 Task: Add a signature Brian Hall containing Have a great weekend, Brian Hall to email address softage.10@softage.net and add a label User agreements
Action: Mouse moved to (94, 135)
Screenshot: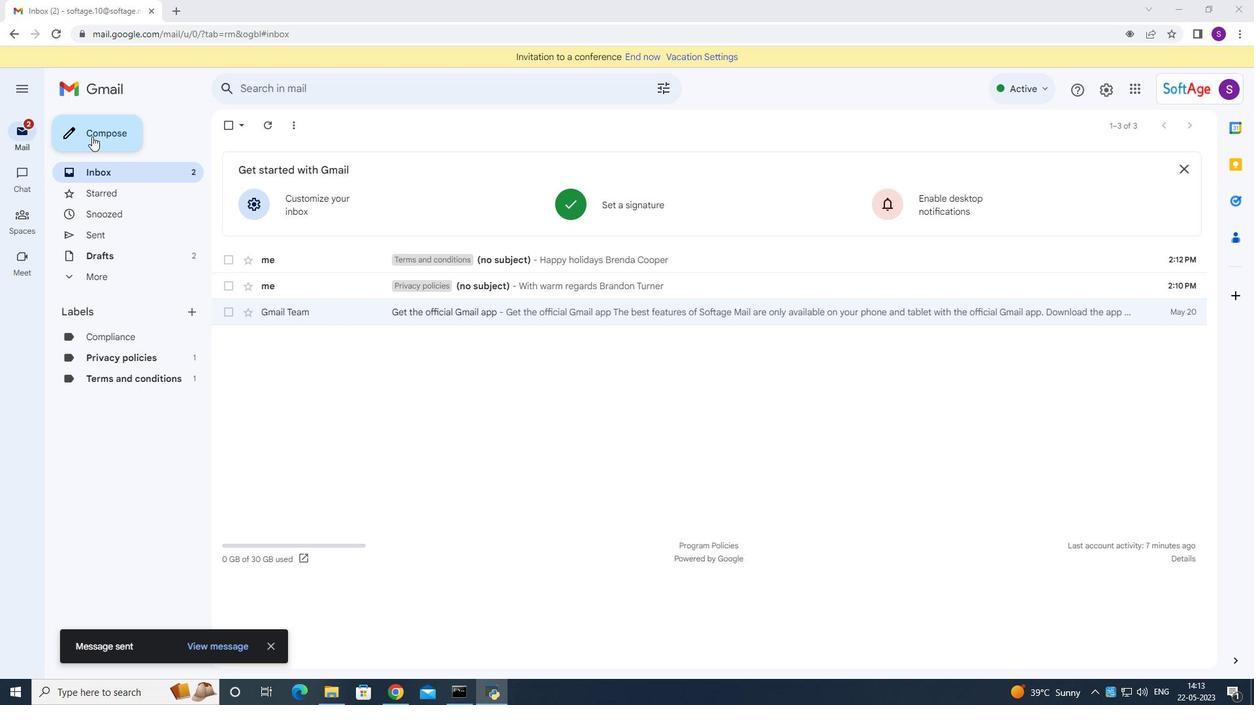 
Action: Mouse pressed left at (94, 135)
Screenshot: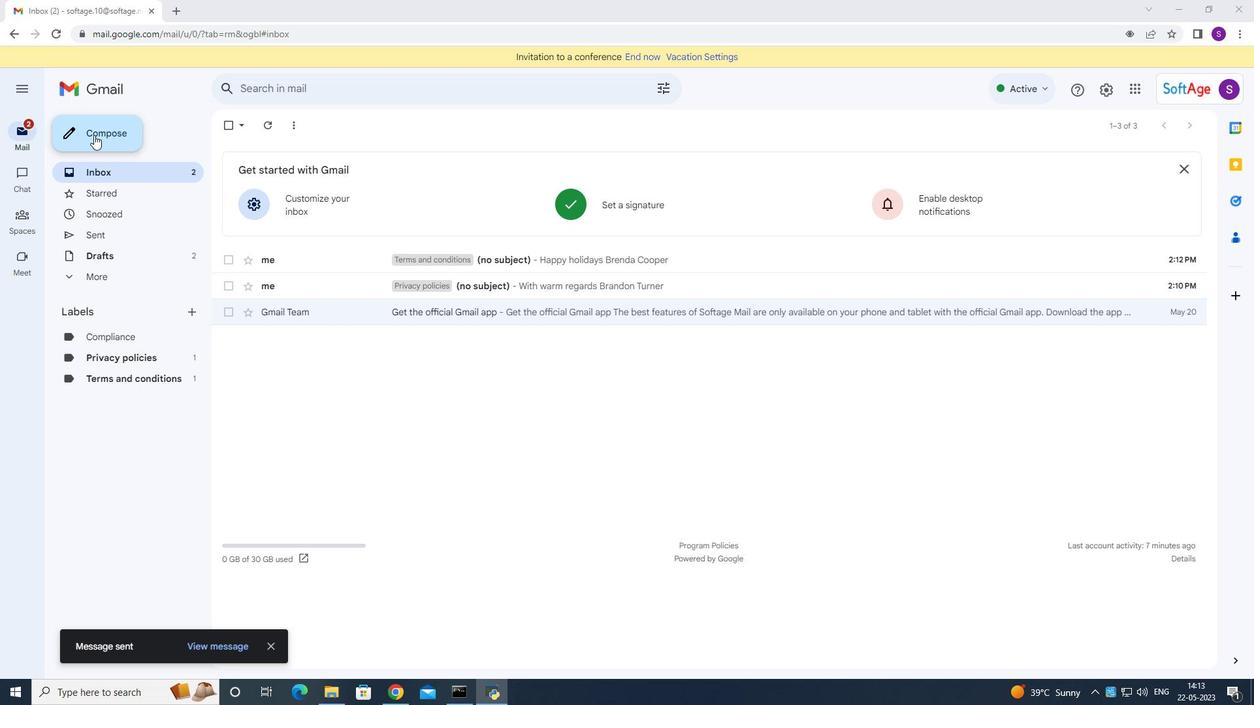 
Action: Mouse moved to (1051, 657)
Screenshot: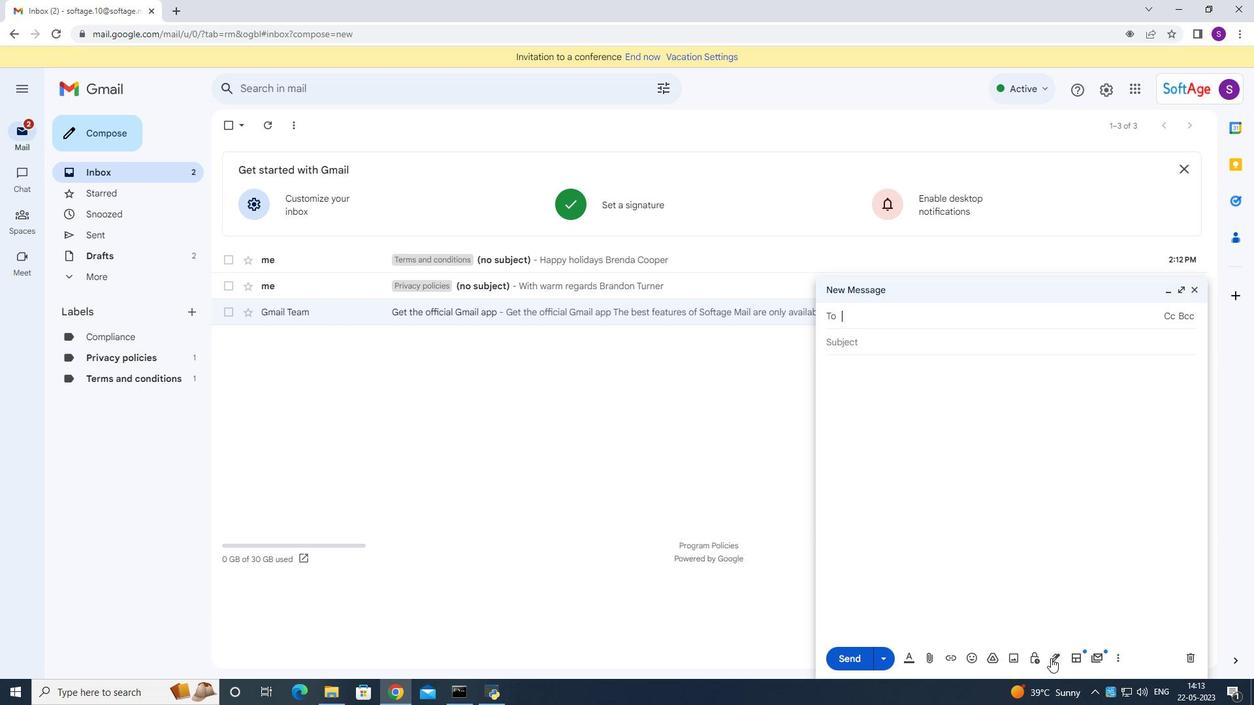 
Action: Mouse pressed left at (1051, 657)
Screenshot: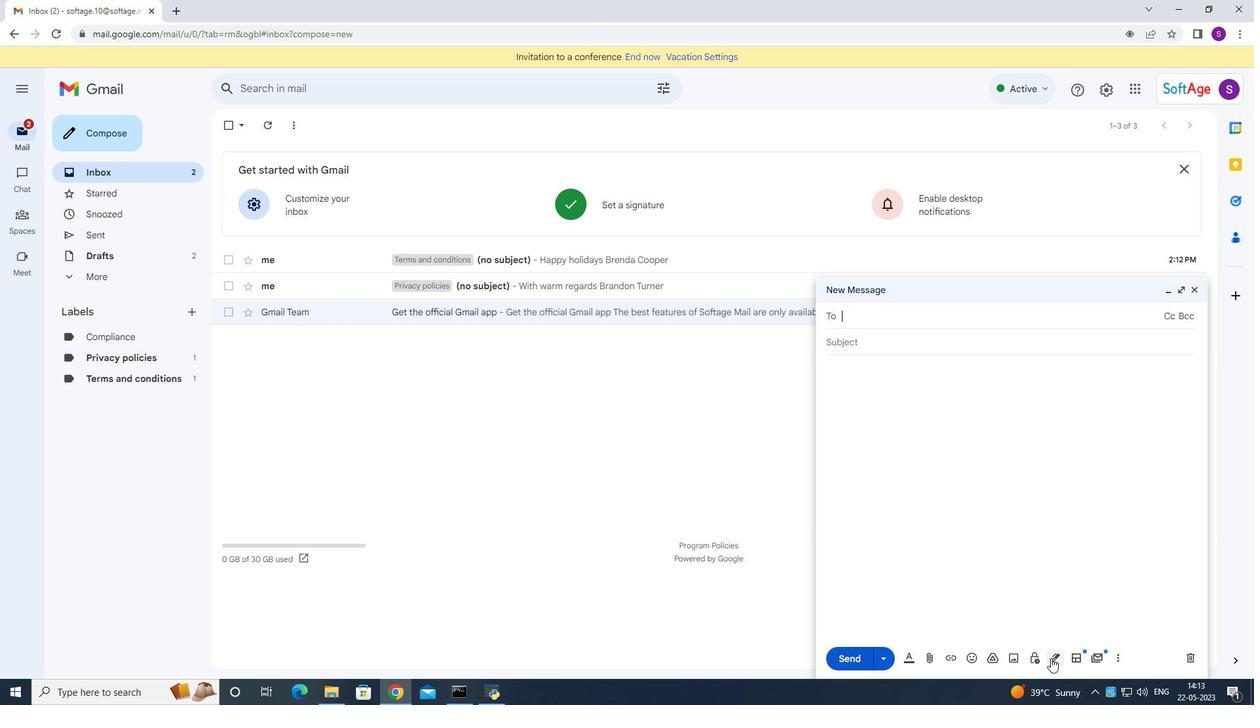 
Action: Mouse moved to (1082, 593)
Screenshot: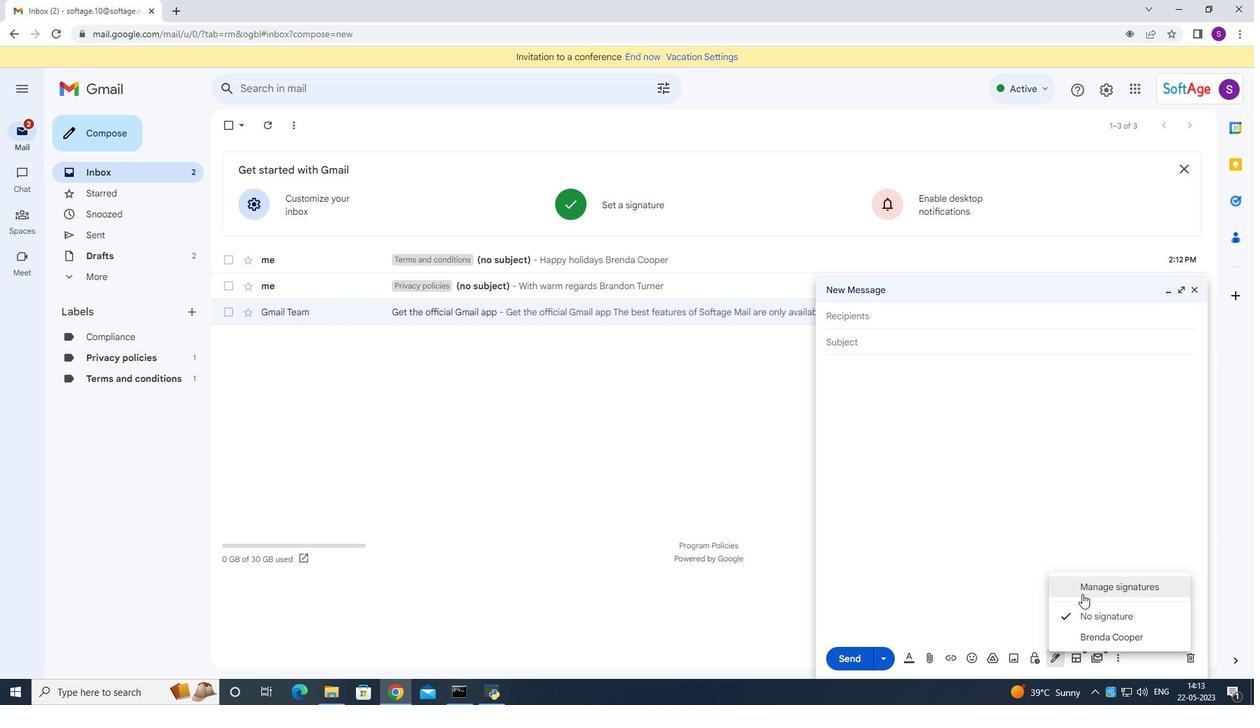 
Action: Mouse pressed left at (1082, 593)
Screenshot: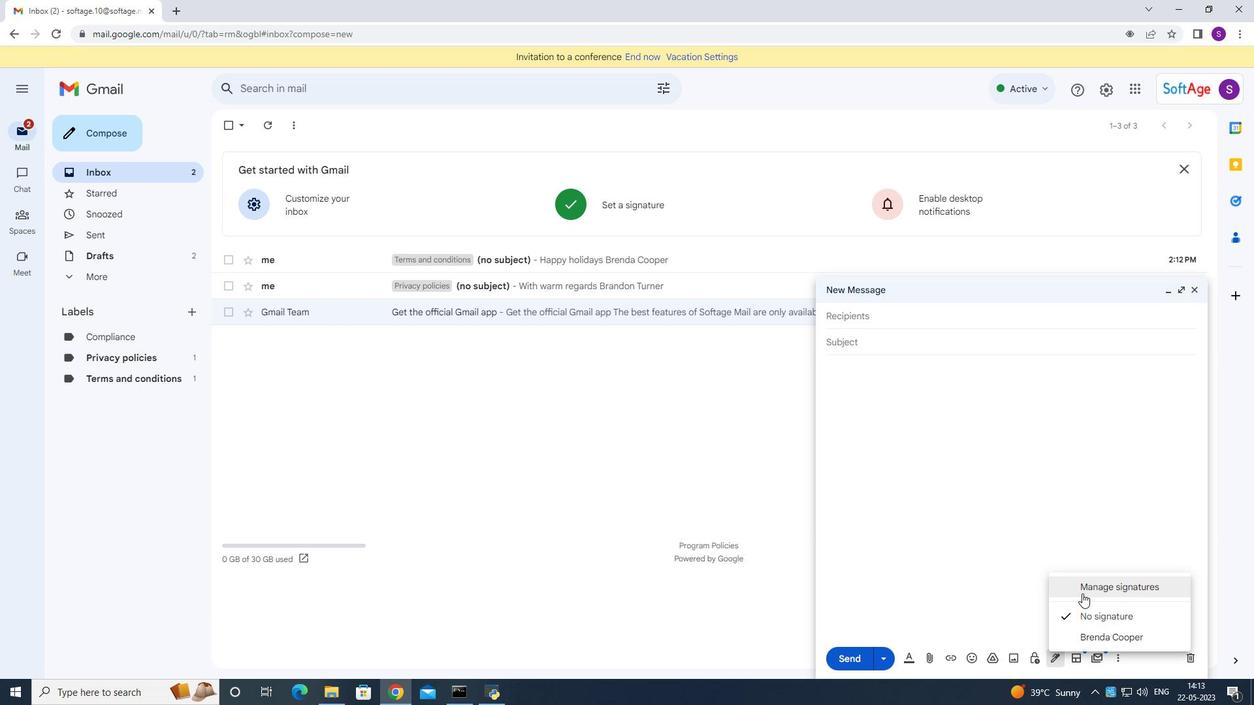 
Action: Mouse moved to (498, 296)
Screenshot: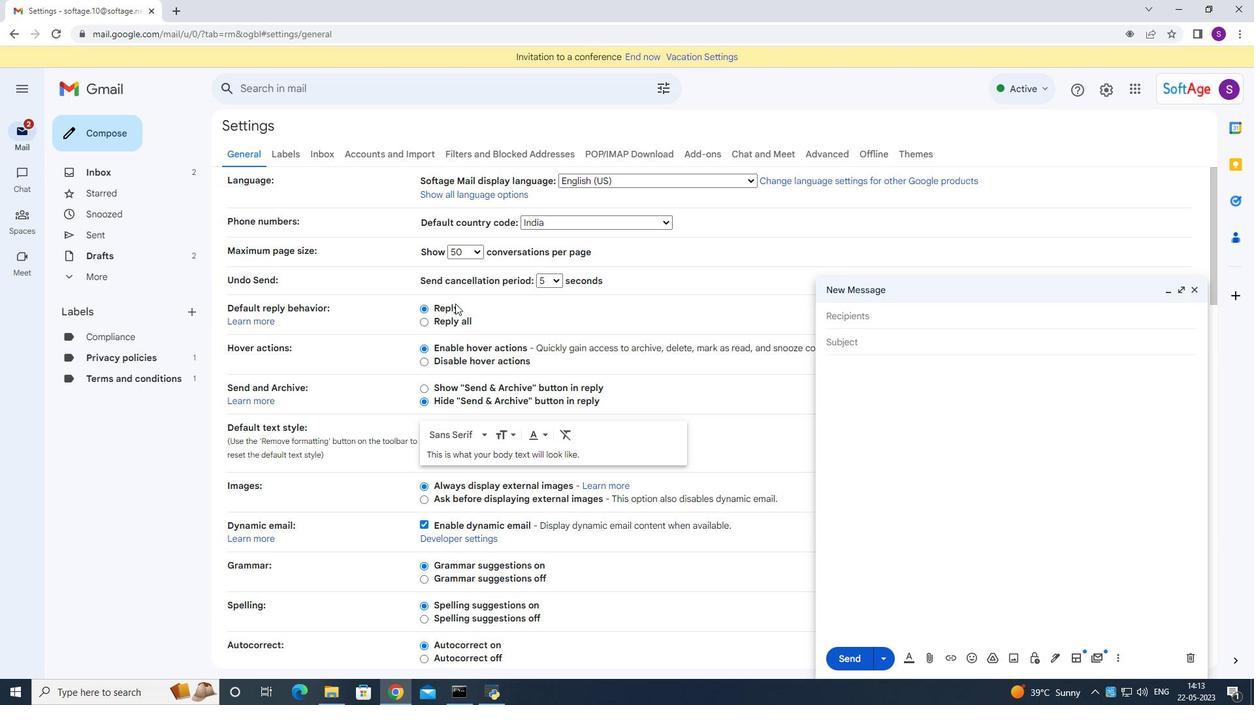
Action: Mouse scrolled (498, 295) with delta (0, 0)
Screenshot: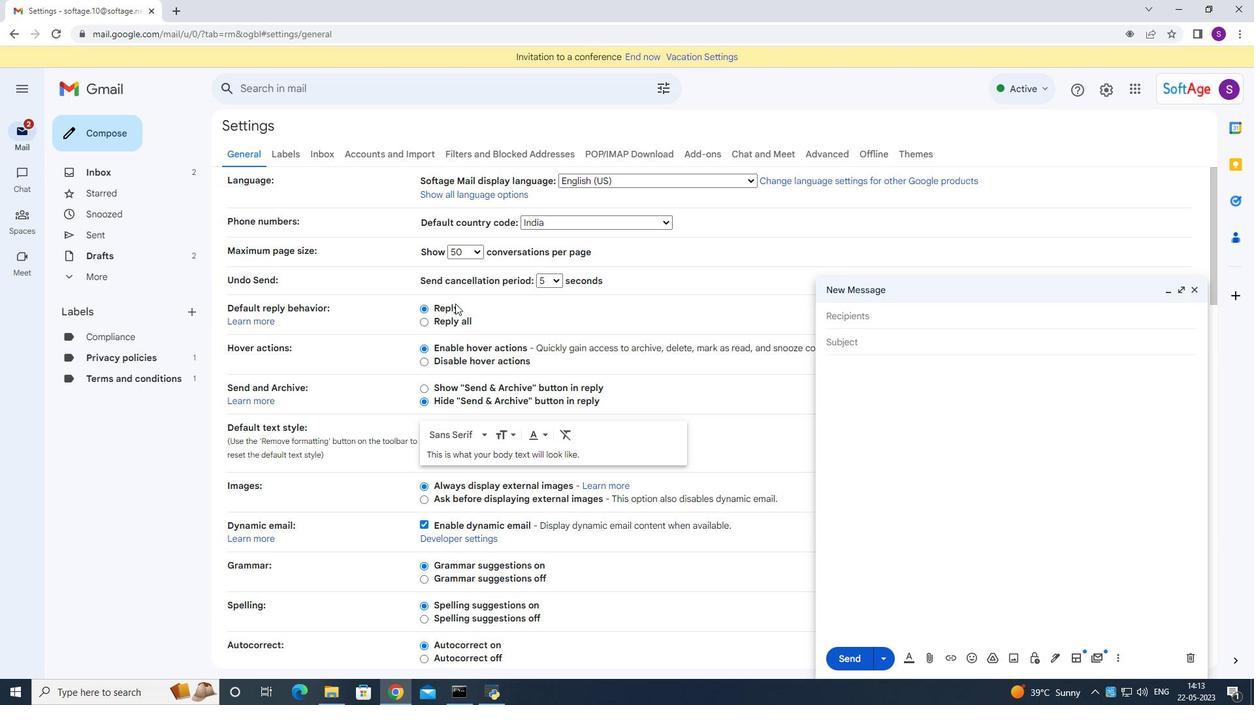 
Action: Mouse moved to (498, 297)
Screenshot: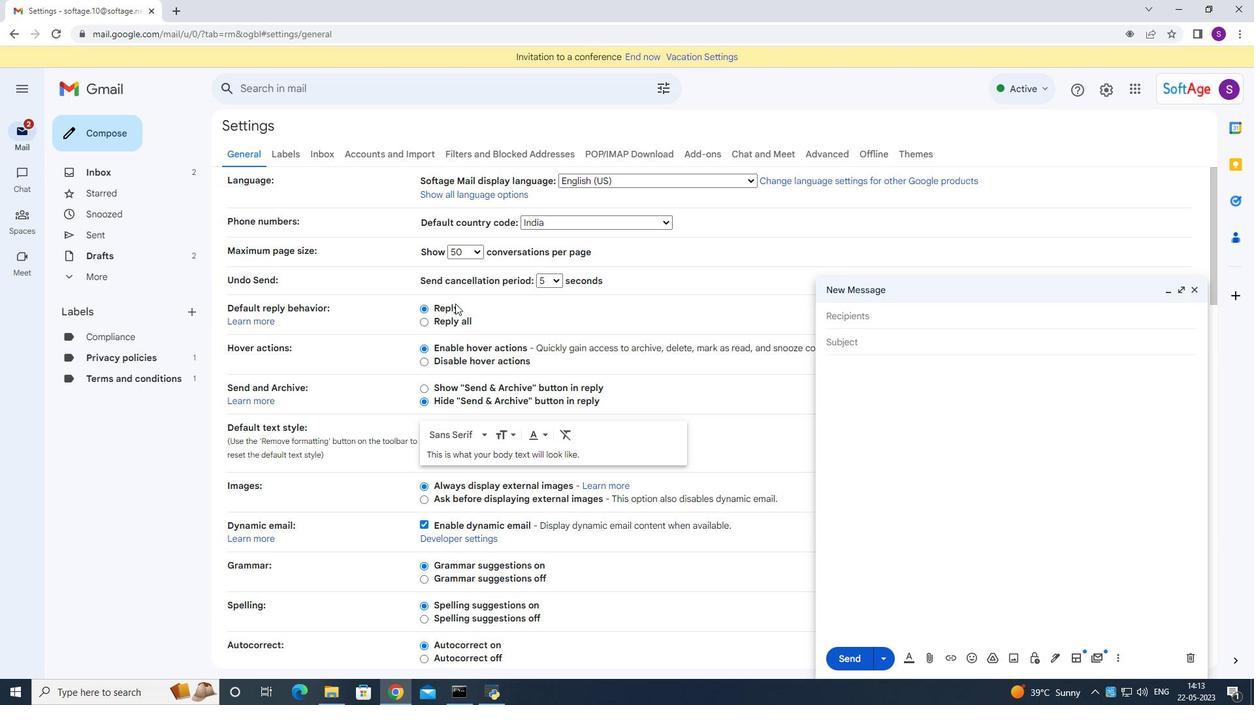 
Action: Mouse scrolled (498, 296) with delta (0, 0)
Screenshot: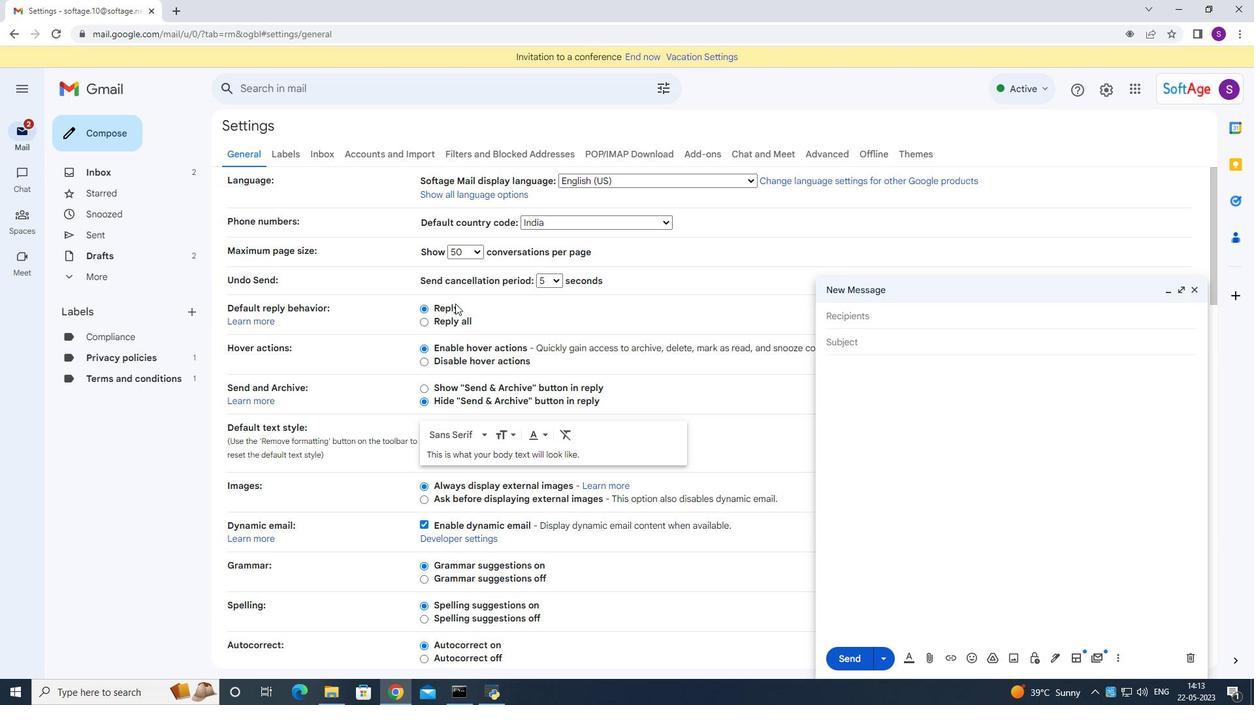 
Action: Mouse scrolled (498, 296) with delta (0, 0)
Screenshot: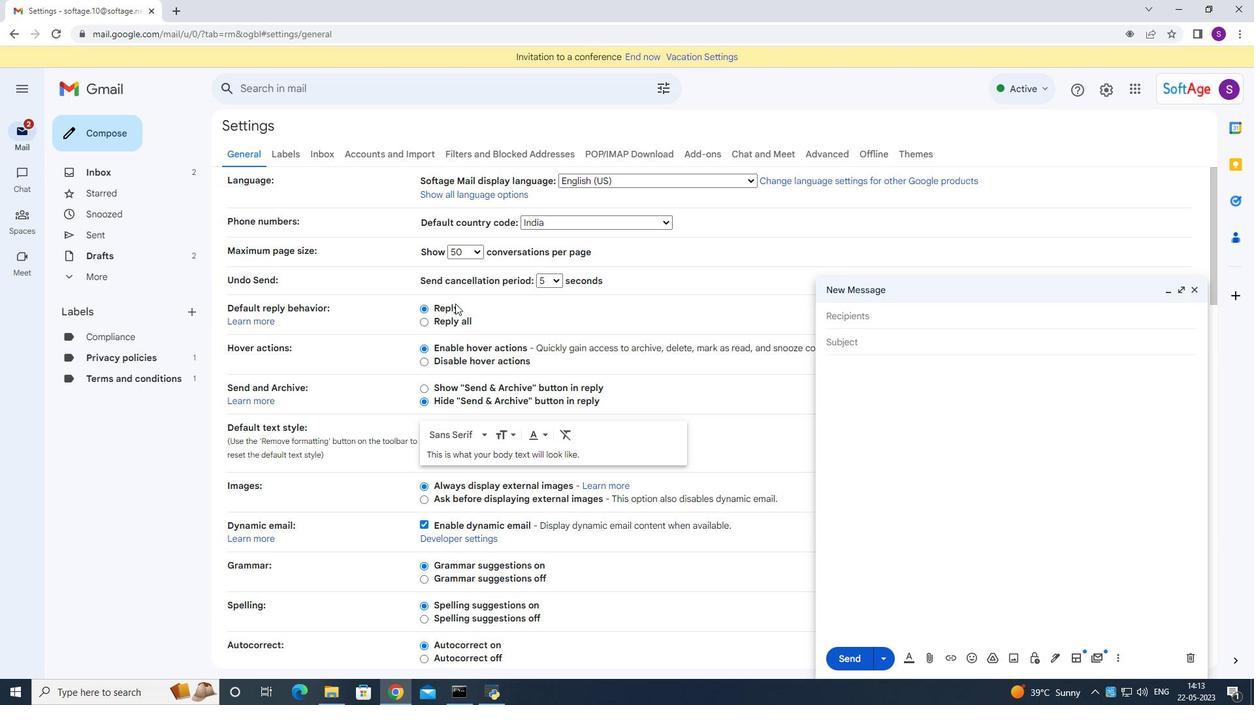 
Action: Mouse scrolled (498, 296) with delta (0, 0)
Screenshot: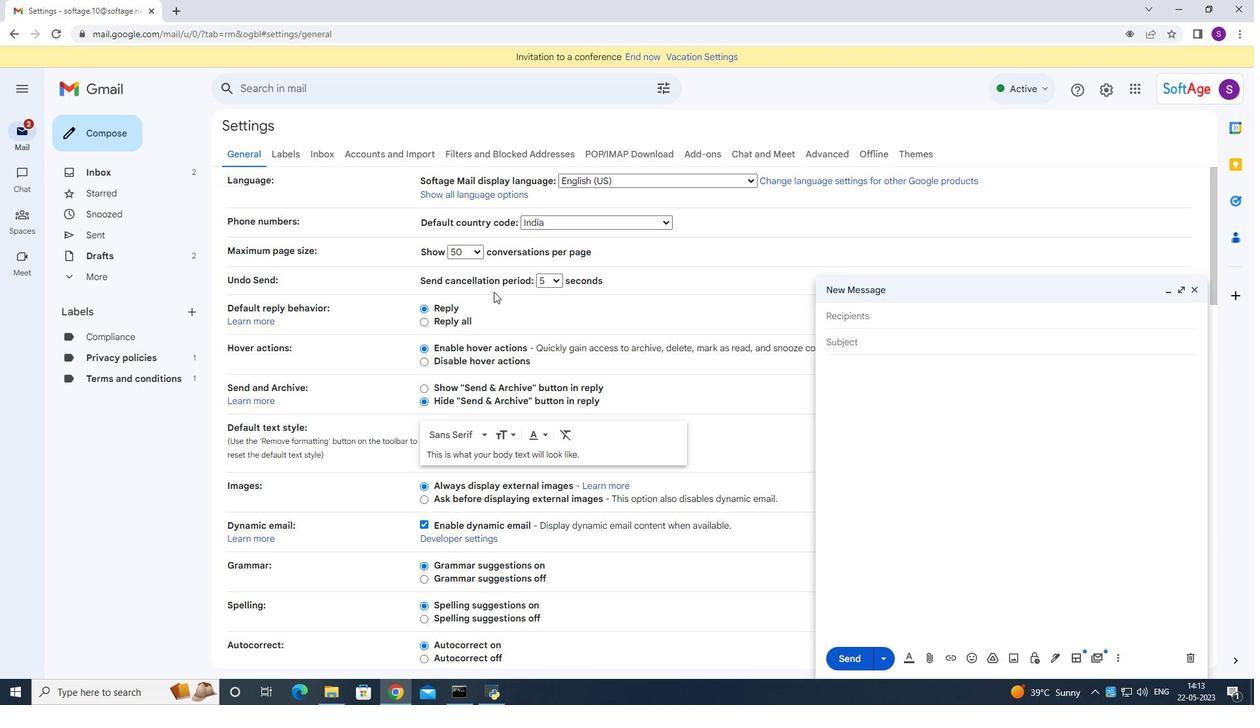 
Action: Mouse moved to (499, 297)
Screenshot: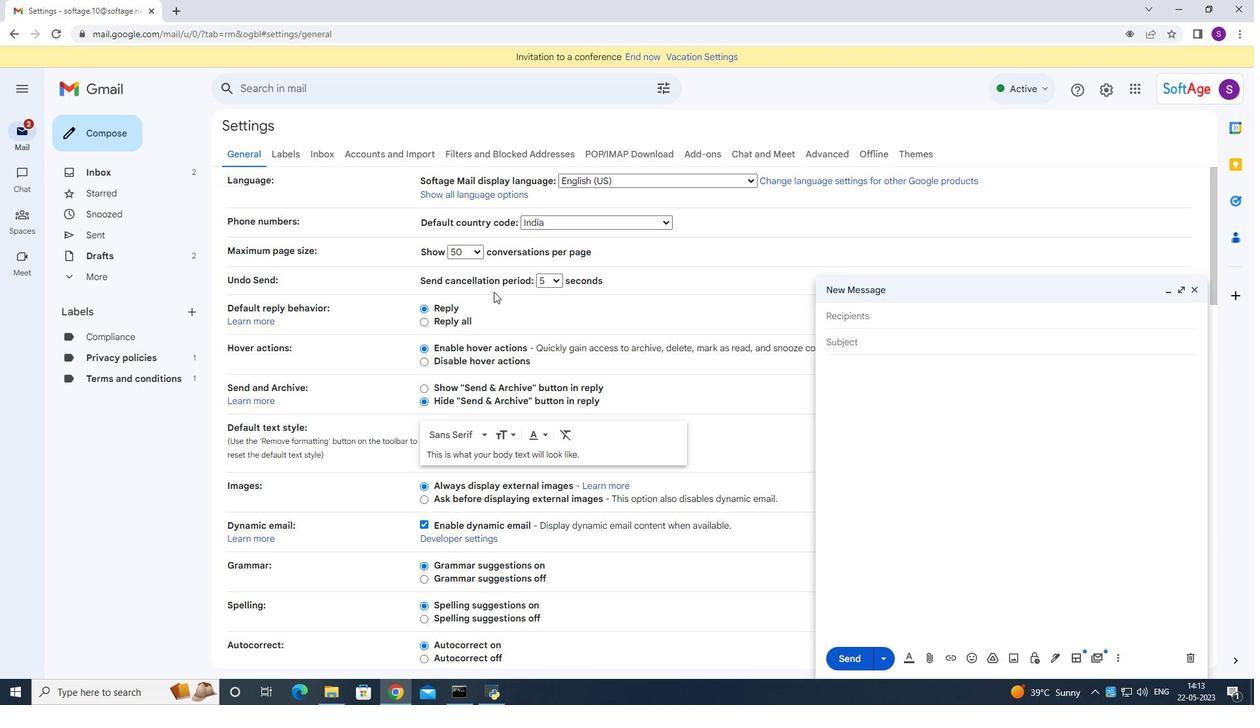 
Action: Mouse scrolled (499, 297) with delta (0, 0)
Screenshot: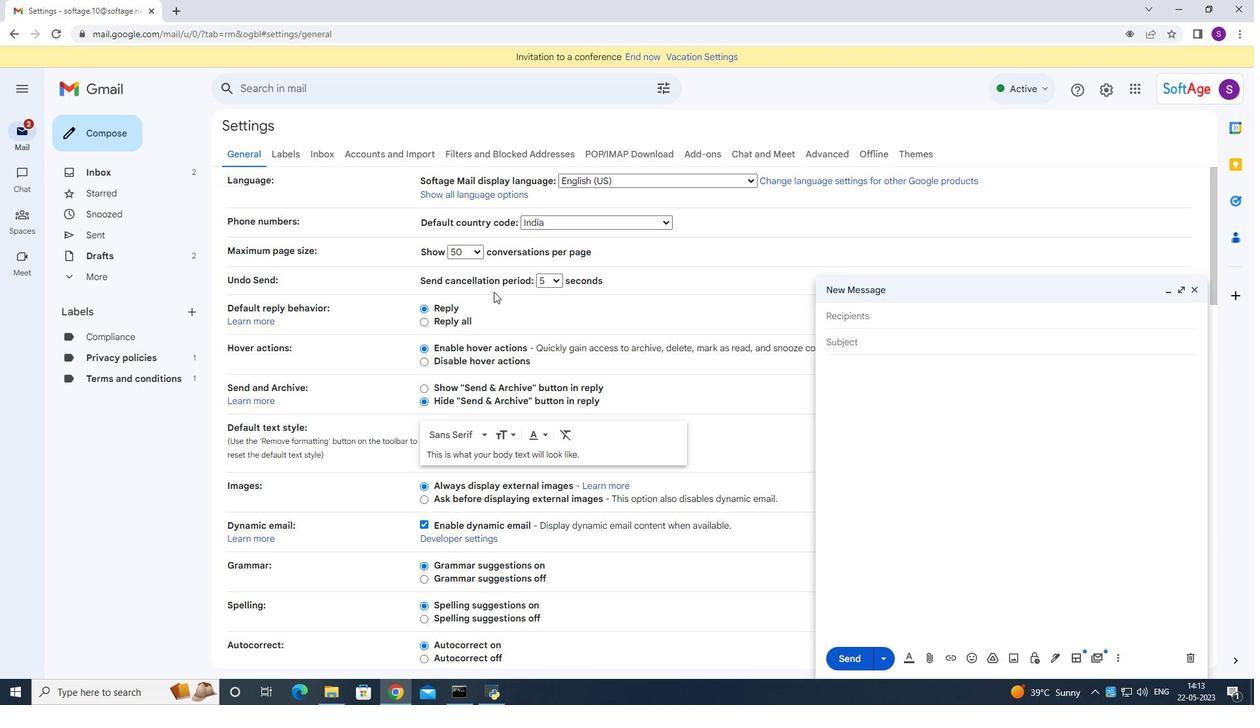 
Action: Mouse moved to (500, 298)
Screenshot: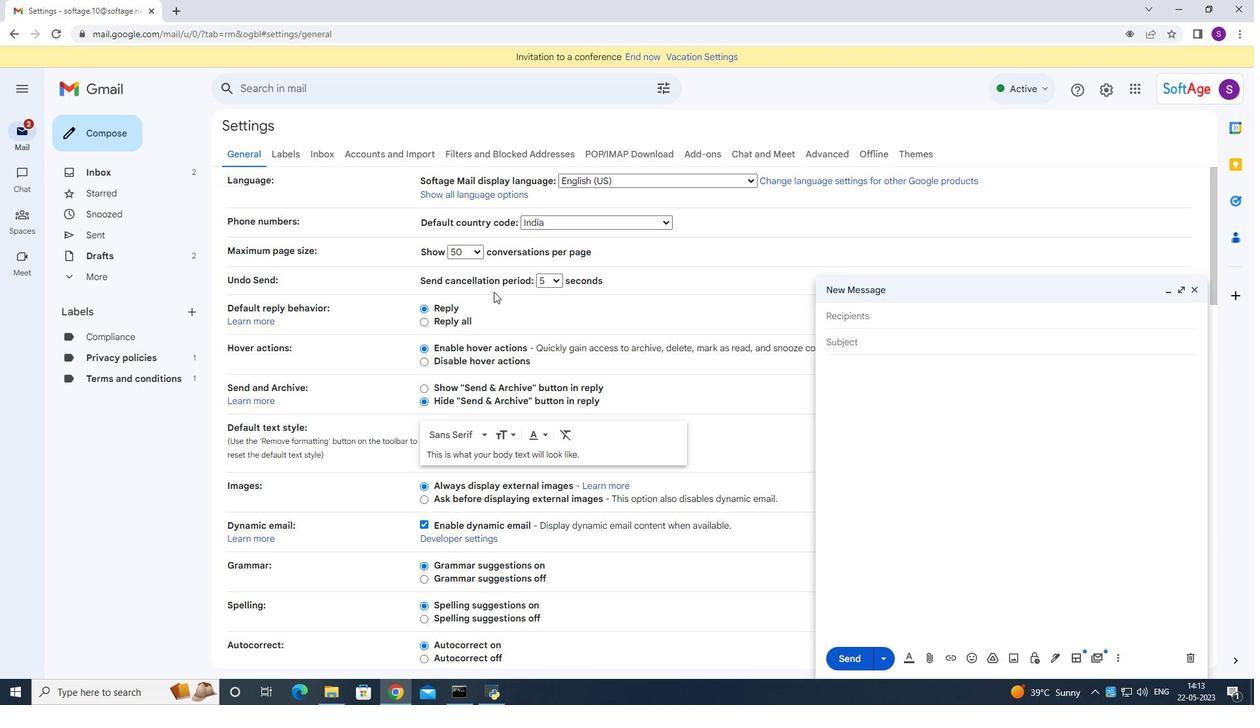 
Action: Mouse scrolled (499, 297) with delta (0, 0)
Screenshot: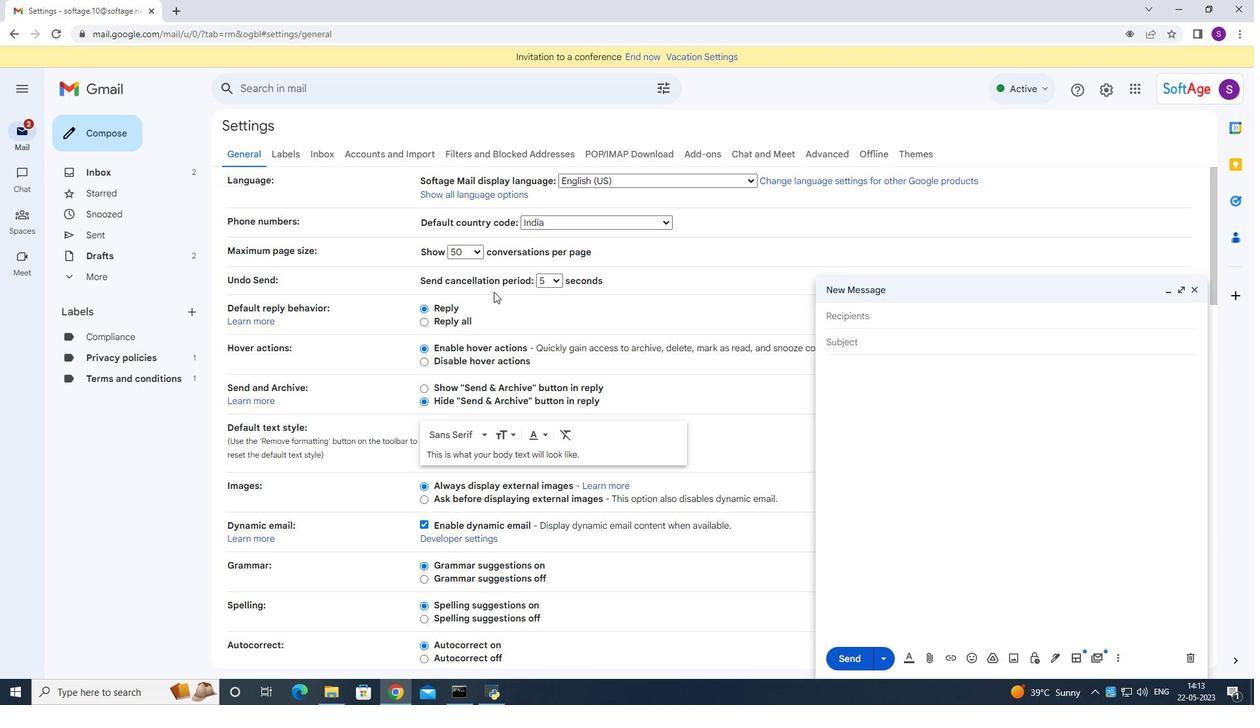 
Action: Mouse moved to (500, 299)
Screenshot: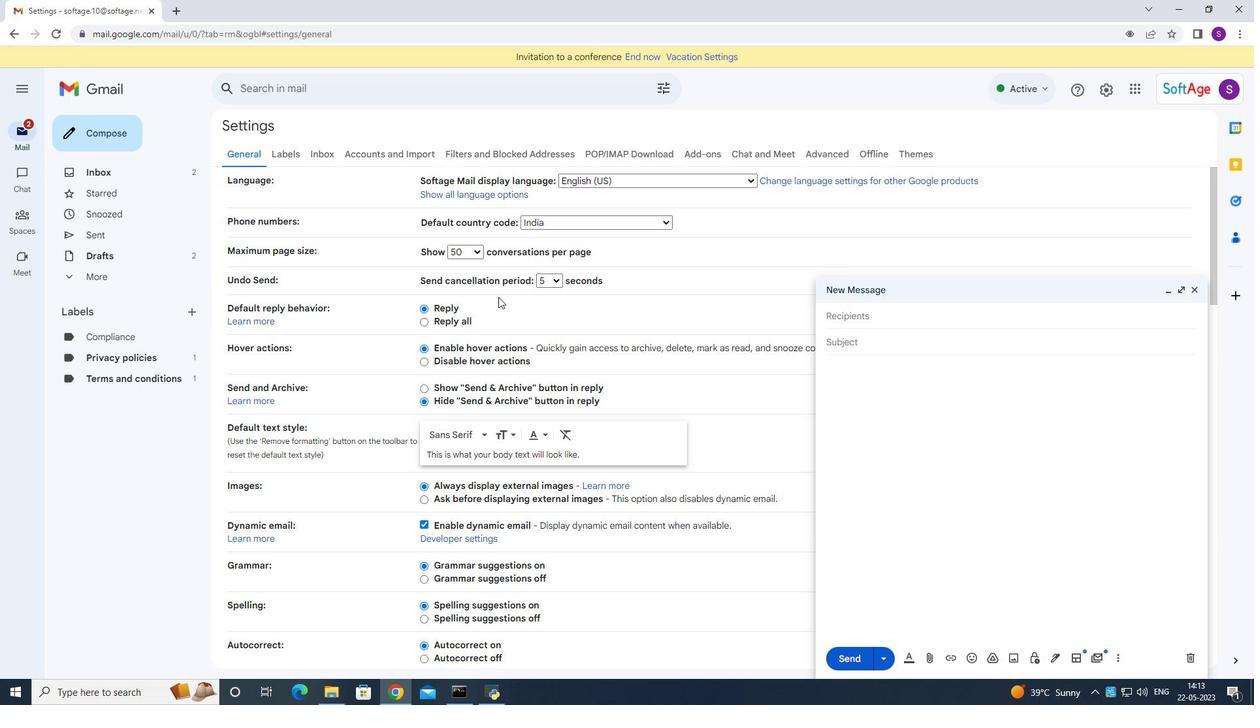 
Action: Mouse scrolled (500, 297) with delta (0, 0)
Screenshot: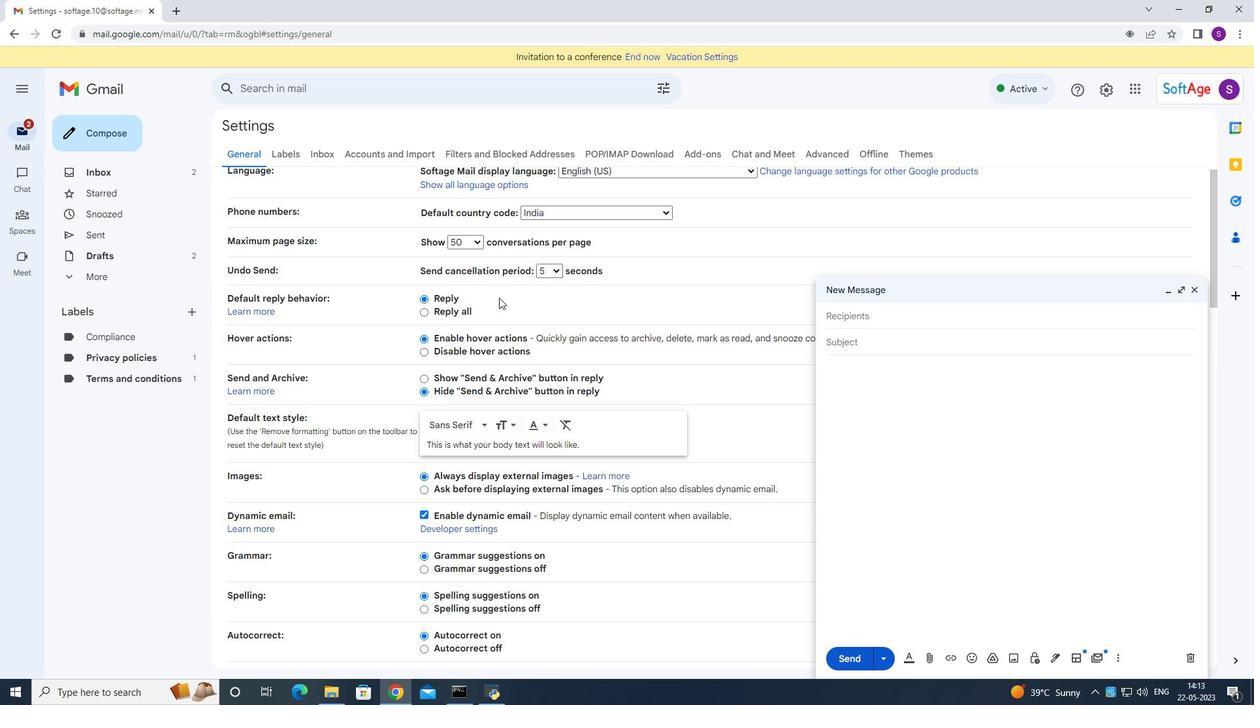 
Action: Mouse moved to (502, 305)
Screenshot: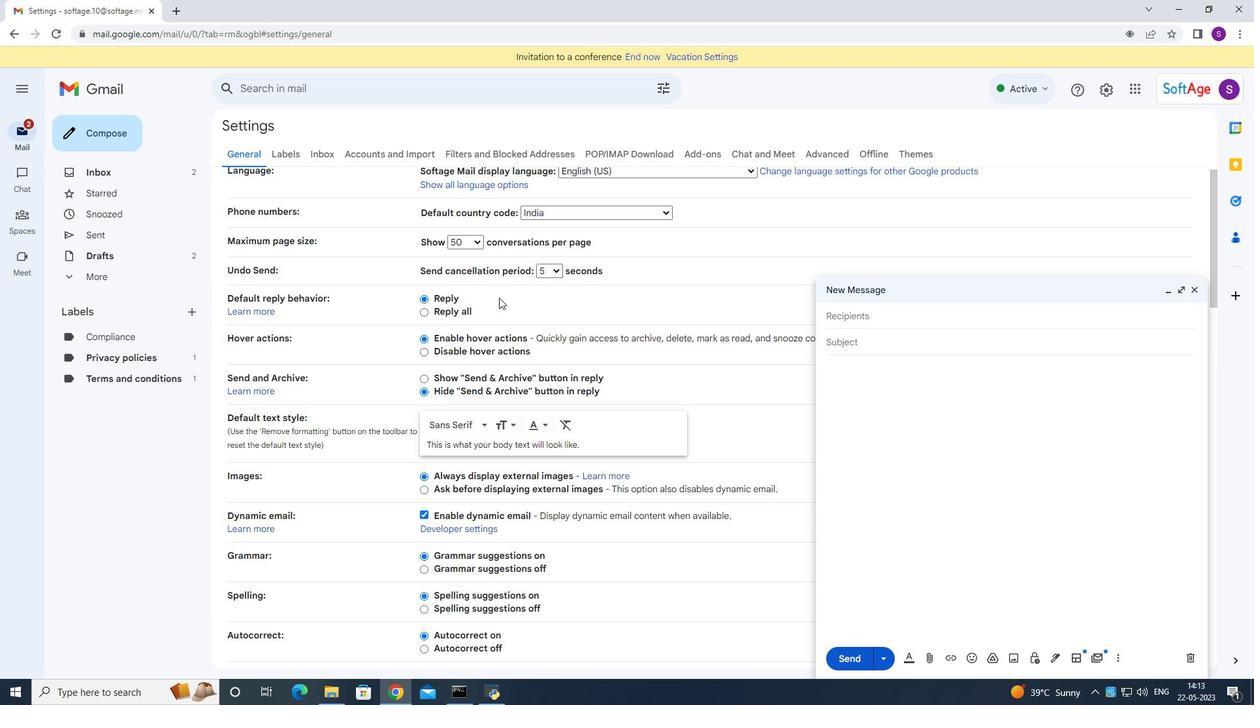 
Action: Mouse scrolled (500, 298) with delta (0, 0)
Screenshot: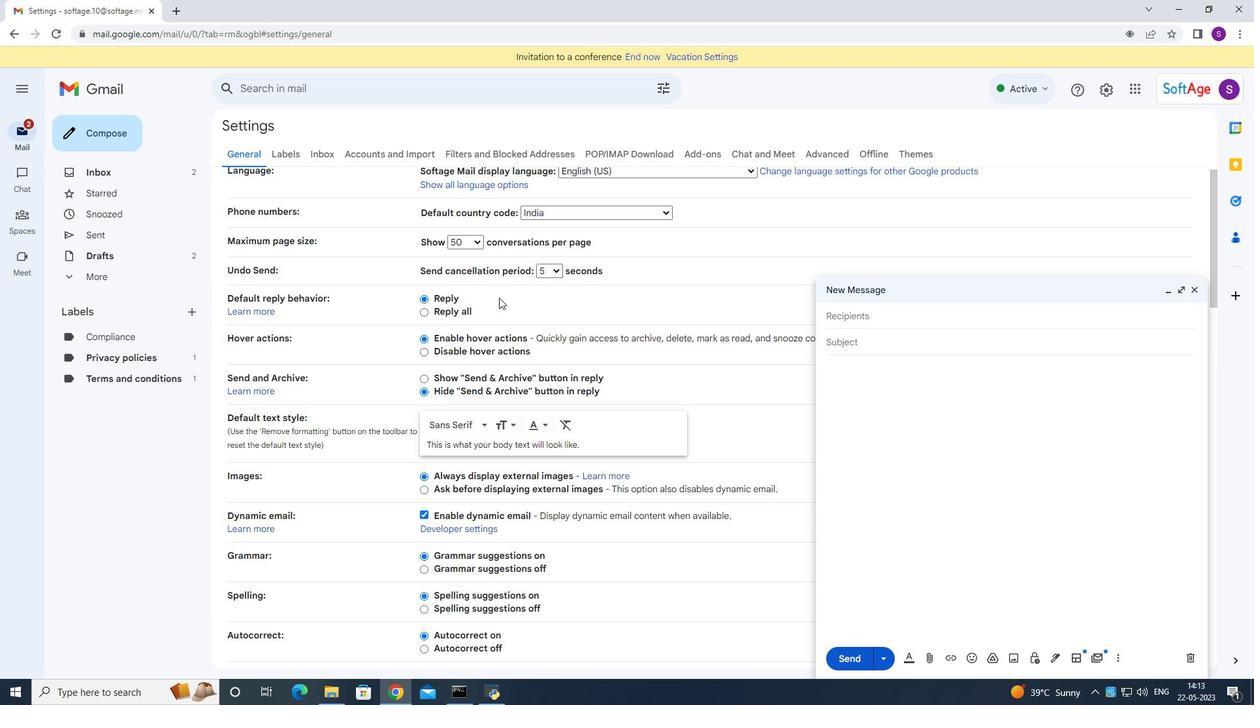 
Action: Mouse moved to (505, 354)
Screenshot: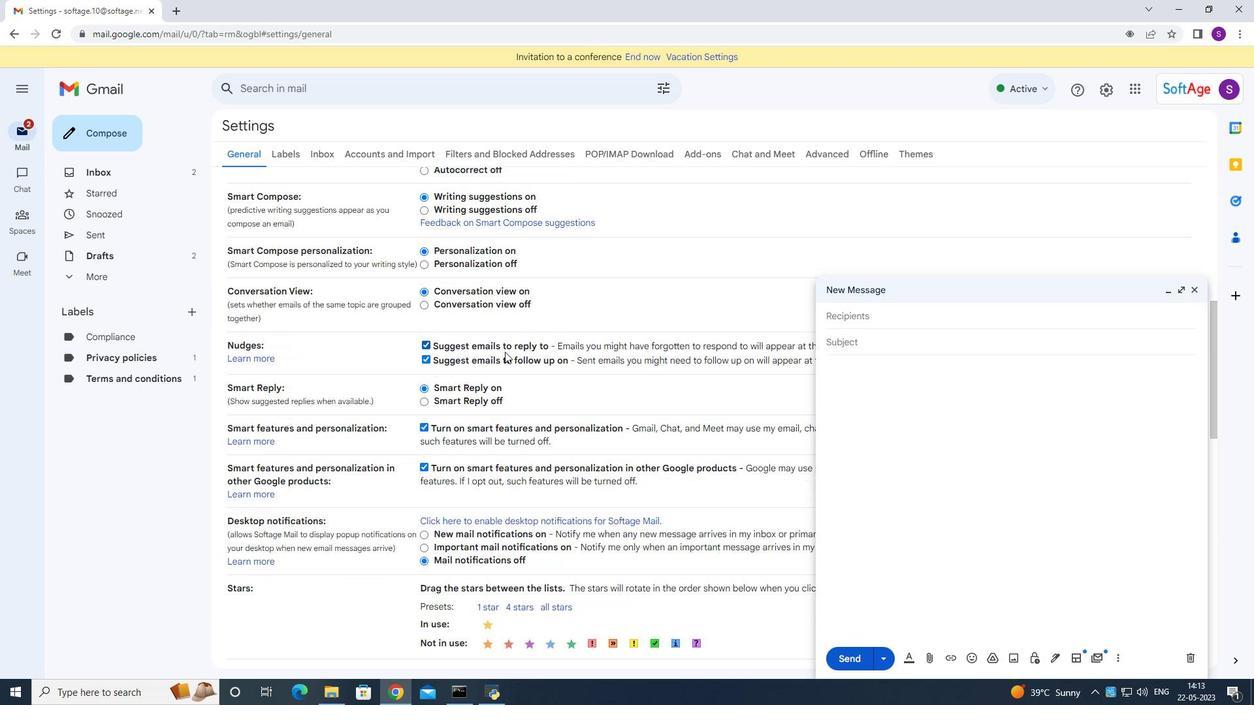 
Action: Mouse scrolled (505, 354) with delta (0, 0)
Screenshot: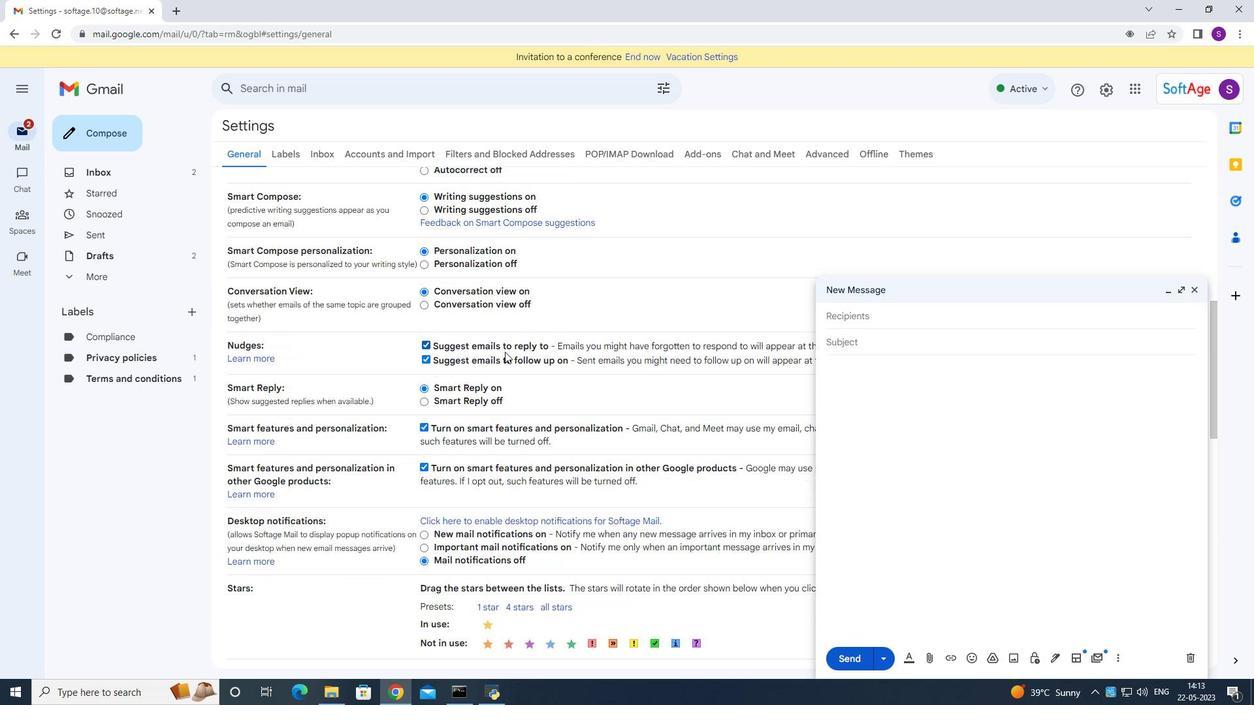 
Action: Mouse moved to (505, 355)
Screenshot: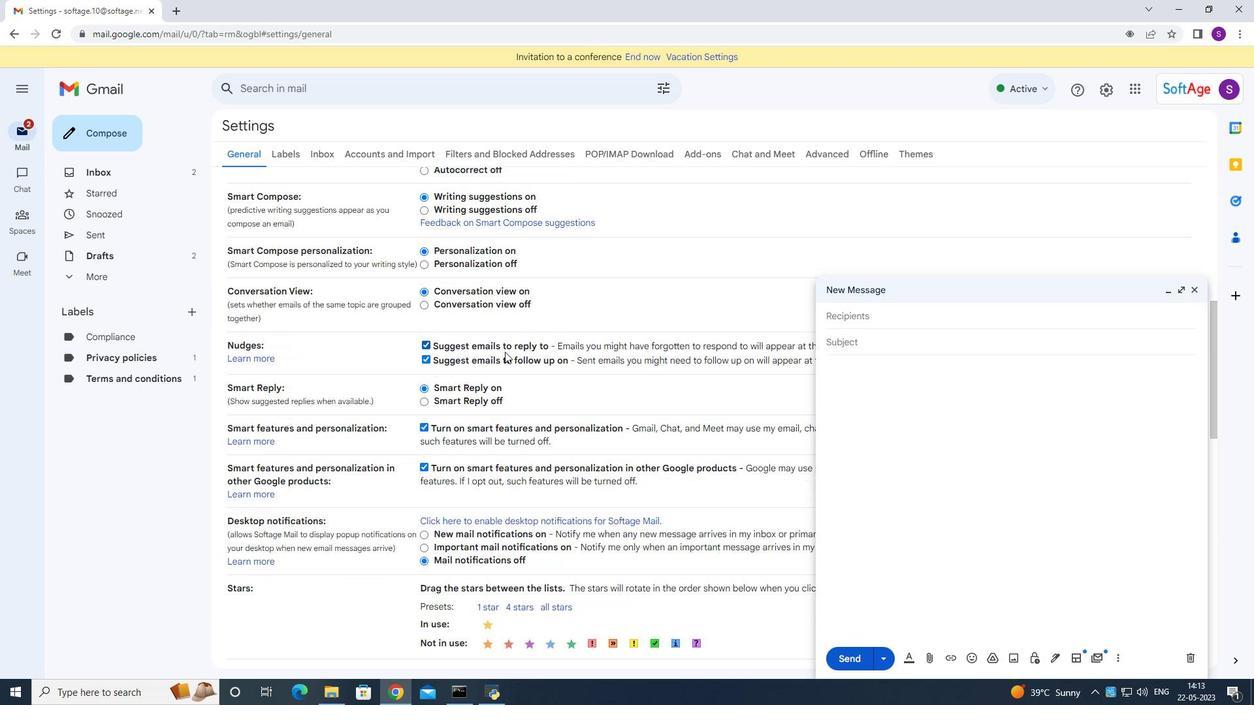 
Action: Mouse scrolled (505, 354) with delta (0, 0)
Screenshot: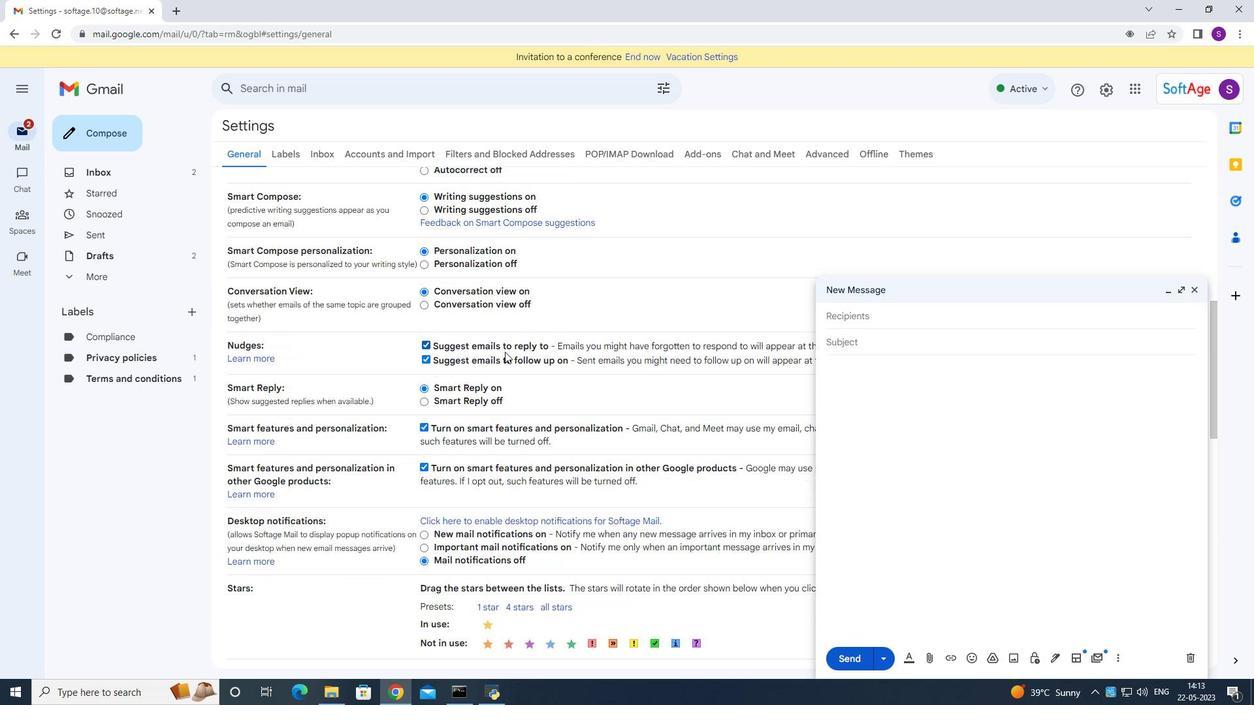 
Action: Mouse scrolled (505, 354) with delta (0, 0)
Screenshot: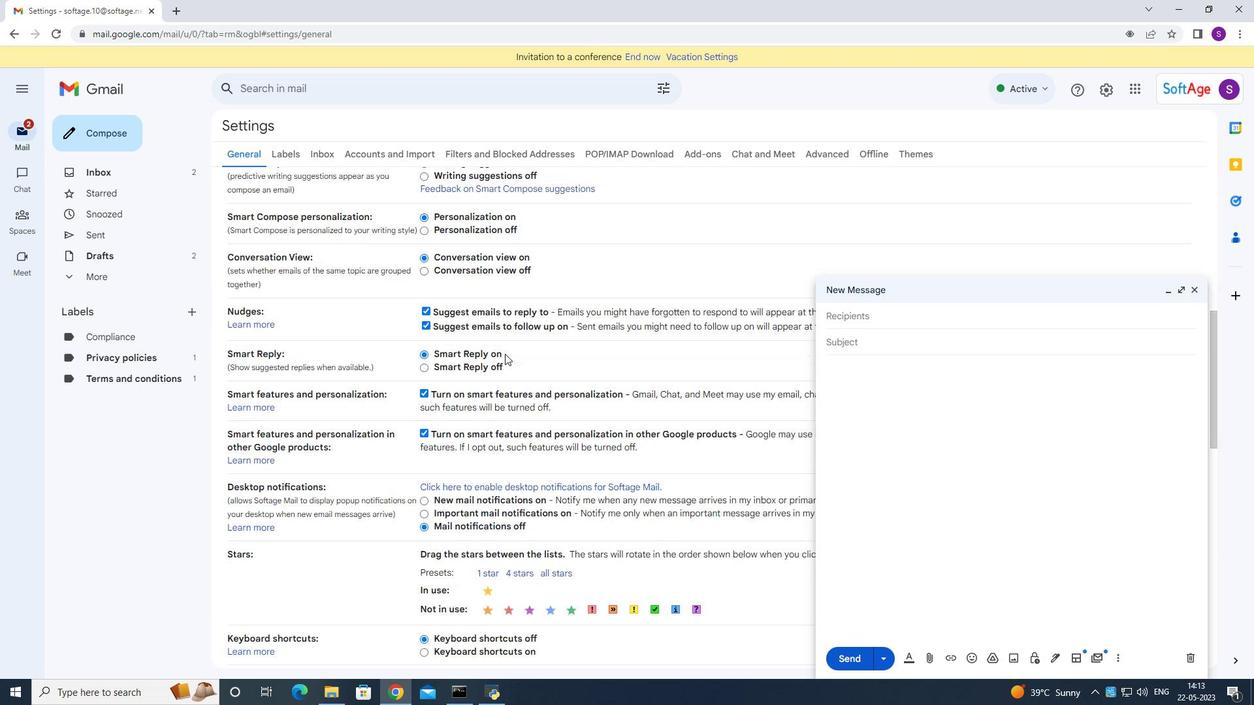 
Action: Mouse scrolled (505, 354) with delta (0, 0)
Screenshot: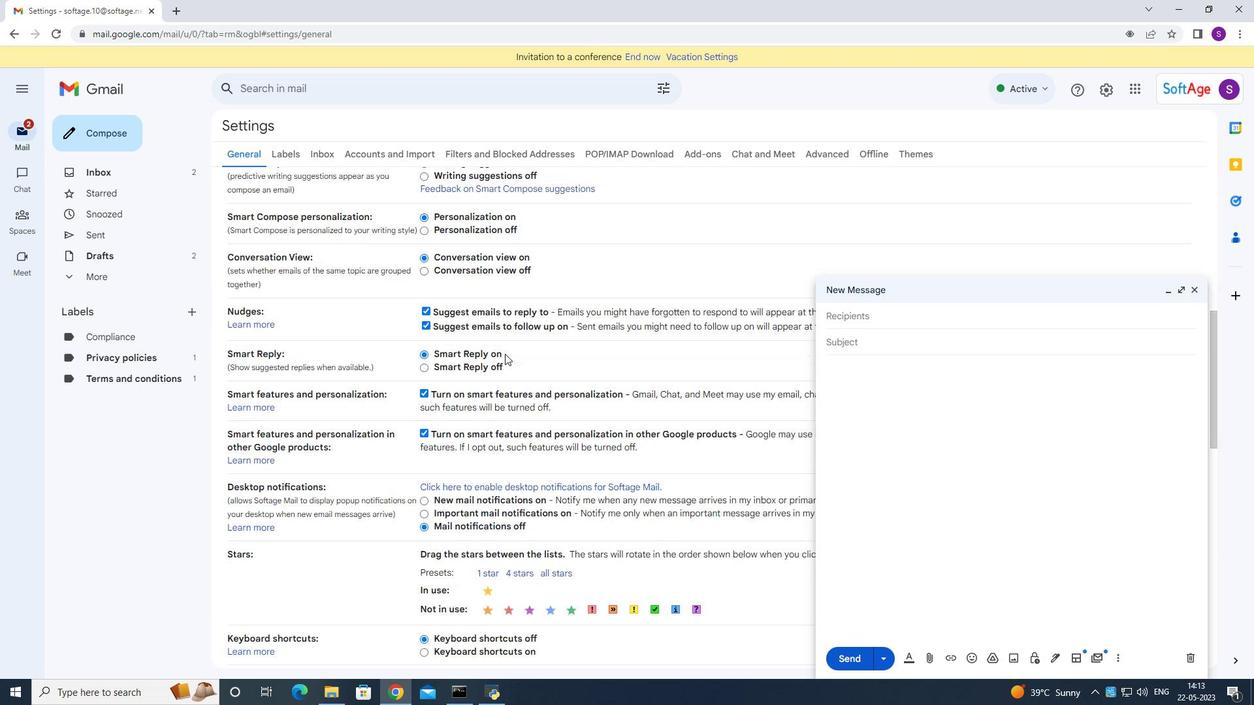 
Action: Mouse scrolled (505, 354) with delta (0, 0)
Screenshot: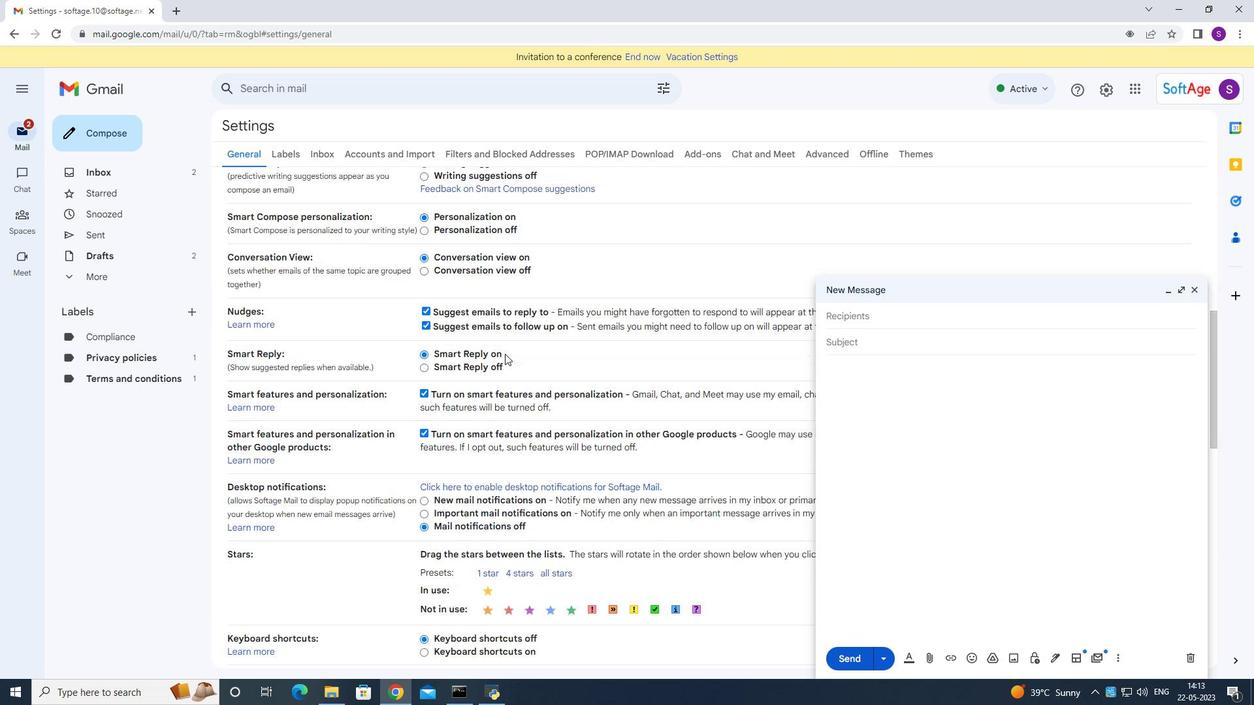 
Action: Mouse moved to (557, 494)
Screenshot: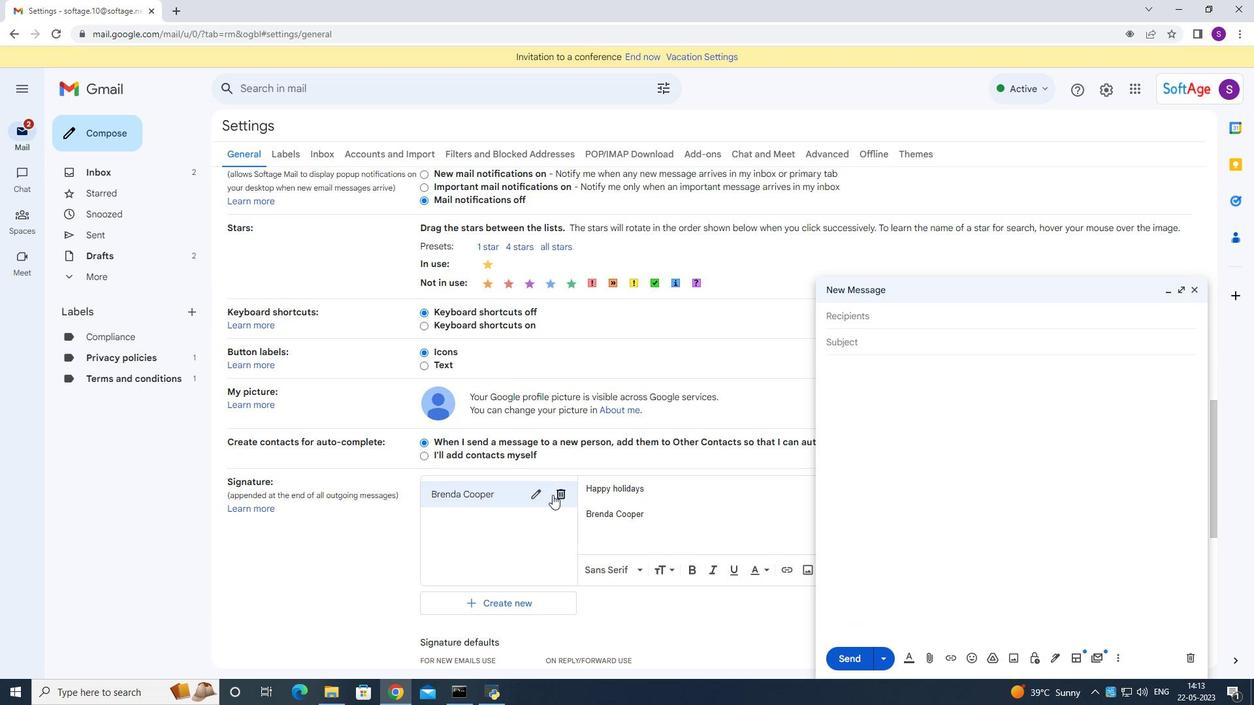 
Action: Mouse pressed left at (557, 494)
Screenshot: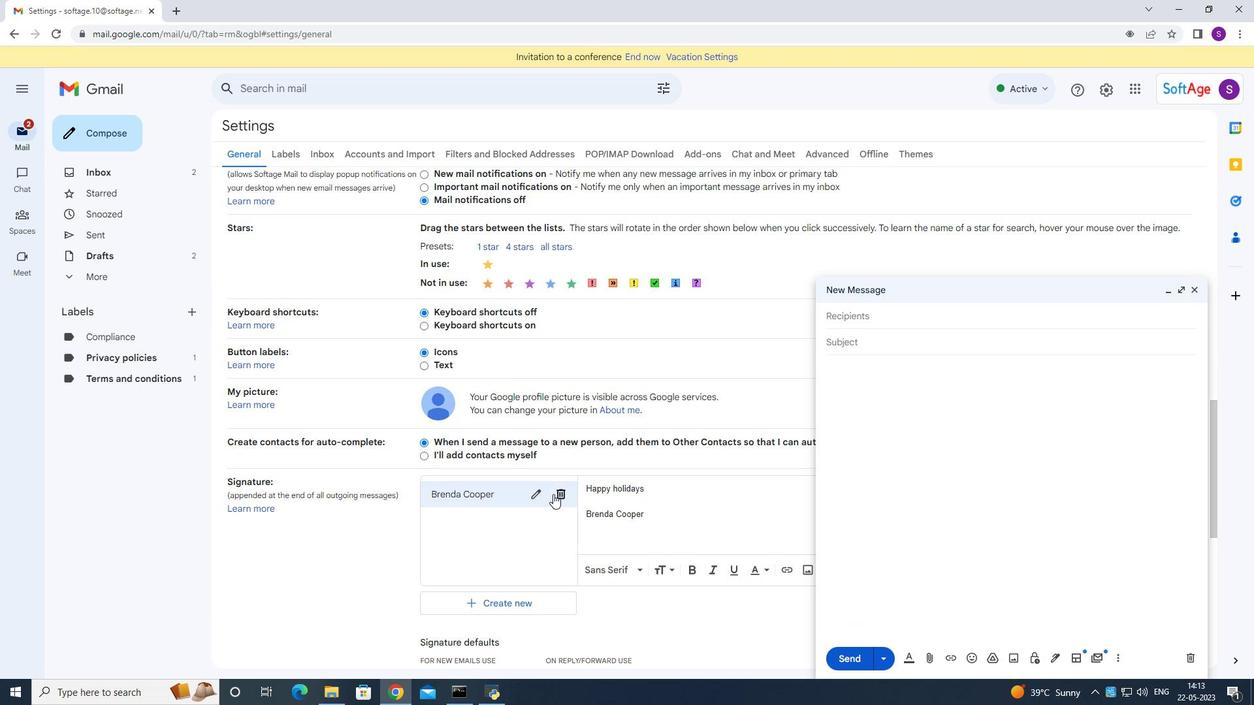
Action: Mouse moved to (735, 392)
Screenshot: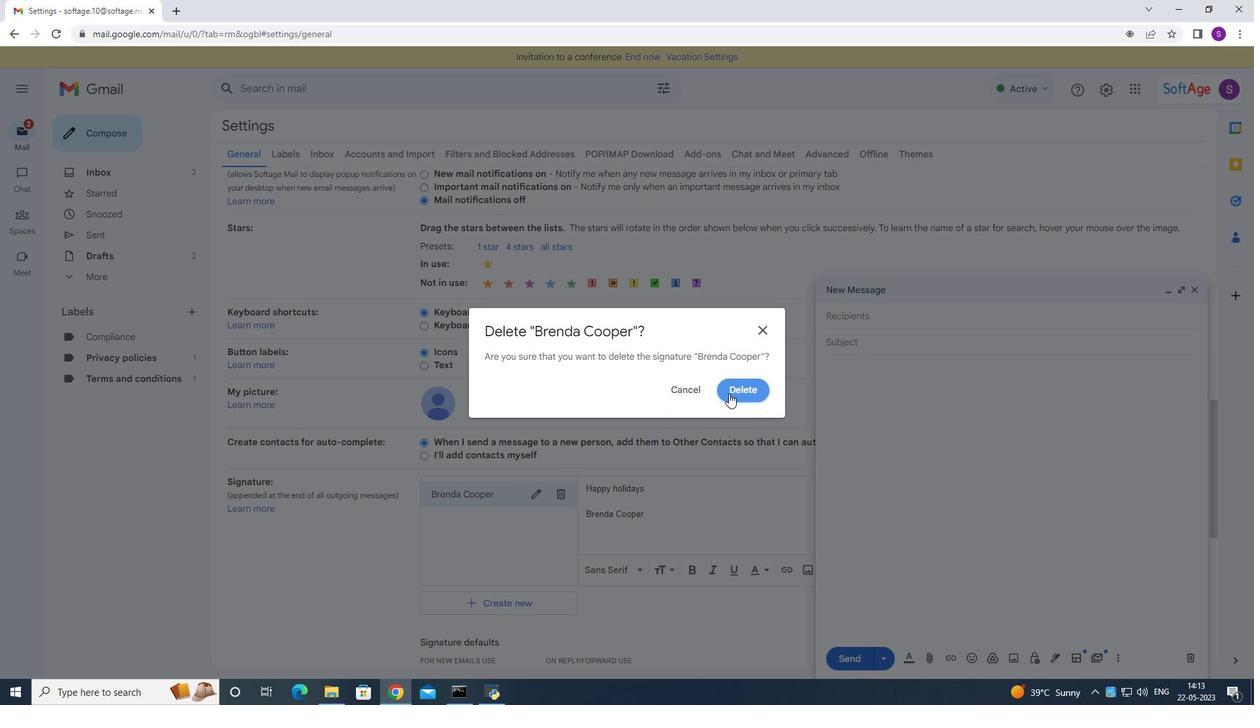 
Action: Mouse pressed left at (735, 392)
Screenshot: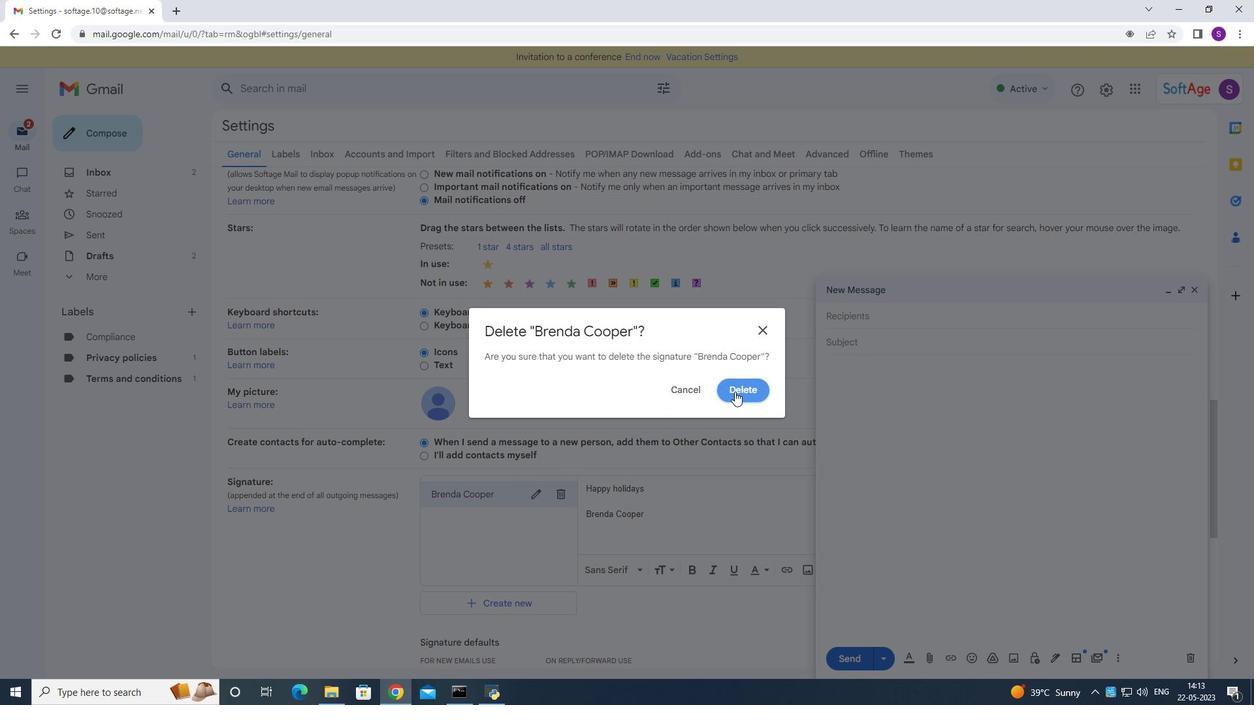 
Action: Mouse moved to (468, 497)
Screenshot: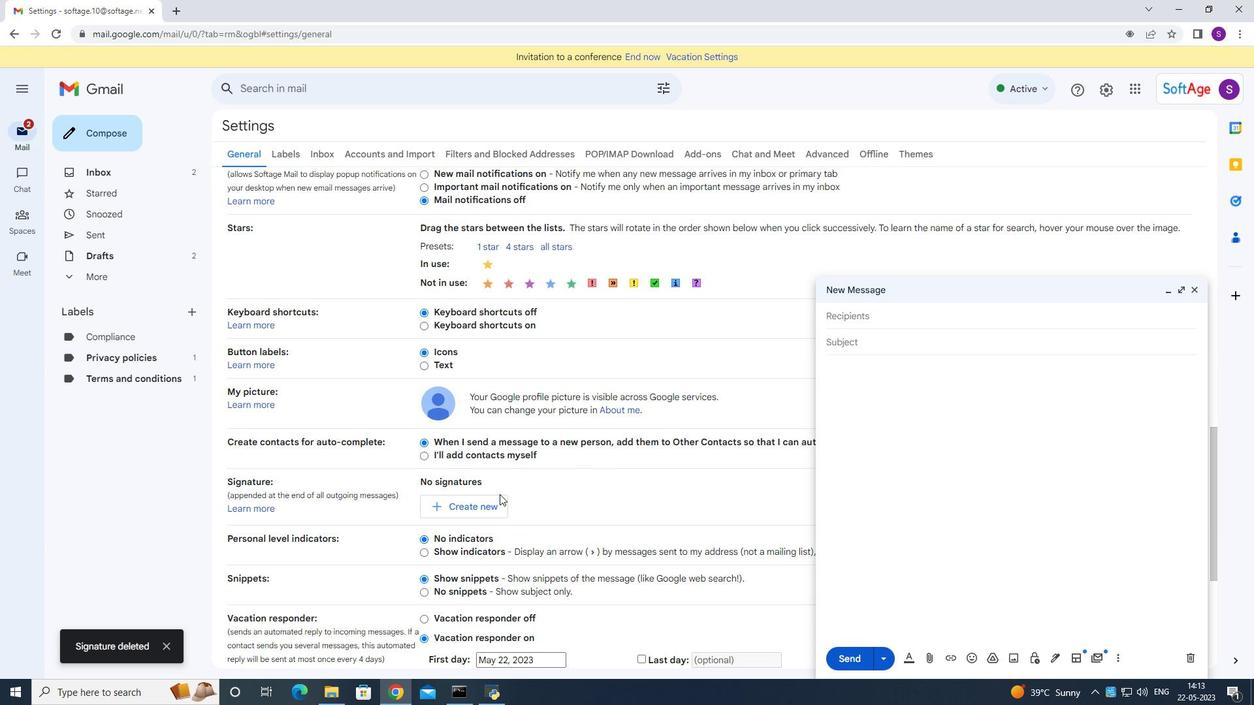 
Action: Mouse pressed left at (468, 497)
Screenshot: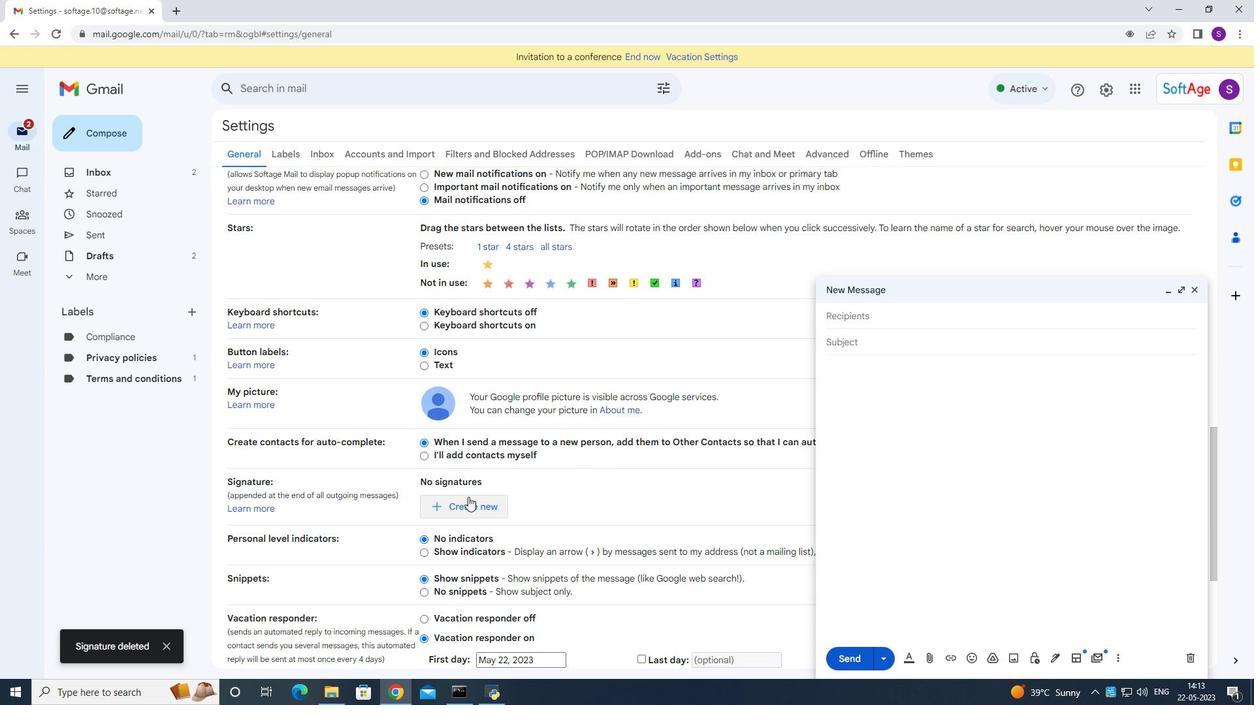 
Action: Mouse moved to (546, 348)
Screenshot: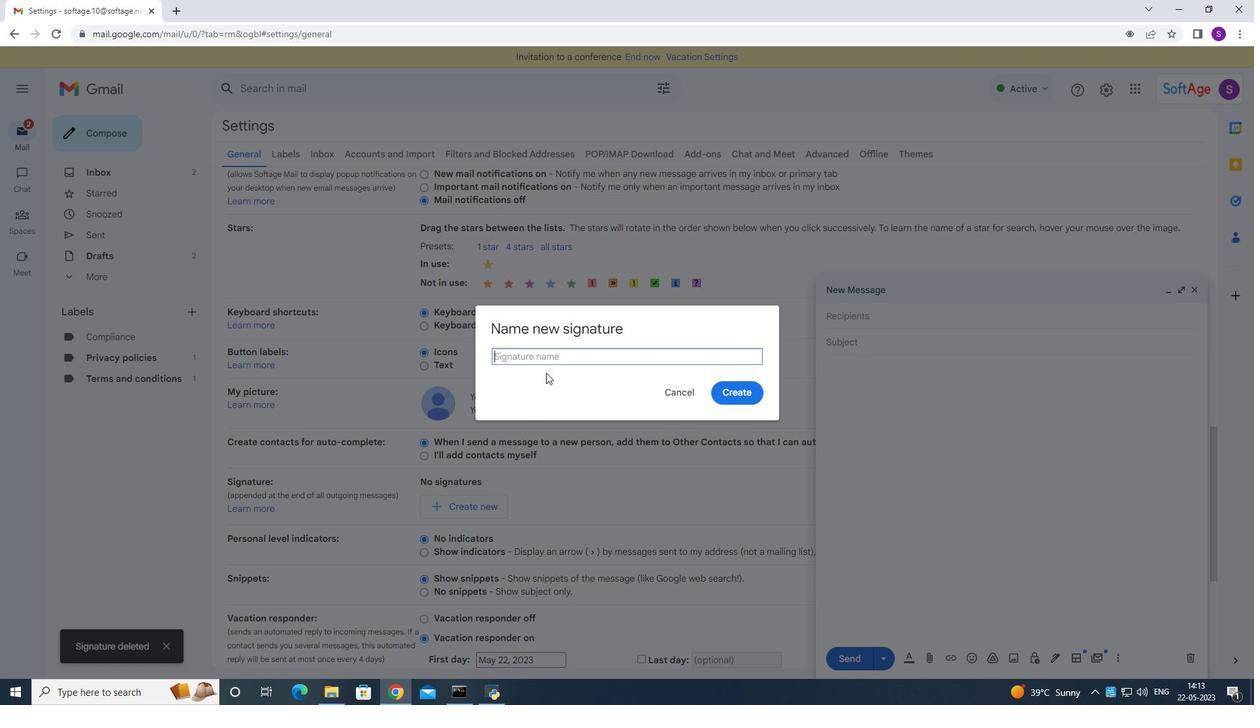 
Action: Mouse pressed left at (546, 348)
Screenshot: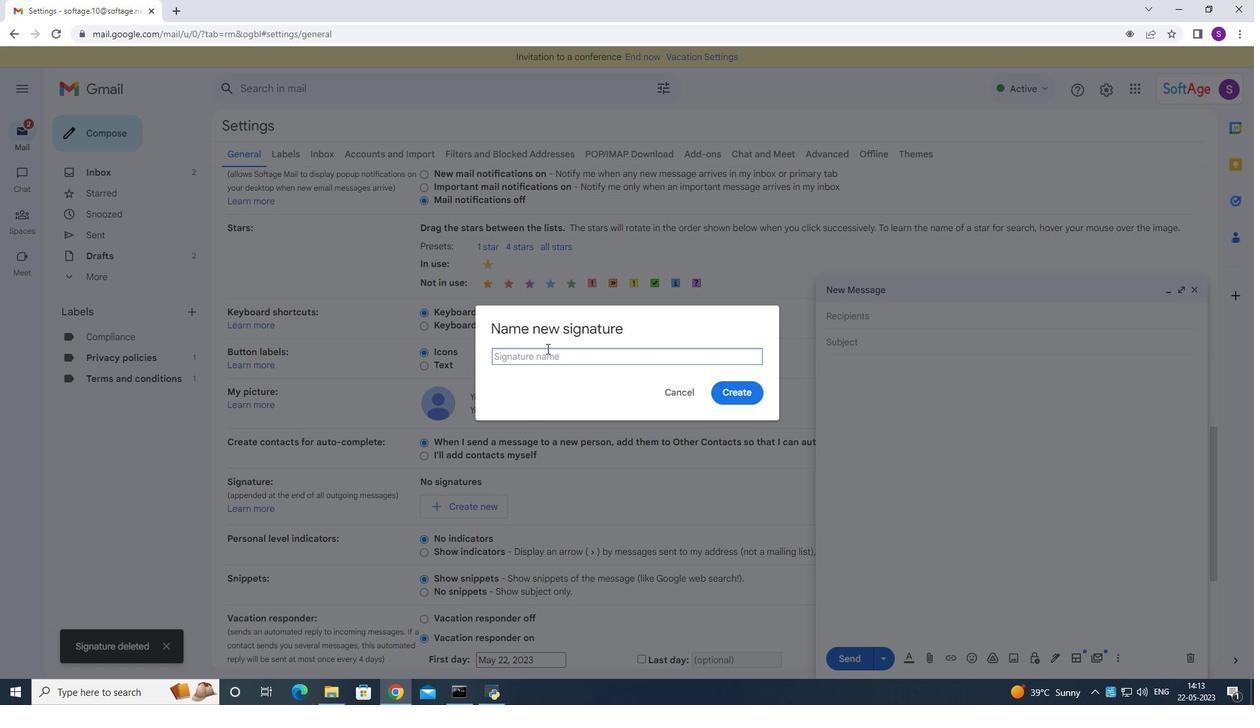 
Action: Mouse moved to (540, 361)
Screenshot: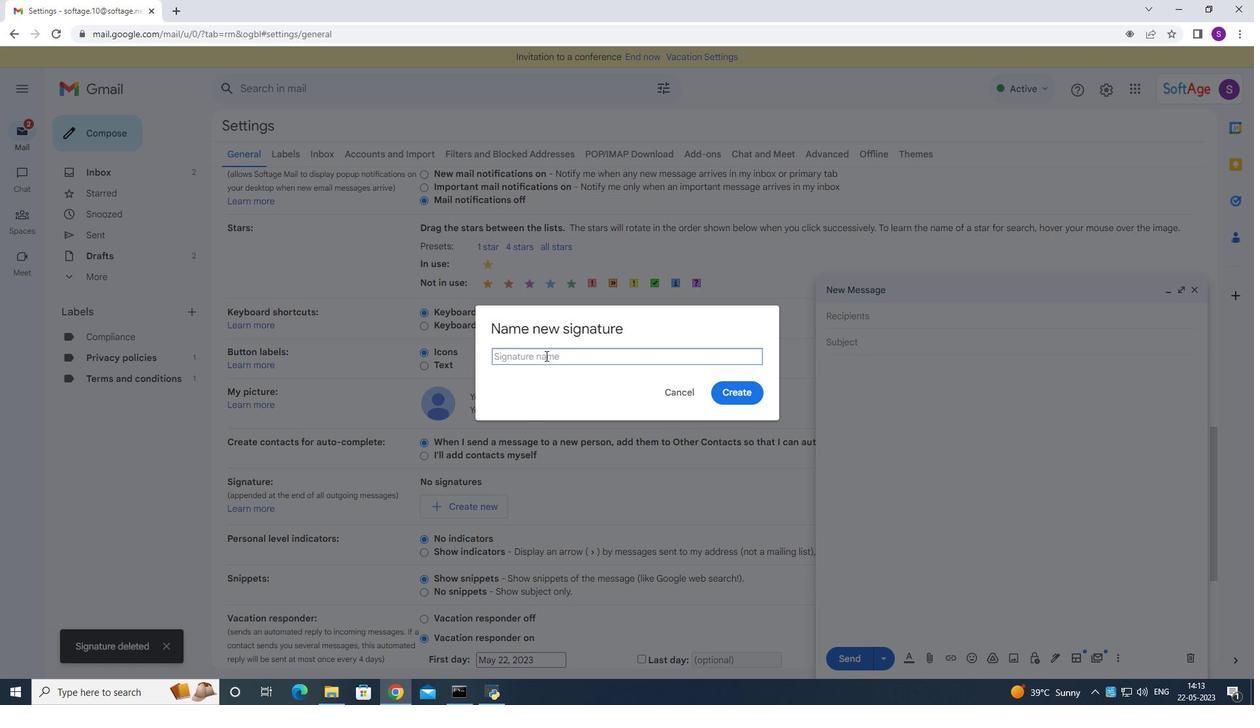 
Action: Mouse pressed left at (540, 361)
Screenshot: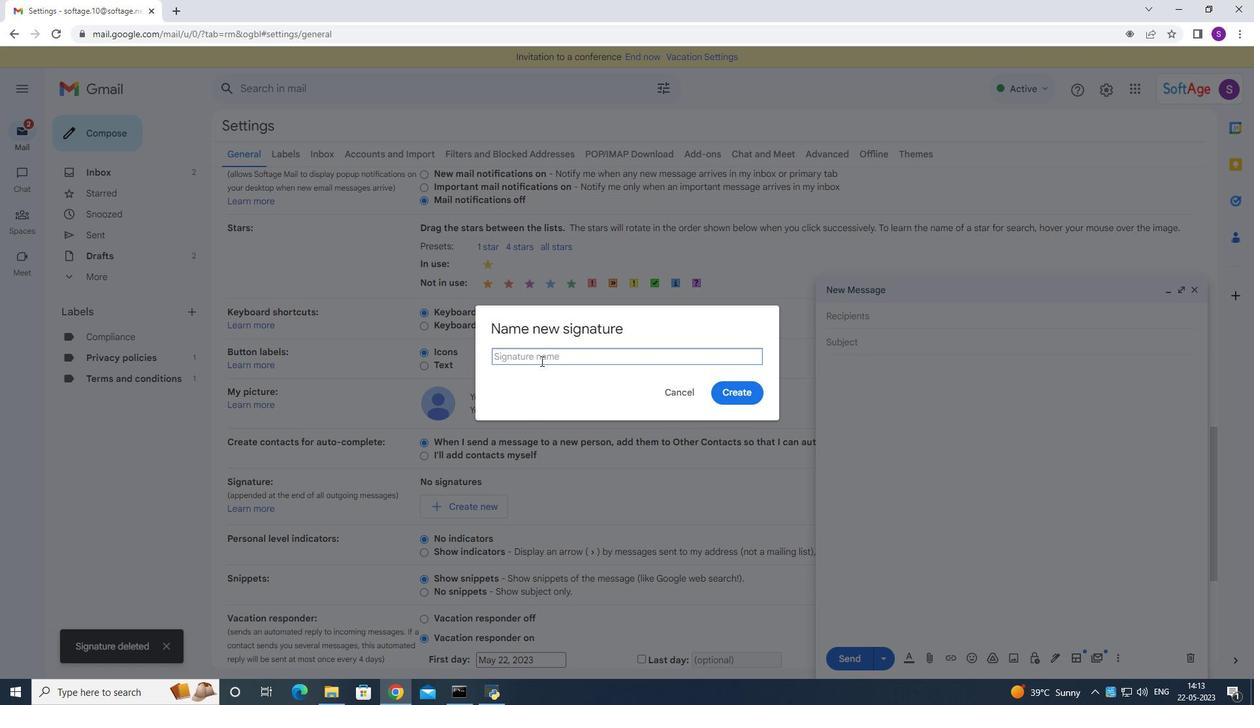 
Action: Mouse moved to (539, 361)
Screenshot: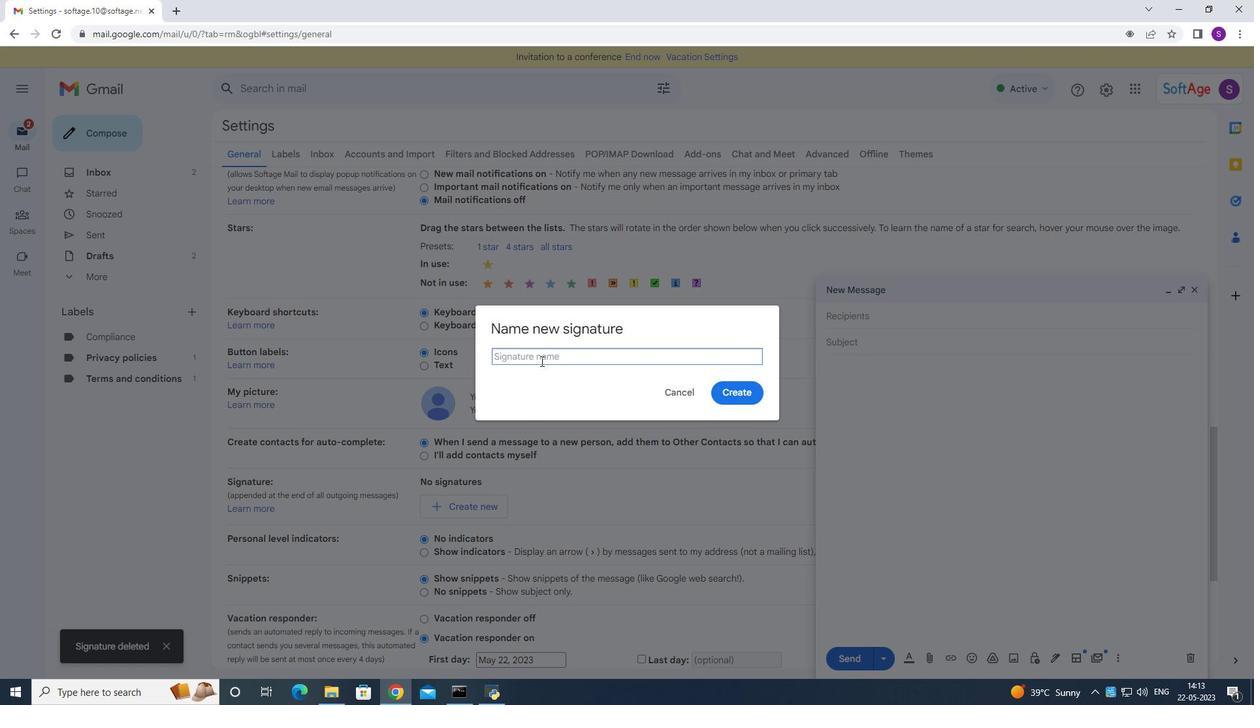 
Action: Key pressed <Key.shift><Key.shift>Brian<Key.space><Key.shift>Hall
Screenshot: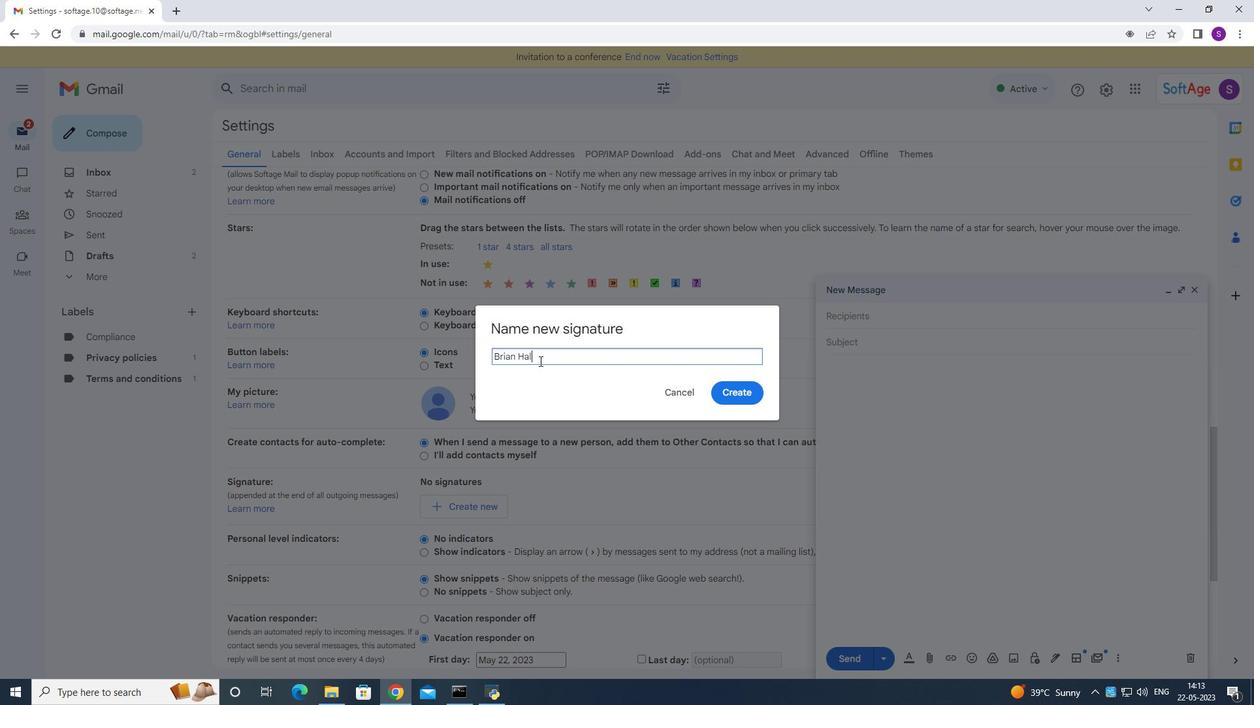 
Action: Mouse moved to (738, 392)
Screenshot: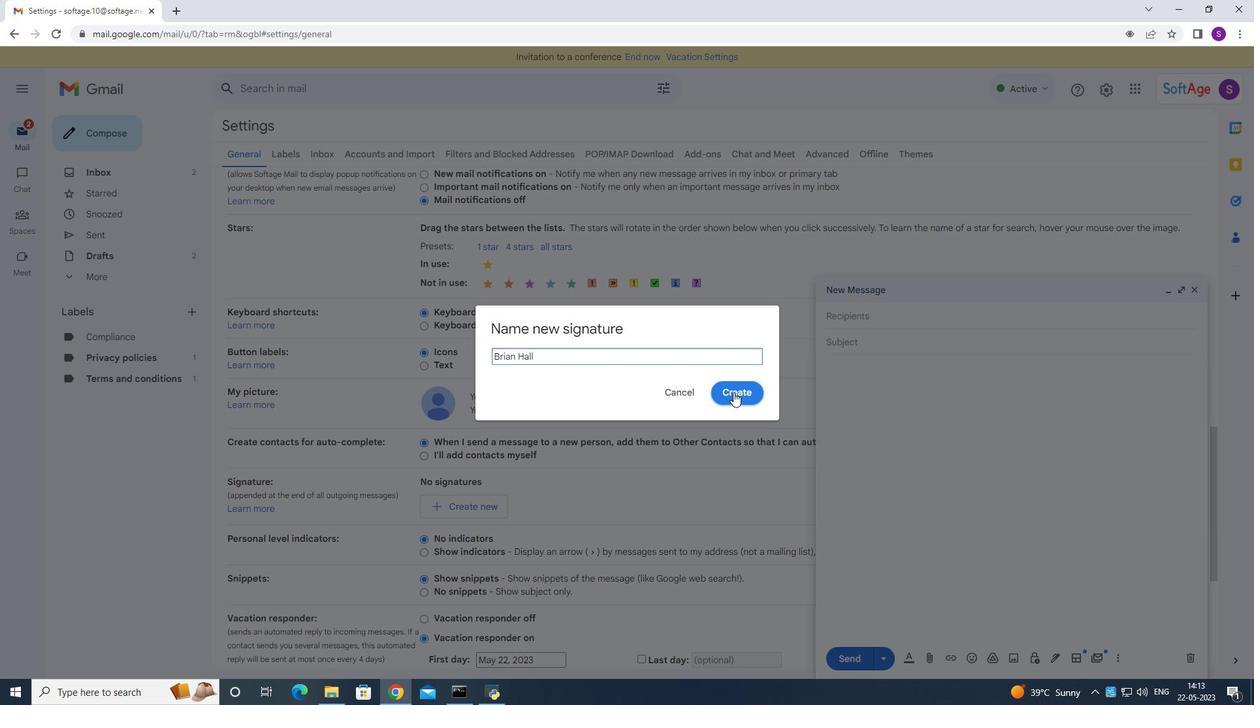 
Action: Mouse pressed left at (738, 392)
Screenshot: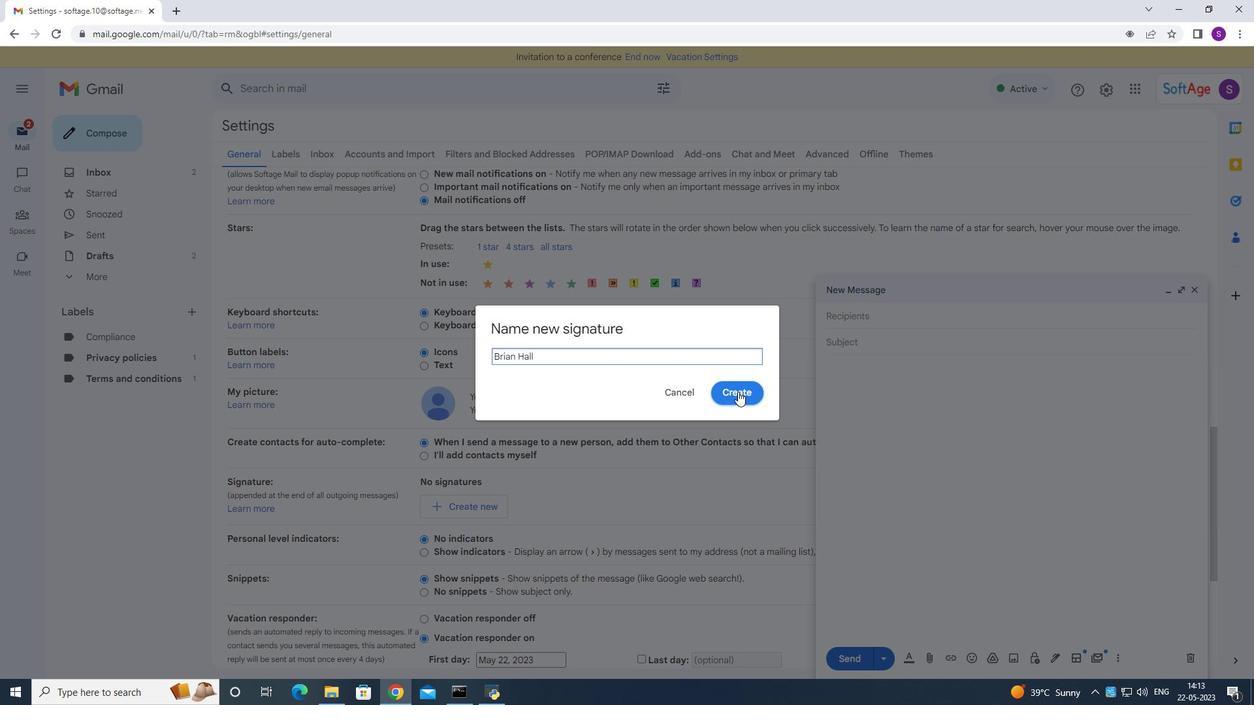 
Action: Mouse moved to (691, 488)
Screenshot: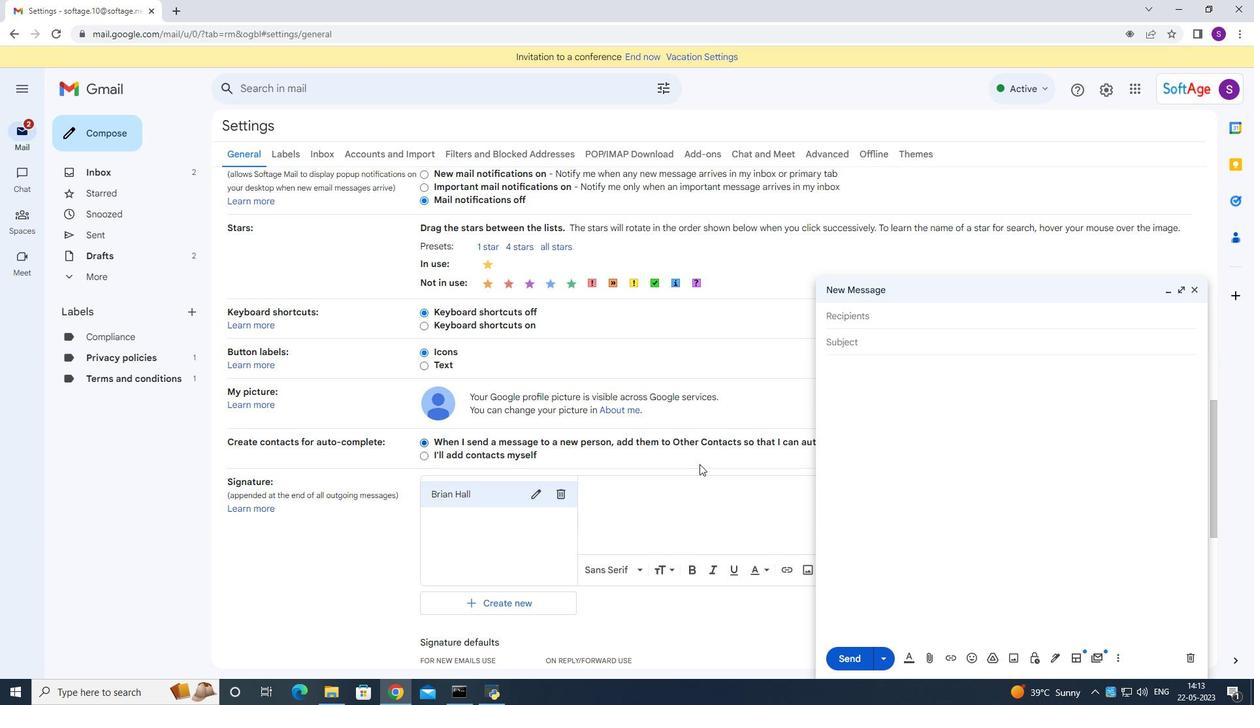 
Action: Mouse pressed left at (691, 488)
Screenshot: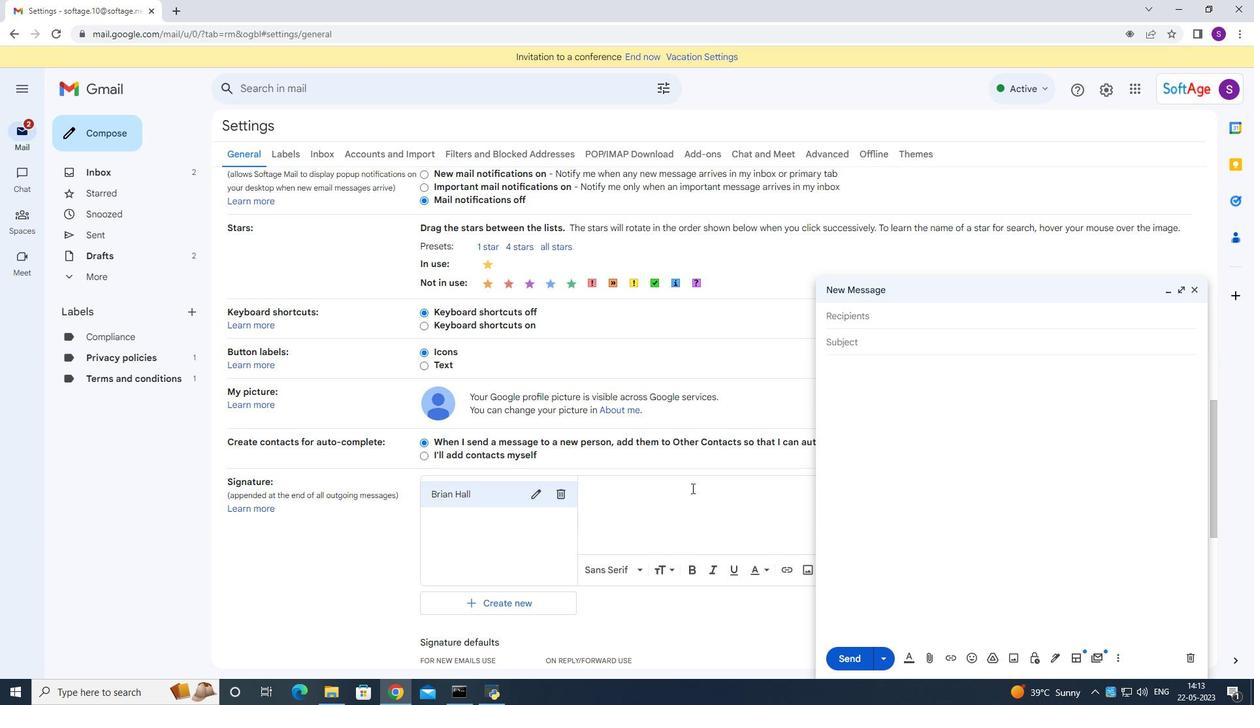 
Action: Mouse moved to (692, 490)
Screenshot: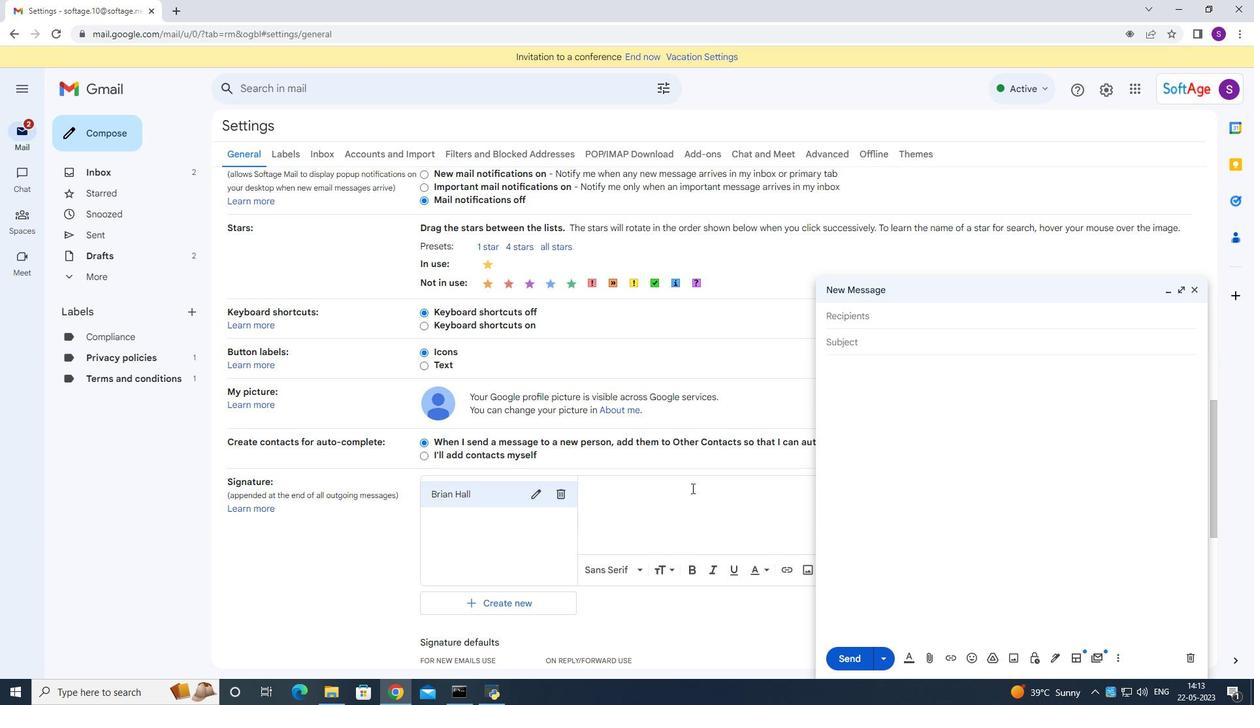 
Action: Mouse scrolled (692, 489) with delta (0, 0)
Screenshot: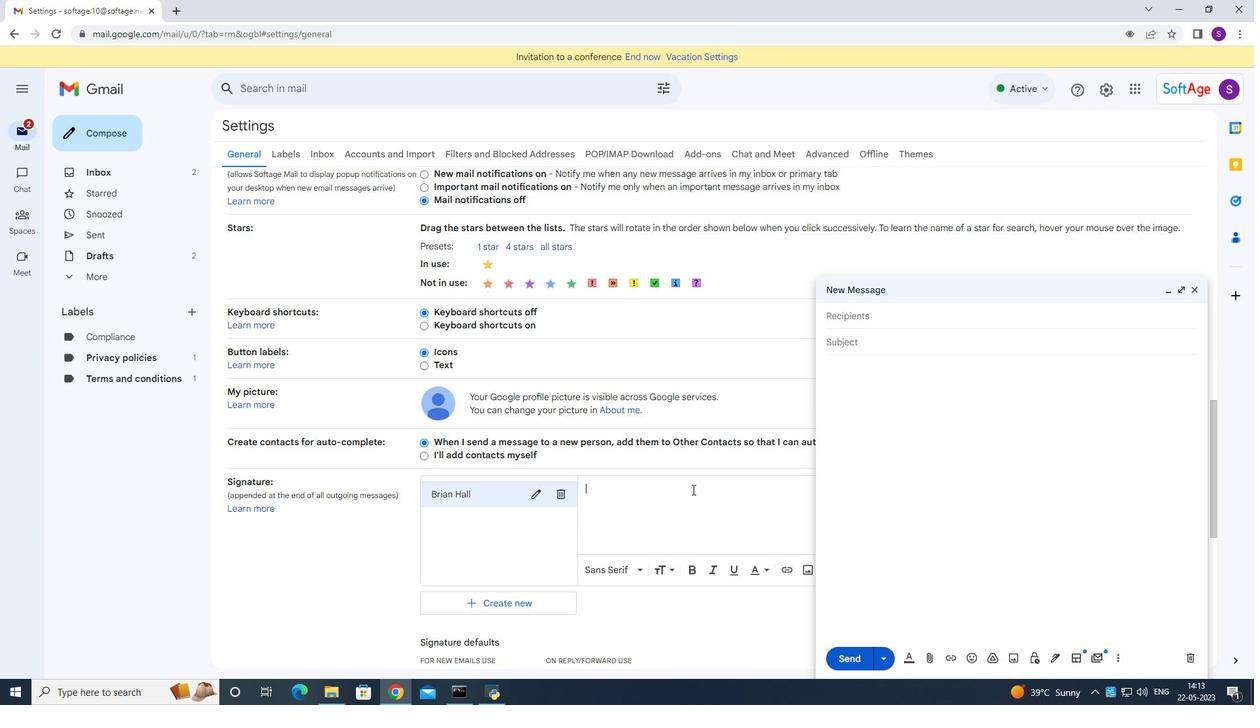 
Action: Mouse scrolled (692, 489) with delta (0, 0)
Screenshot: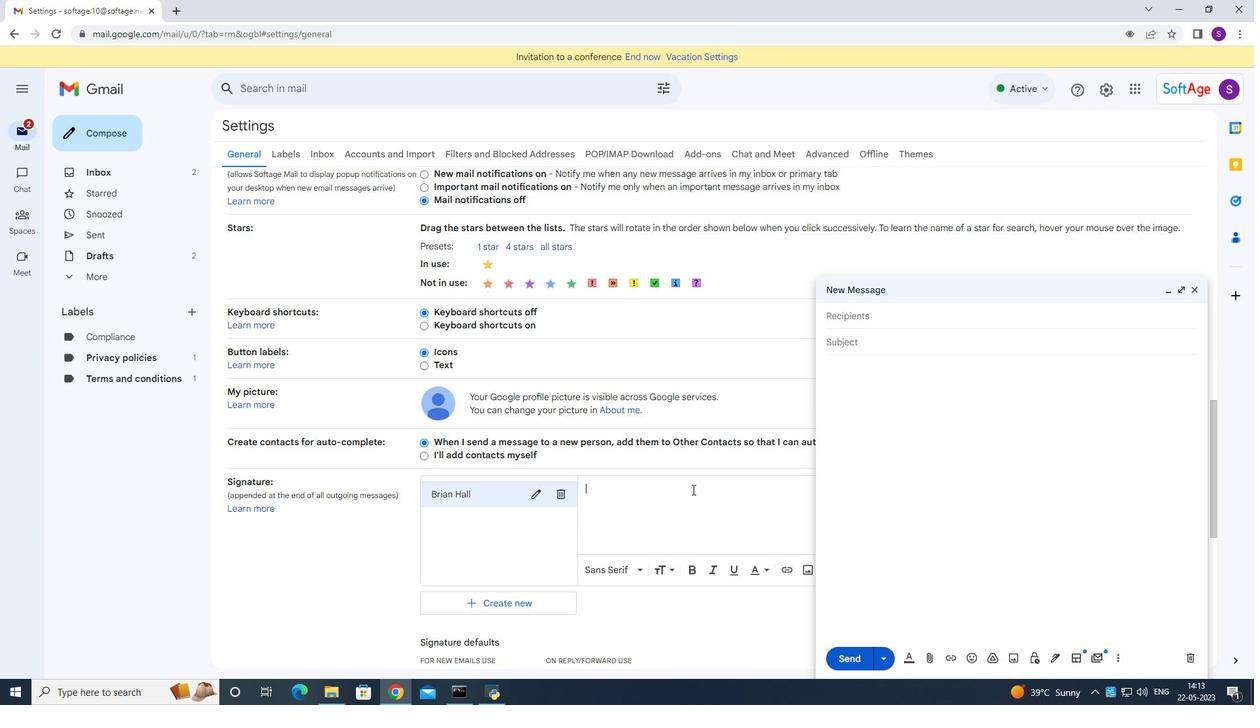 
Action: Mouse scrolled (692, 489) with delta (0, 0)
Screenshot: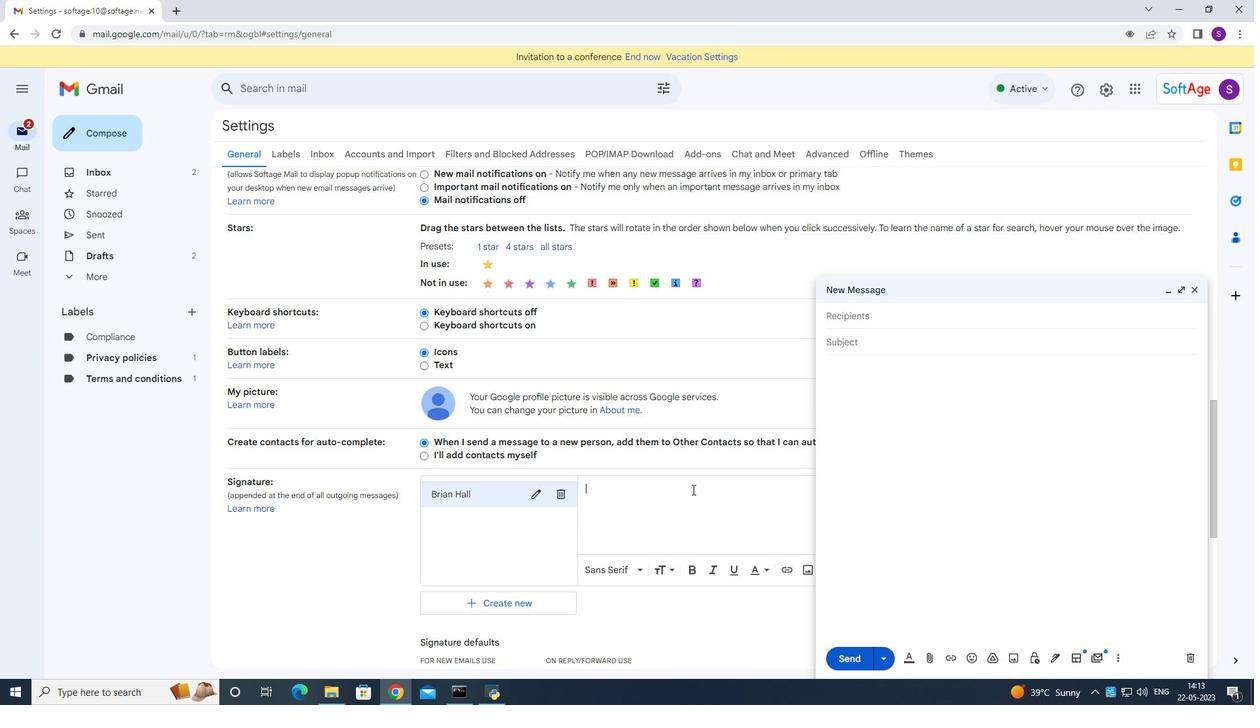 
Action: Mouse moved to (684, 316)
Screenshot: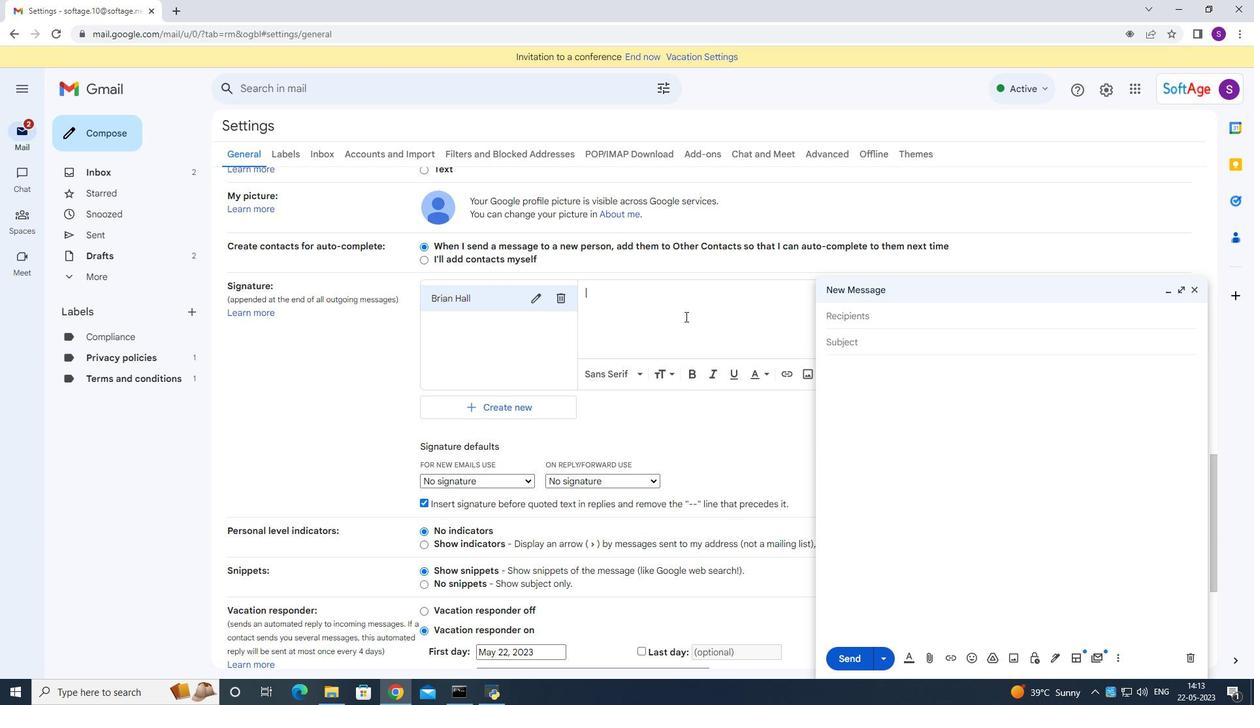 
Action: Key pressed <Key.shift>Have<Key.space>a<Key.space>great<Key.space>weekend<Key.space>
Screenshot: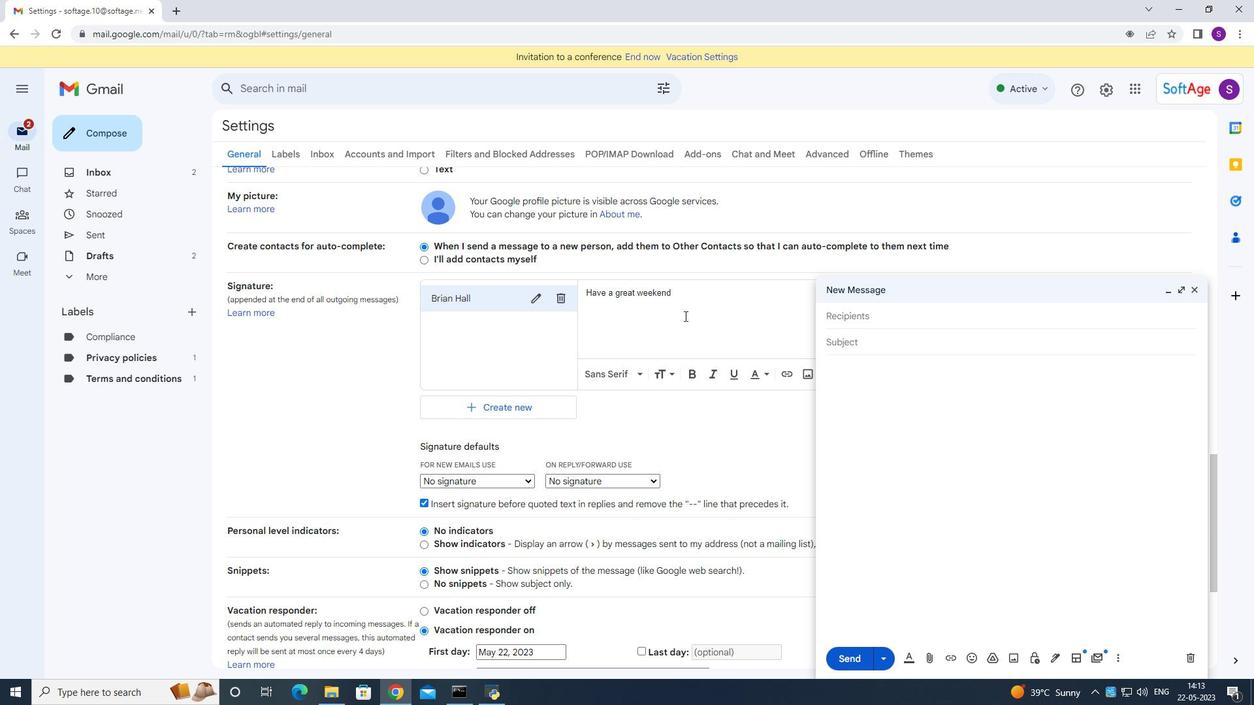 
Action: Mouse moved to (687, 316)
Screenshot: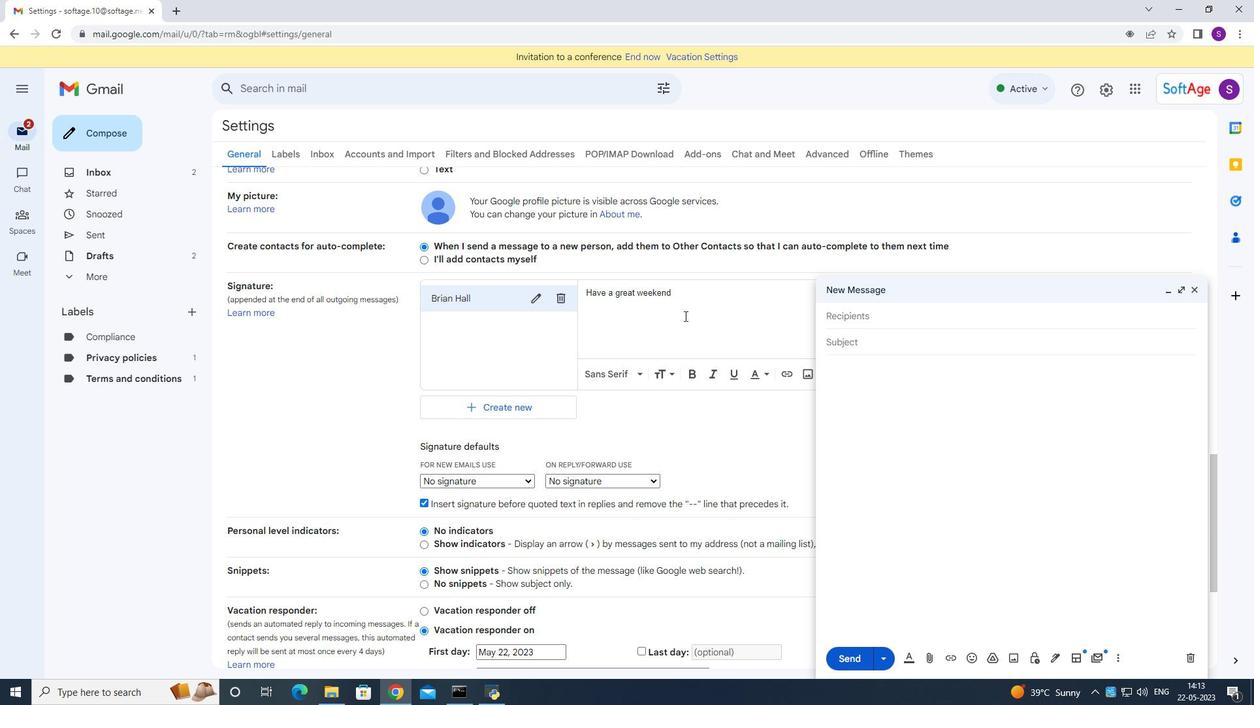 
Action: Key pressed <Key.enter><Key.enter><Key.shift>Be<Key.backspace>rian<Key.space><Key.shift>Hall<Key.space>
Screenshot: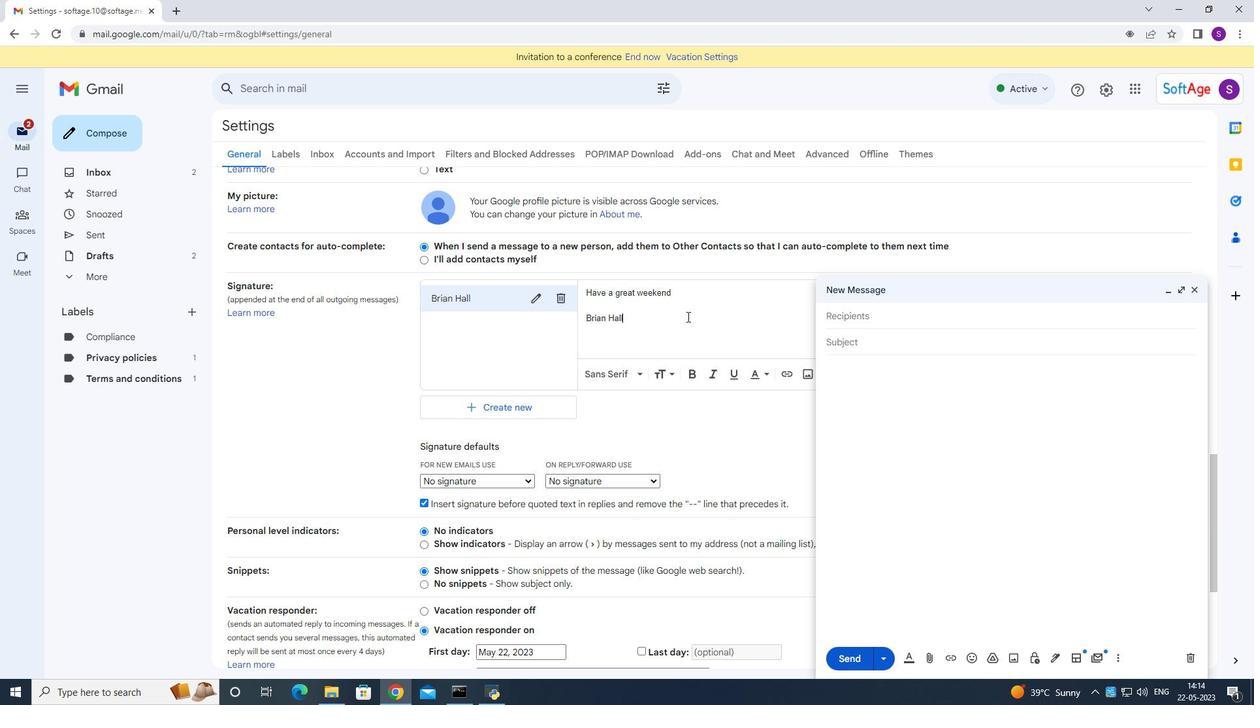 
Action: Mouse moved to (1199, 288)
Screenshot: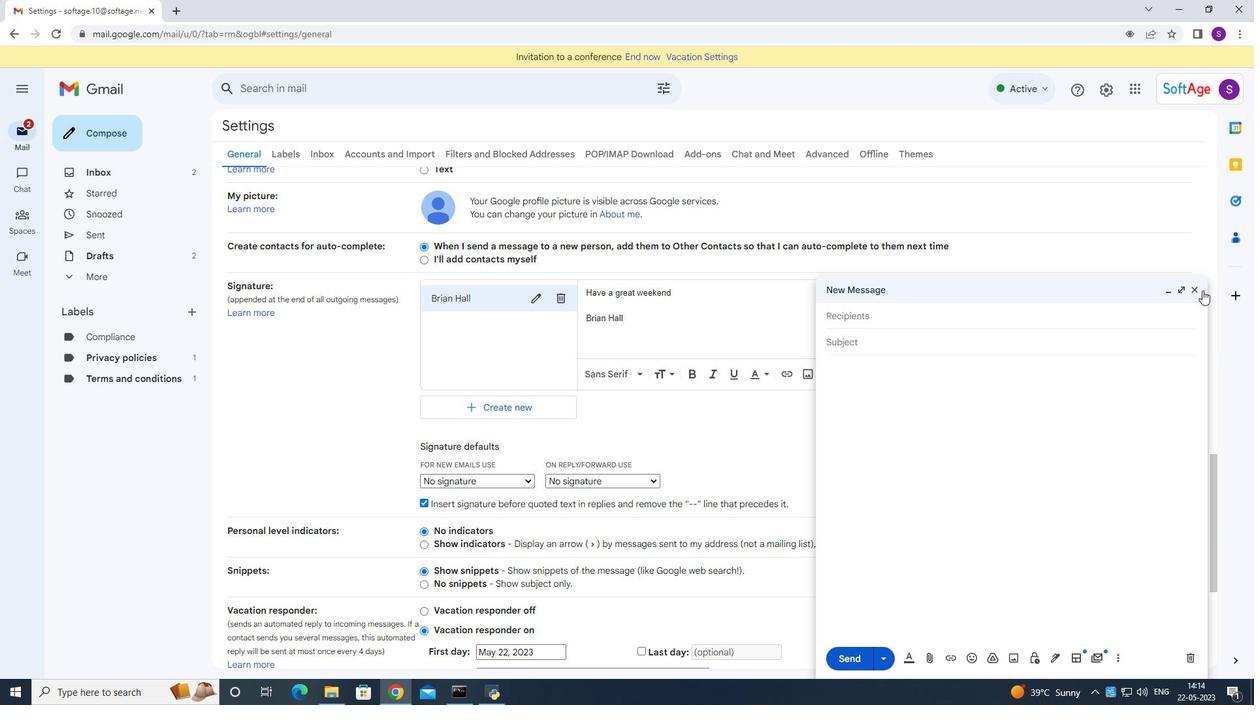 
Action: Mouse pressed left at (1199, 288)
Screenshot: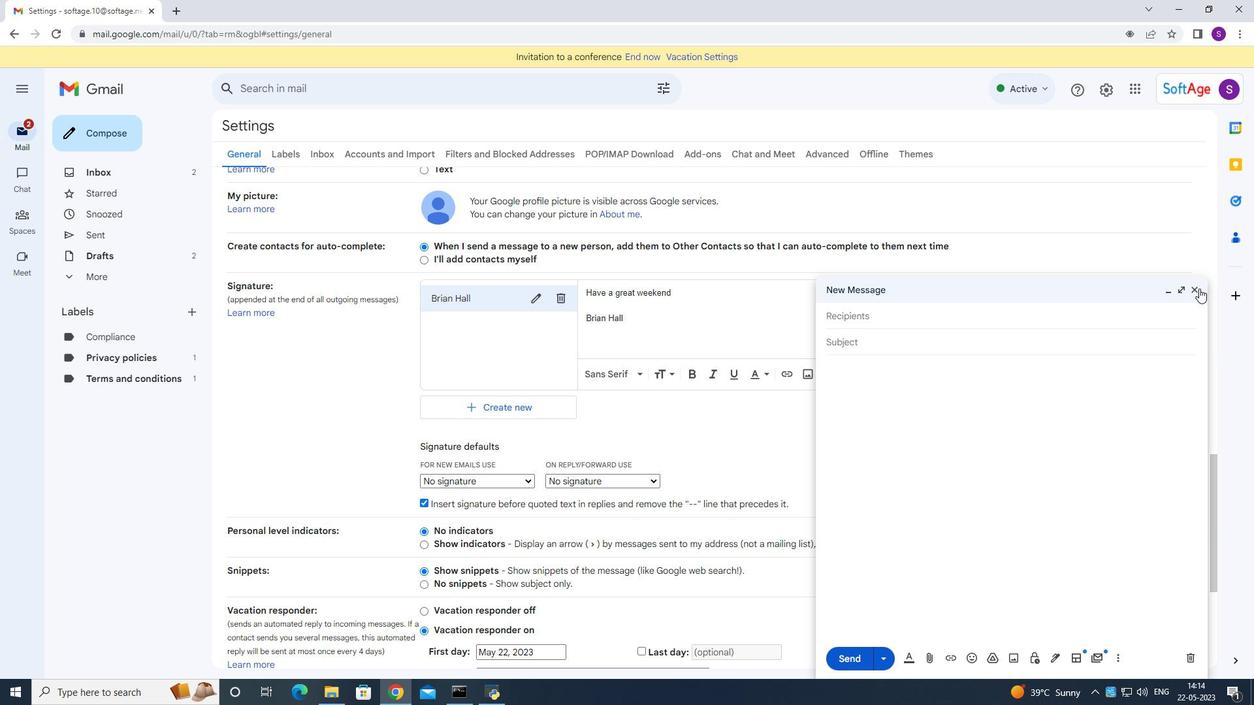 
Action: Mouse moved to (673, 410)
Screenshot: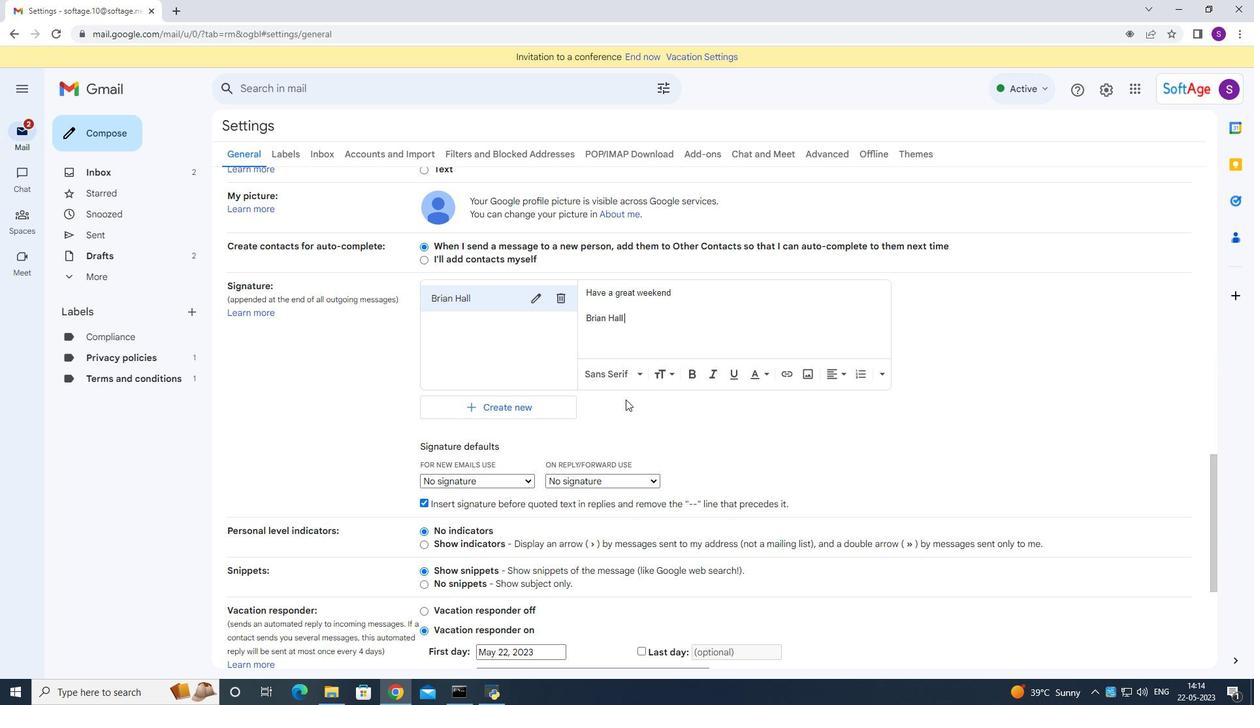 
Action: Mouse scrolled (669, 416) with delta (0, 0)
Screenshot: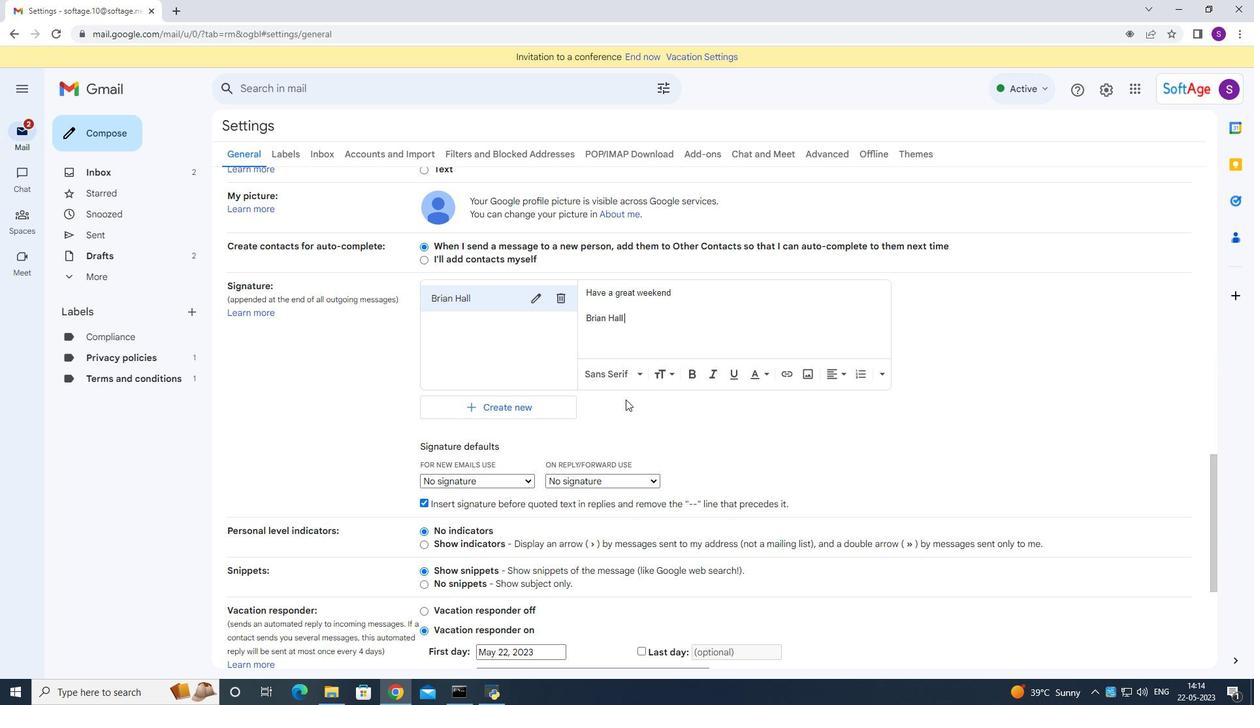 
Action: Mouse moved to (673, 410)
Screenshot: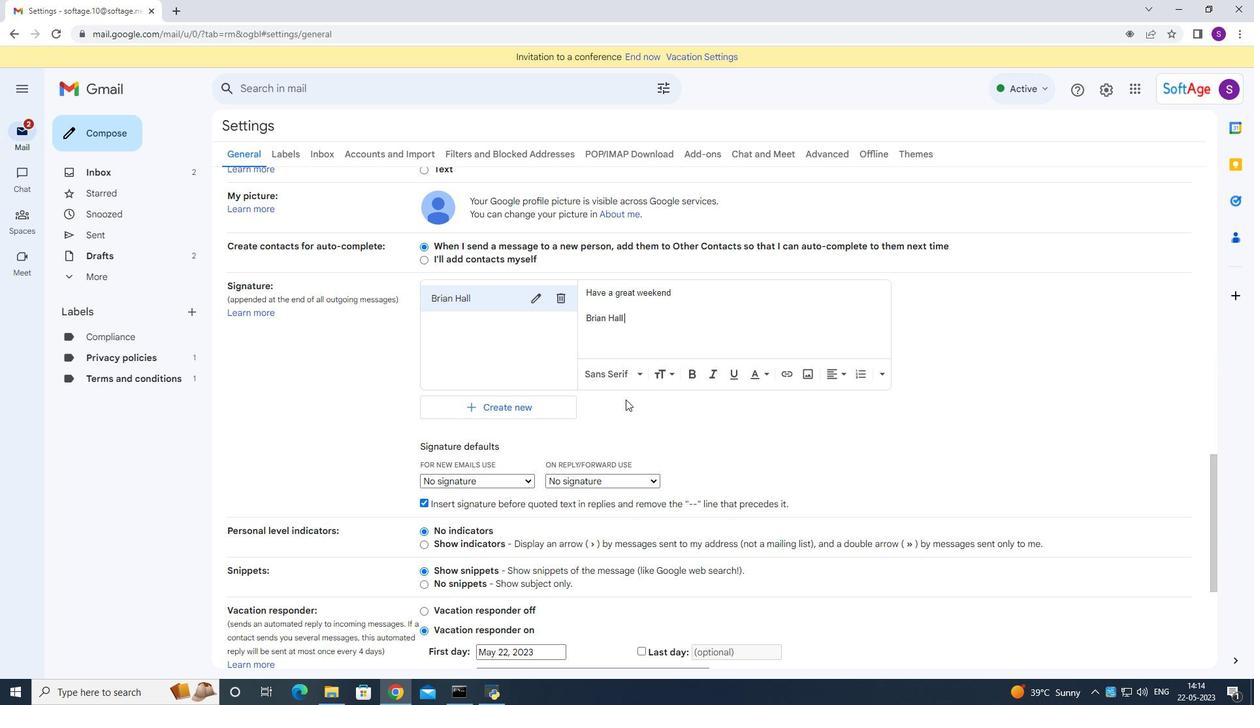 
Action: Mouse scrolled (671, 416) with delta (0, 0)
Screenshot: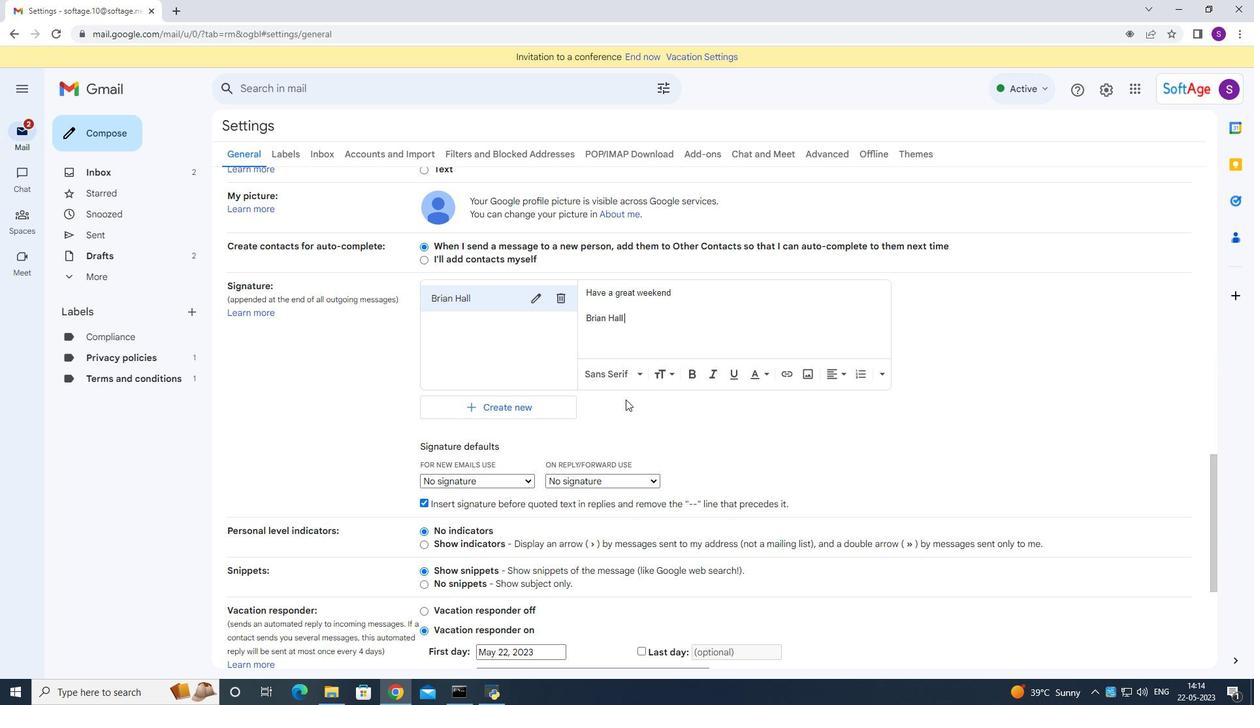 
Action: Mouse moved to (673, 409)
Screenshot: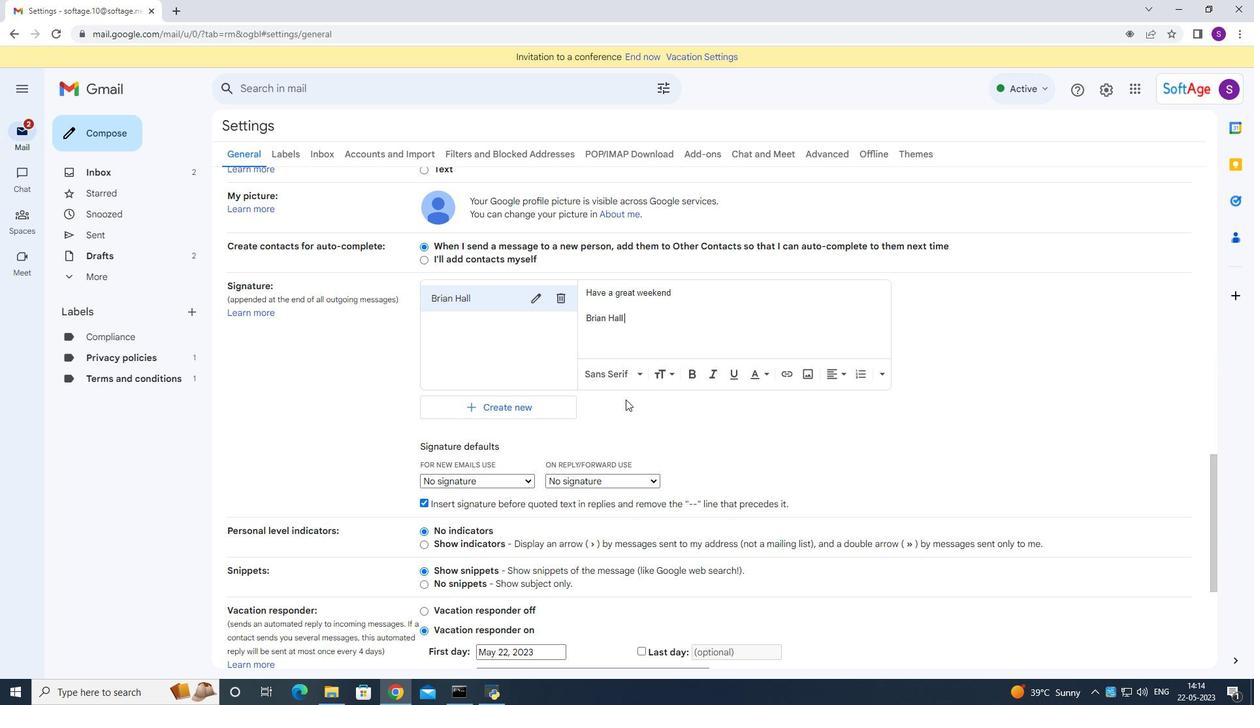 
Action: Mouse scrolled (671, 416) with delta (0, 0)
Screenshot: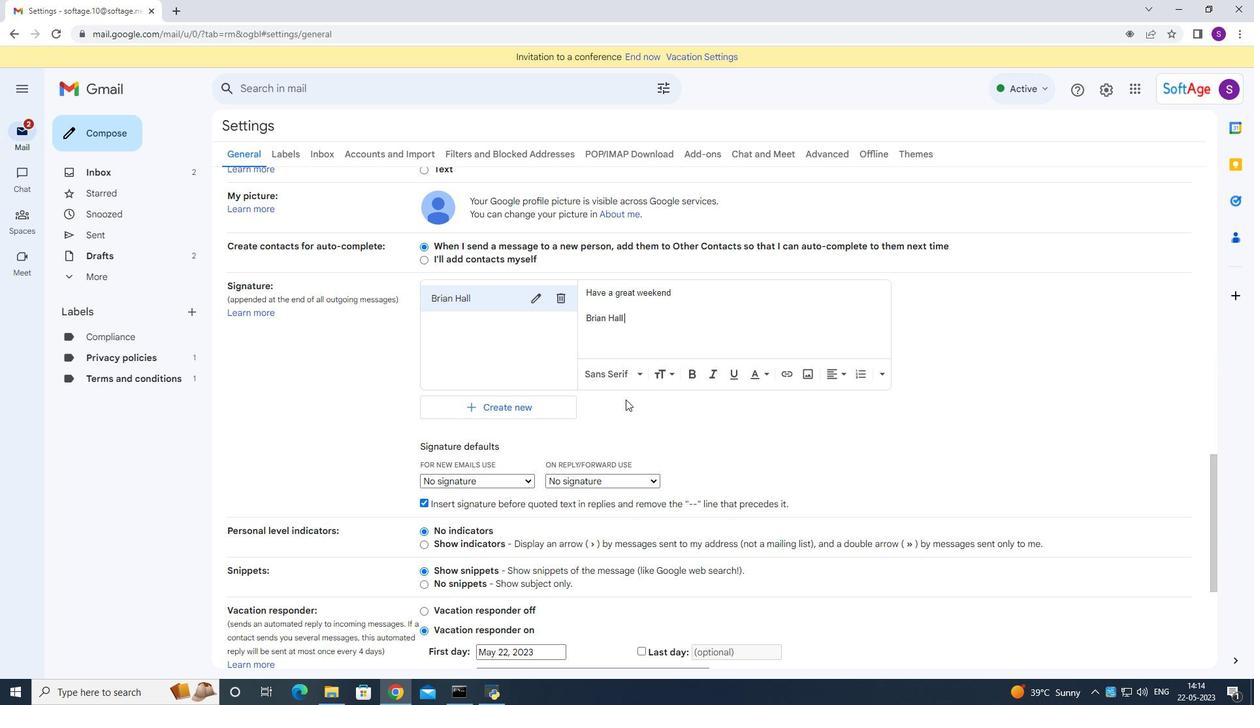 
Action: Mouse moved to (674, 408)
Screenshot: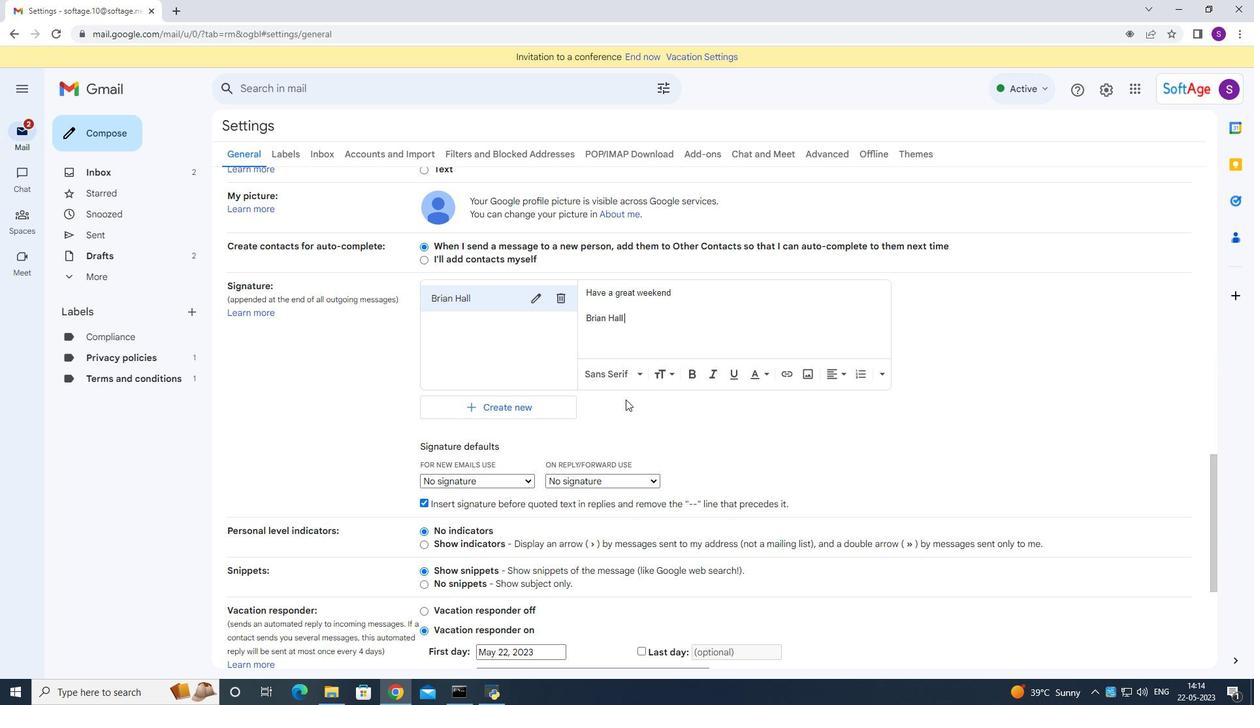 
Action: Mouse scrolled (671, 416) with delta (0, 0)
Screenshot: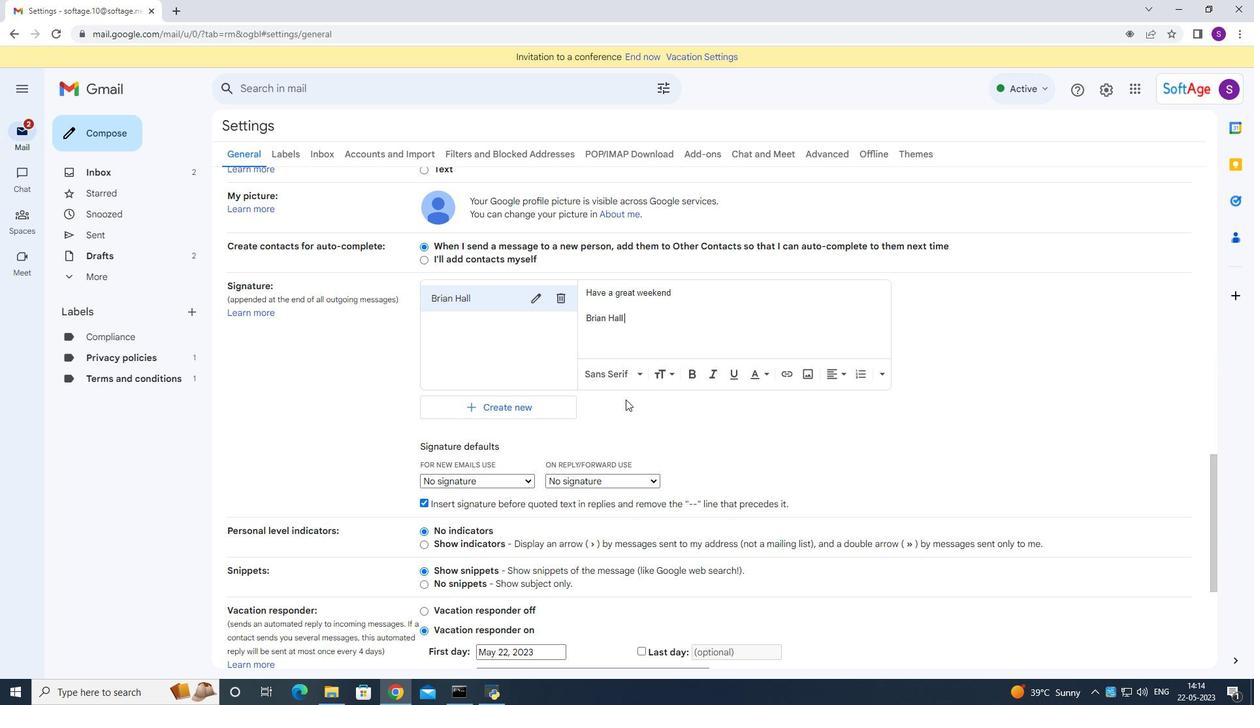 
Action: Mouse scrolled (673, 414) with delta (0, 0)
Screenshot: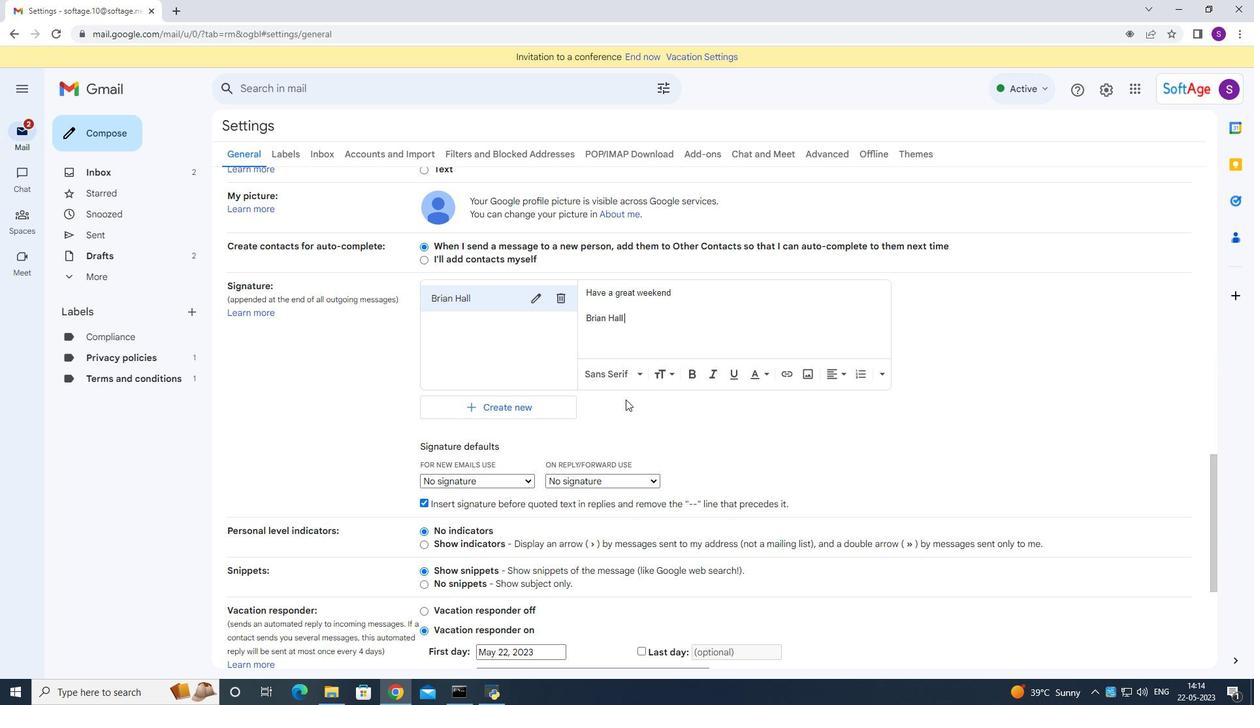 
Action: Mouse moved to (487, 196)
Screenshot: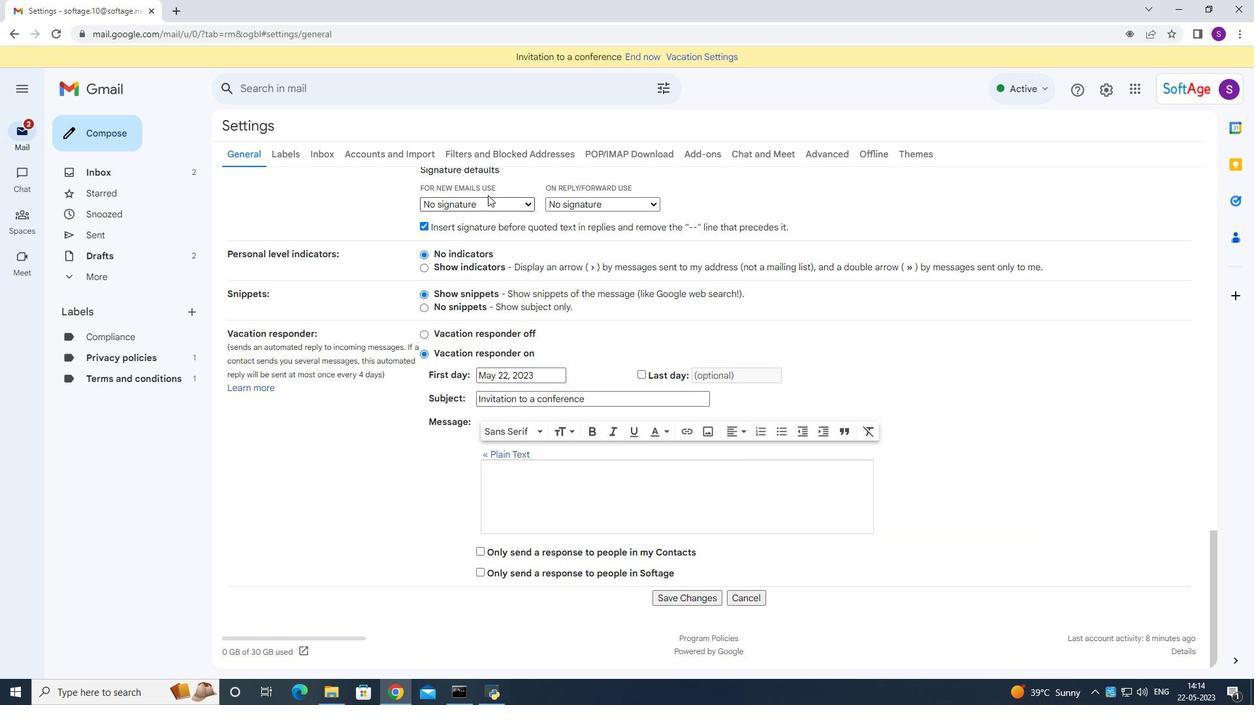 
Action: Mouse pressed left at (487, 196)
Screenshot: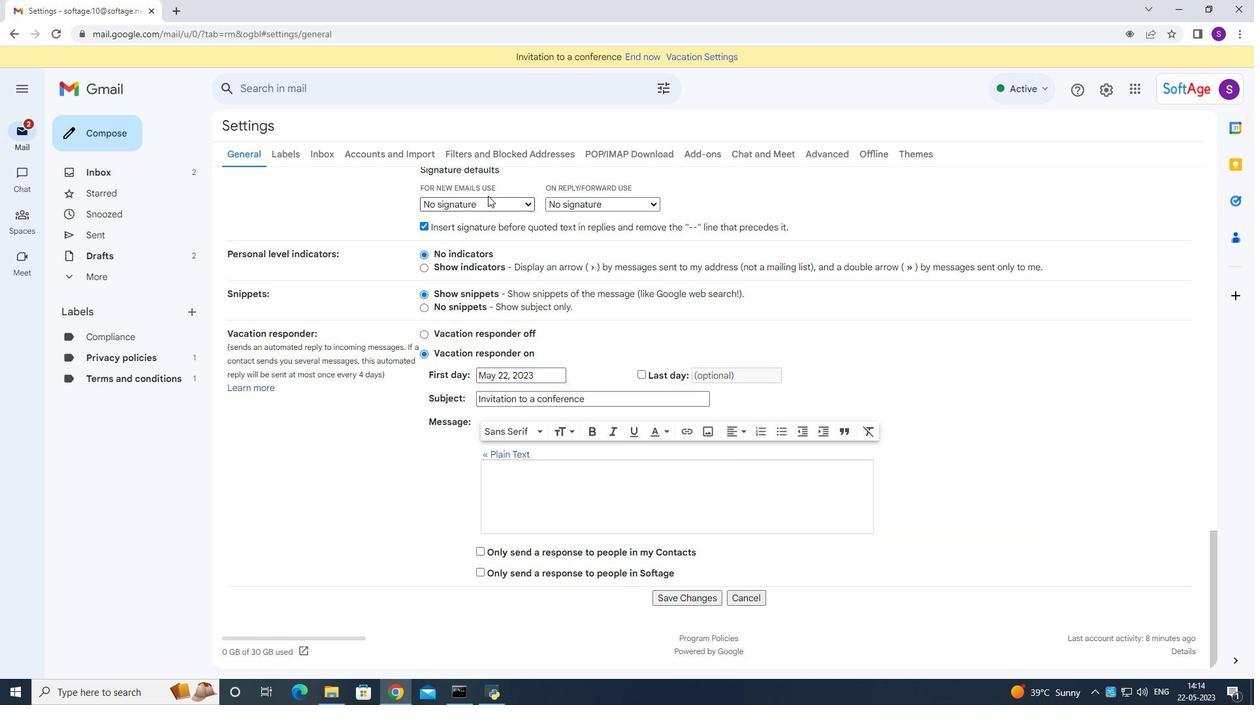 
Action: Mouse moved to (483, 209)
Screenshot: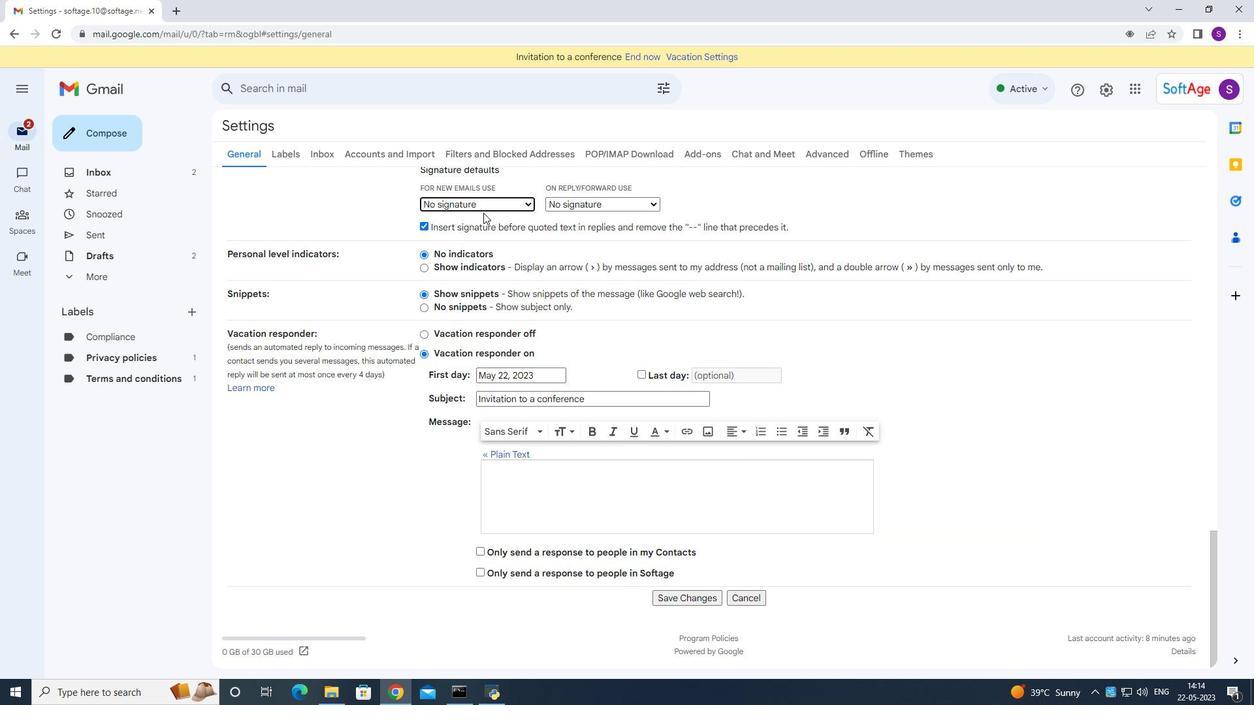 
Action: Mouse pressed left at (483, 209)
Screenshot: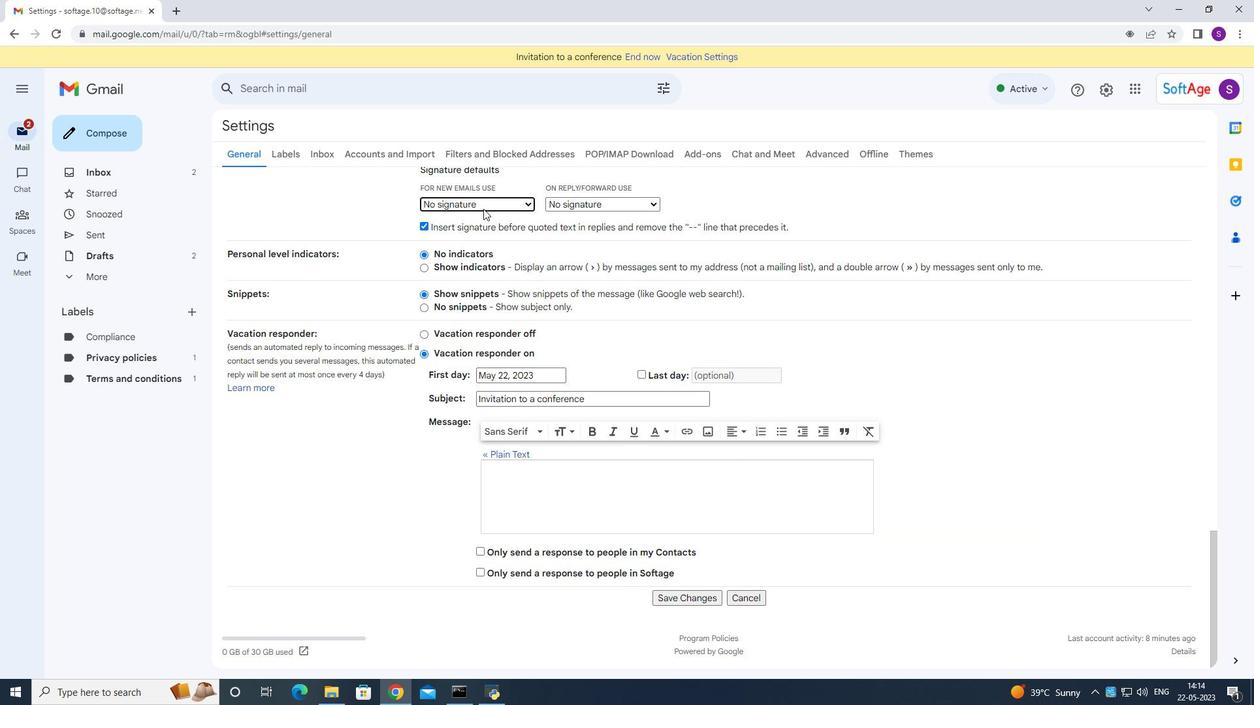 
Action: Mouse moved to (473, 239)
Screenshot: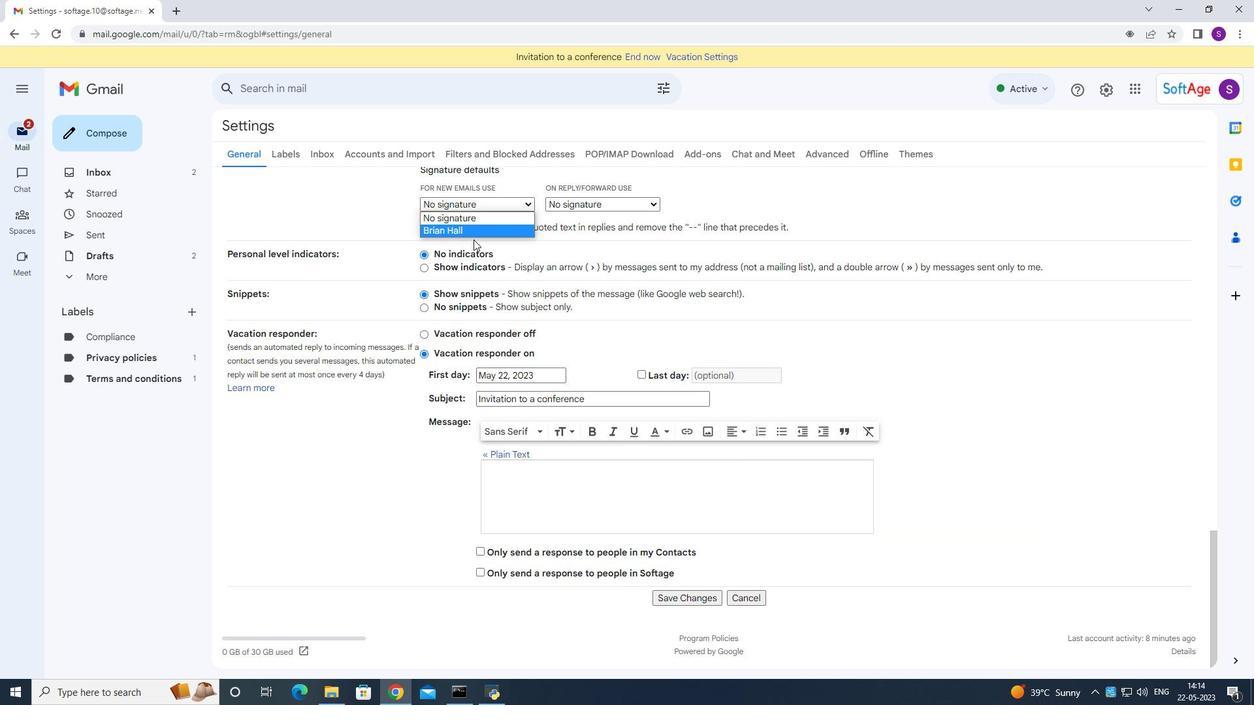 
Action: Mouse pressed left at (473, 239)
Screenshot: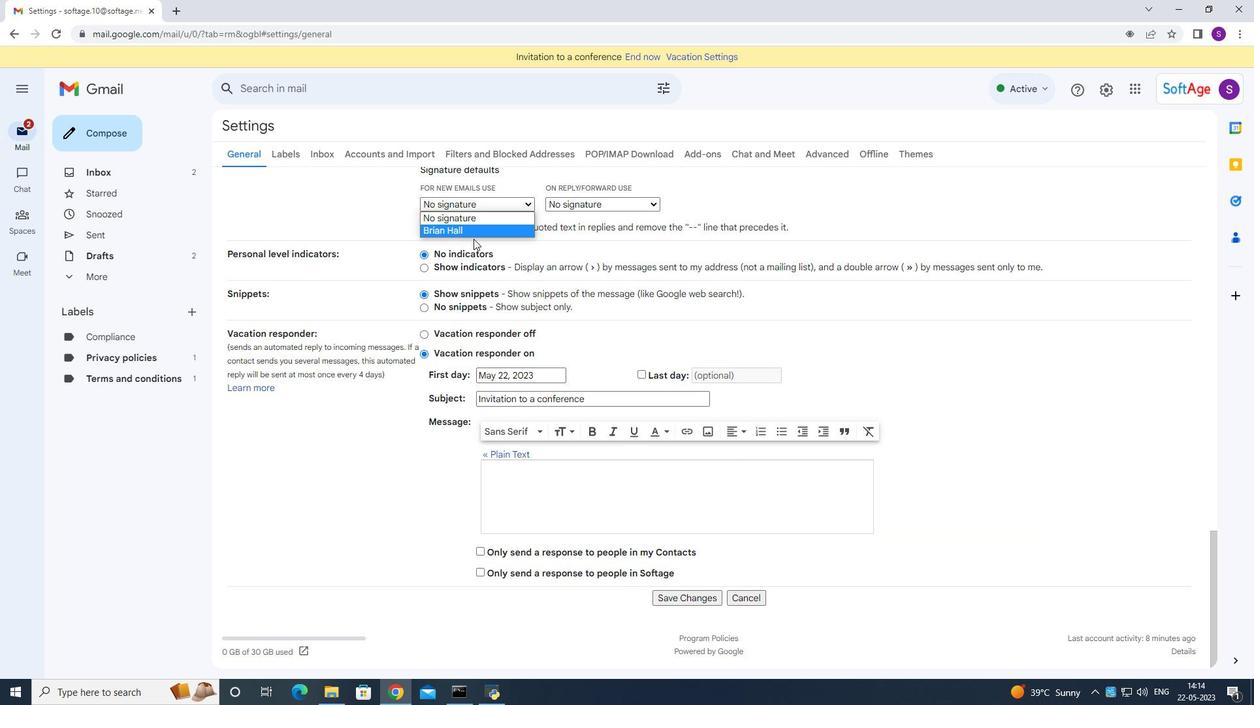
Action: Mouse moved to (580, 206)
Screenshot: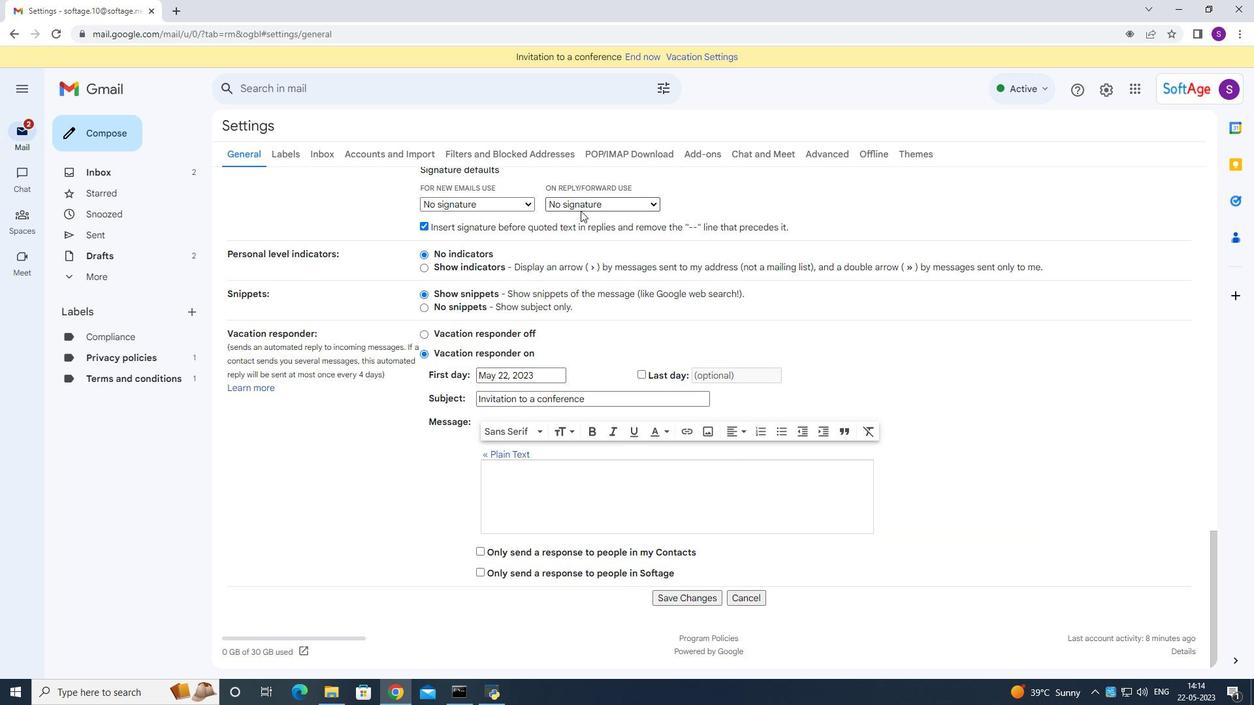 
Action: Mouse pressed left at (580, 206)
Screenshot: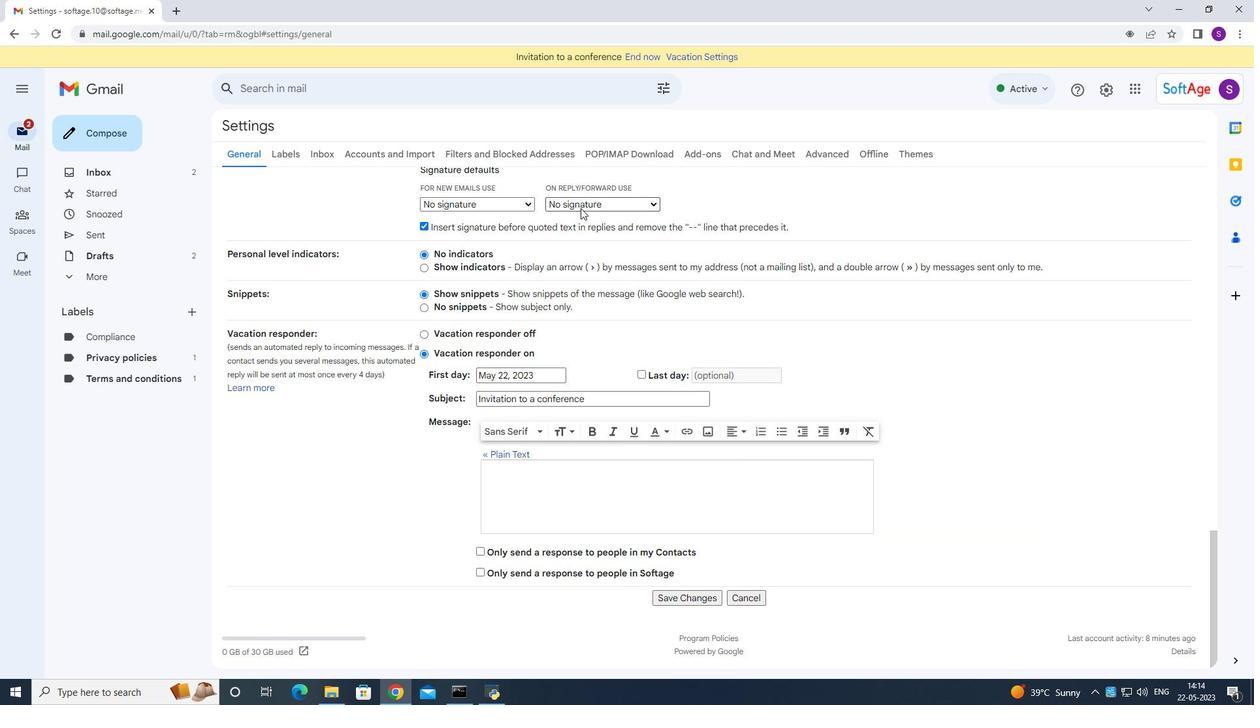 
Action: Mouse moved to (573, 229)
Screenshot: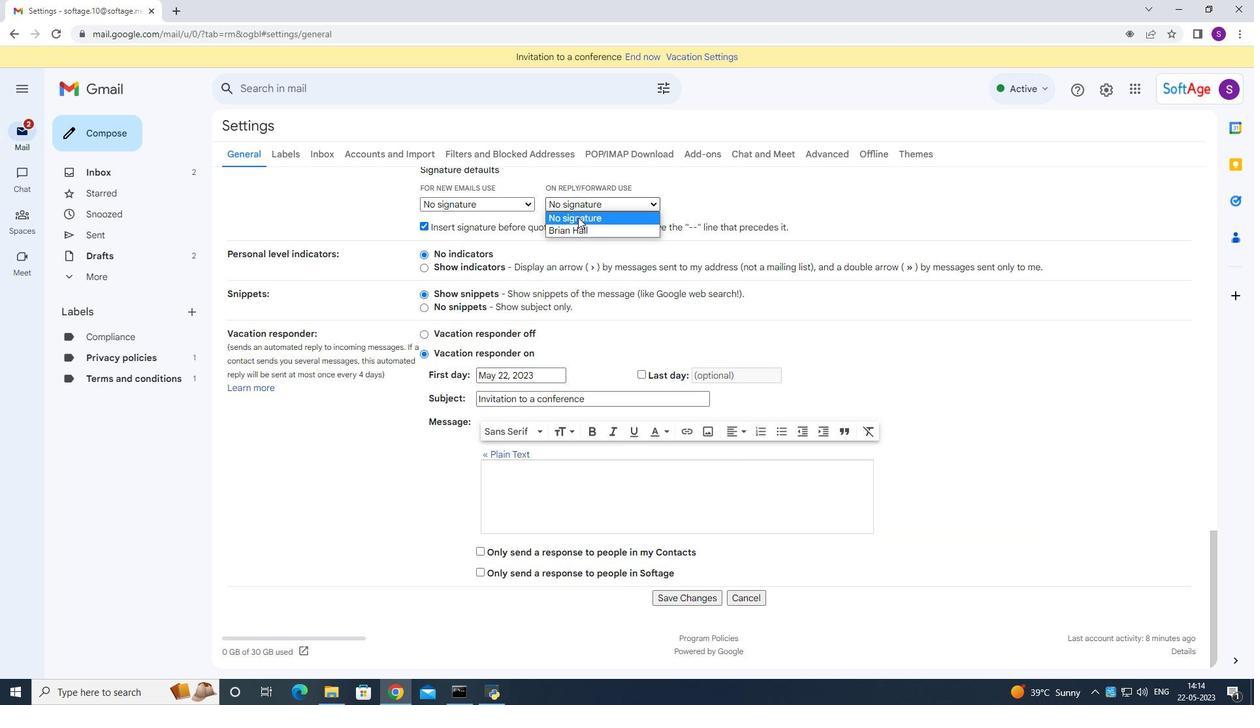 
Action: Mouse pressed left at (573, 229)
Screenshot: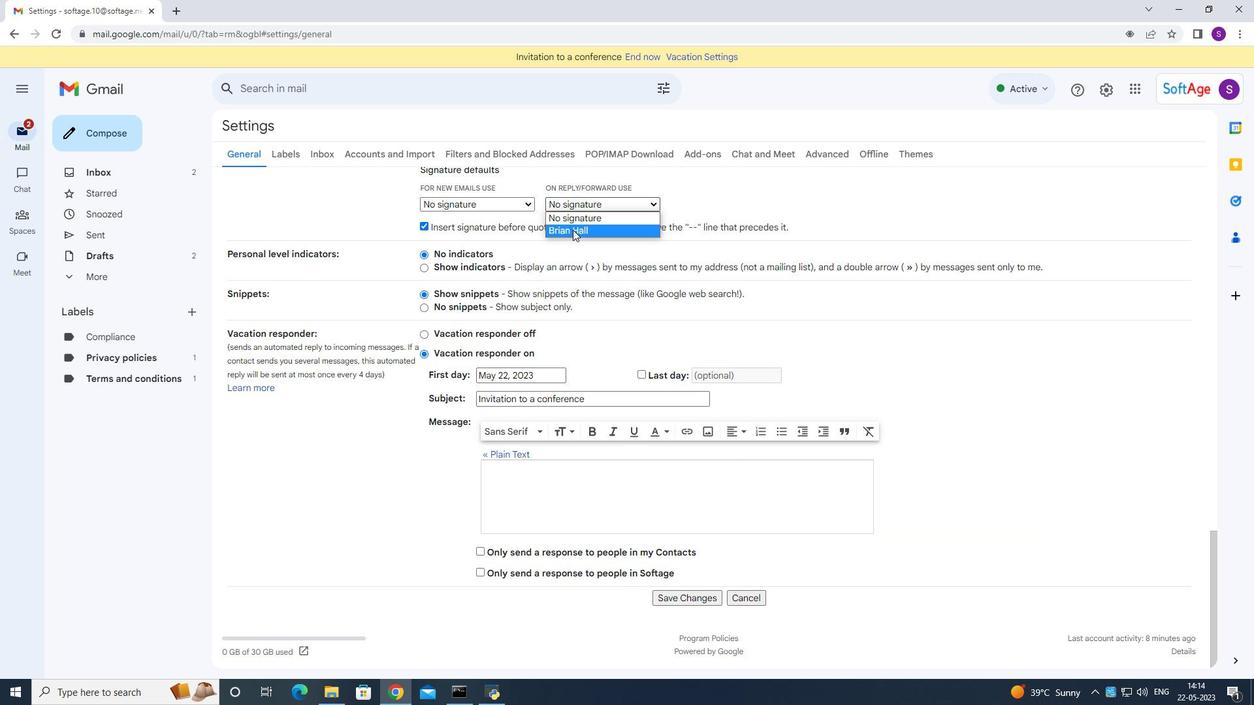 
Action: Mouse moved to (581, 231)
Screenshot: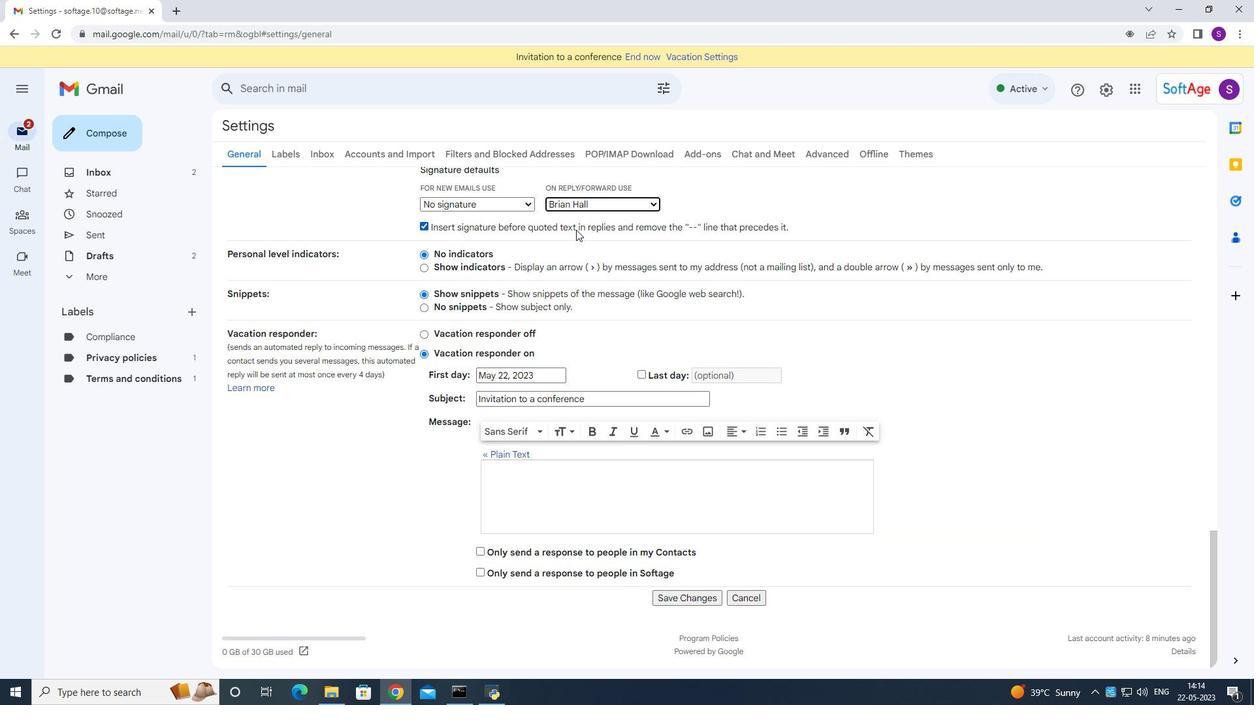 
Action: Mouse scrolled (581, 230) with delta (0, 0)
Screenshot: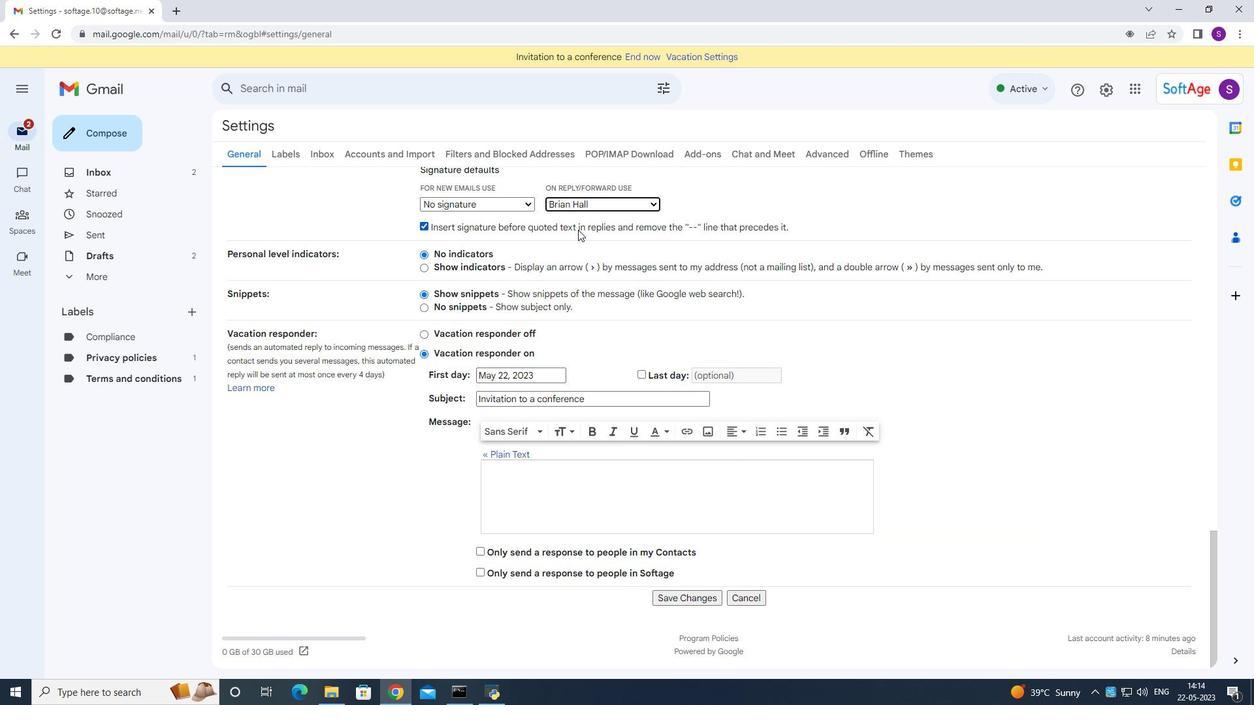 
Action: Mouse moved to (582, 231)
Screenshot: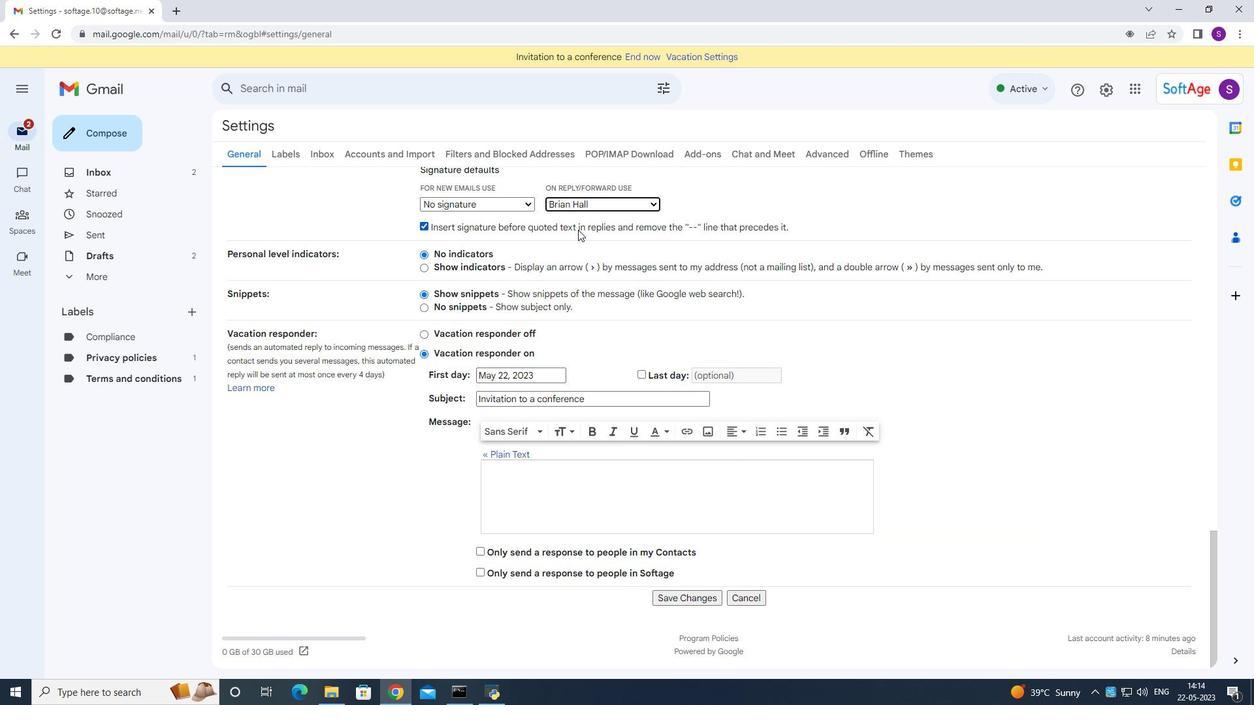 
Action: Mouse scrolled (582, 231) with delta (0, 0)
Screenshot: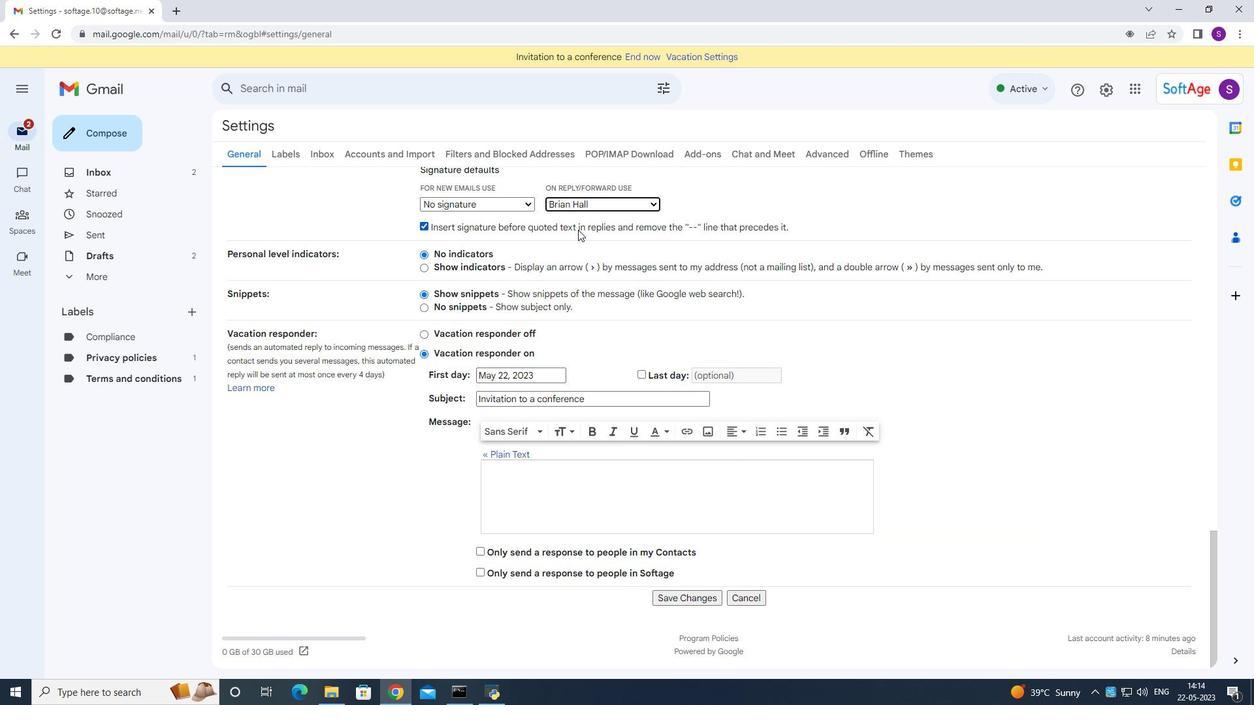
Action: Mouse moved to (583, 232)
Screenshot: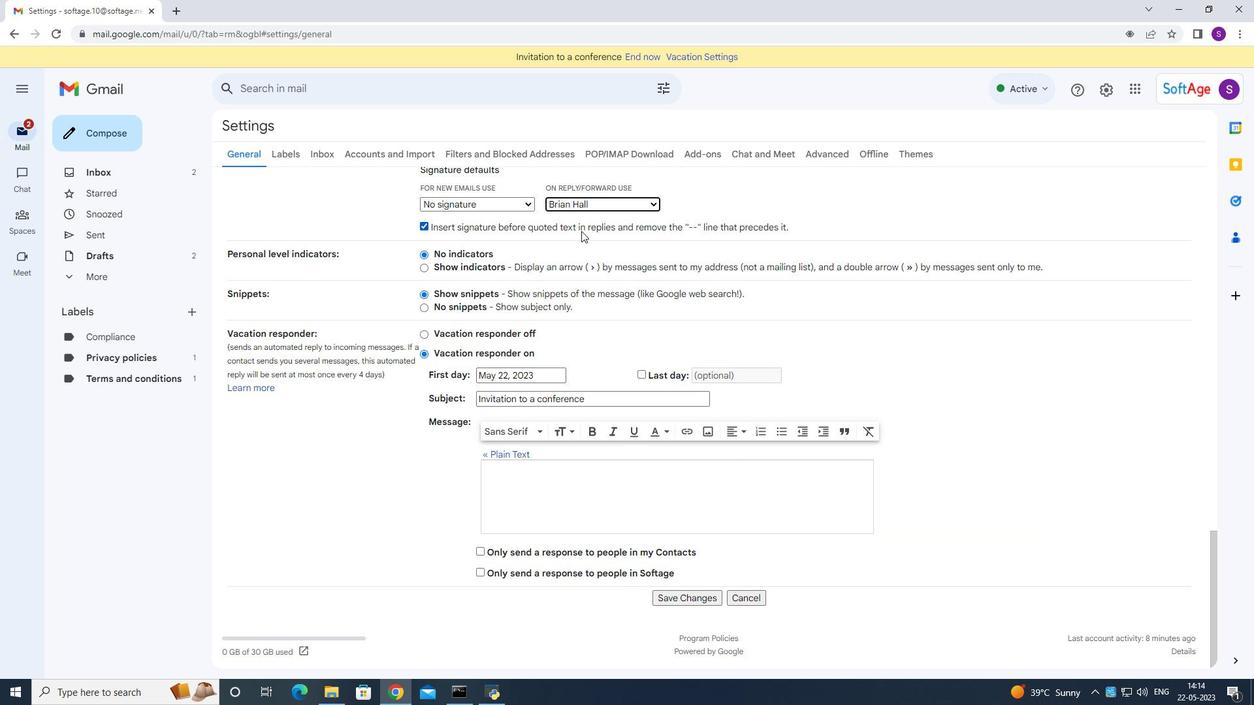 
Action: Mouse scrolled (583, 231) with delta (0, 0)
Screenshot: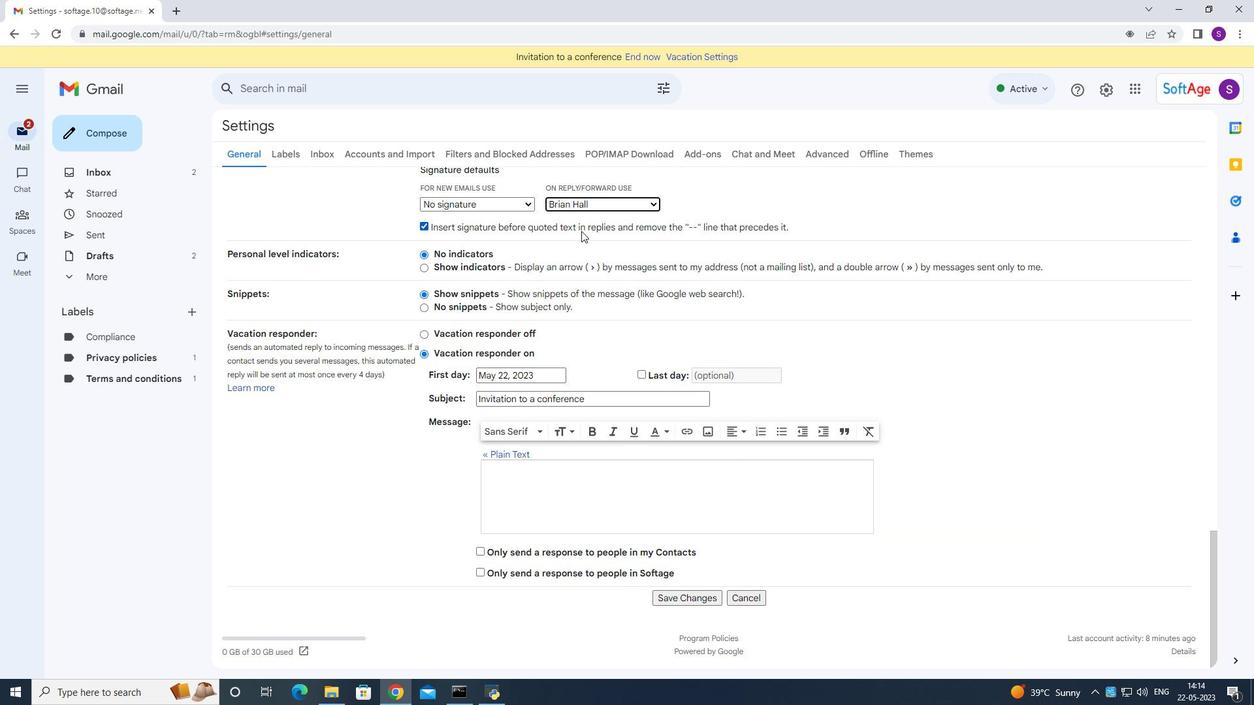 
Action: Mouse moved to (583, 232)
Screenshot: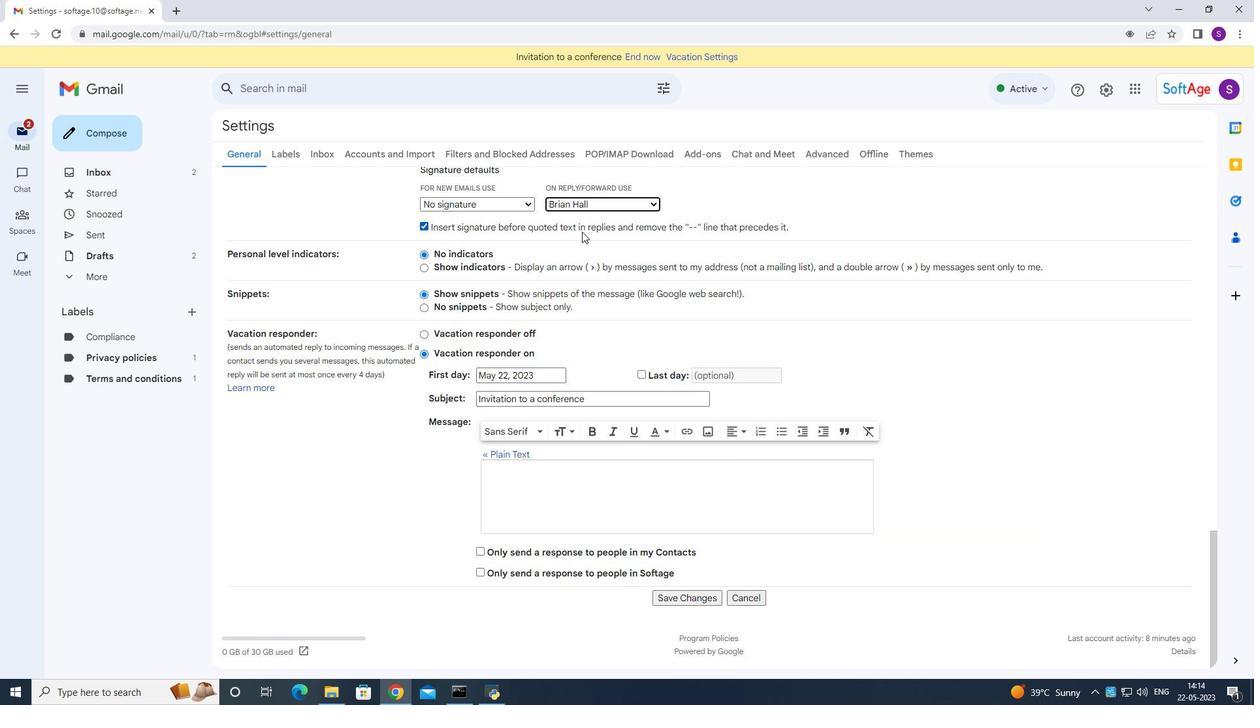 
Action: Mouse scrolled (583, 231) with delta (0, 0)
Screenshot: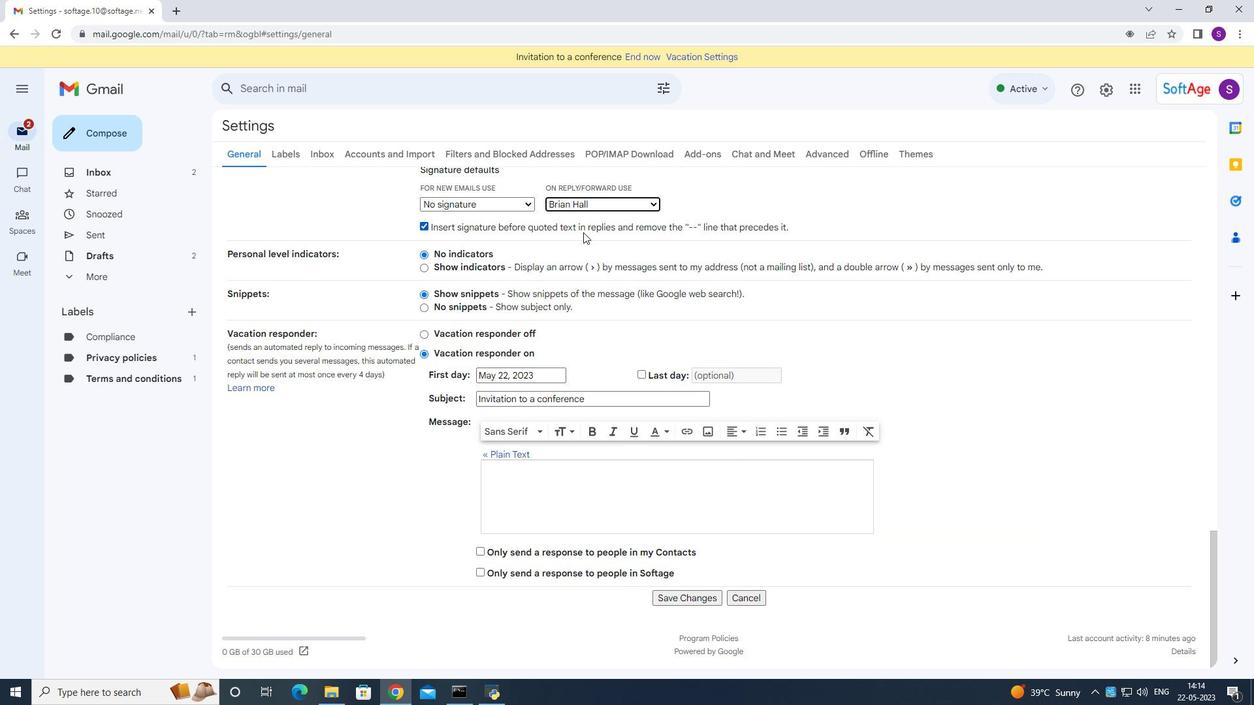 
Action: Mouse moved to (588, 232)
Screenshot: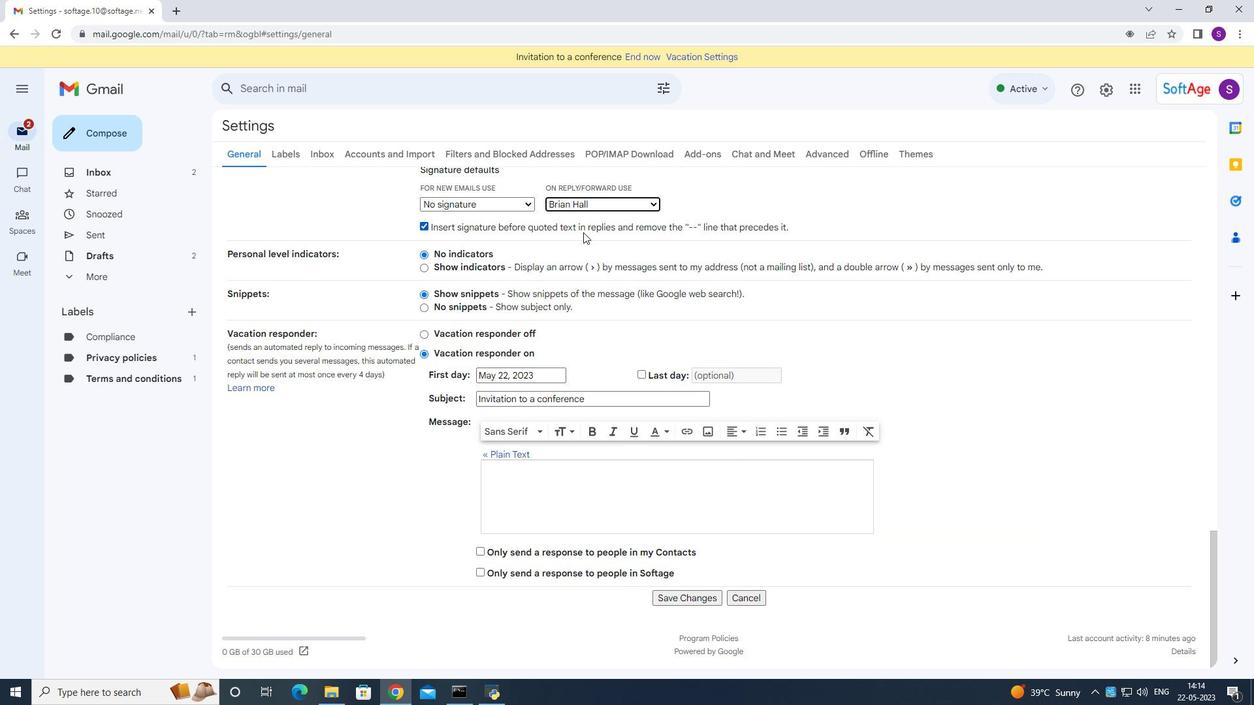 
Action: Mouse scrolled (588, 231) with delta (0, 0)
Screenshot: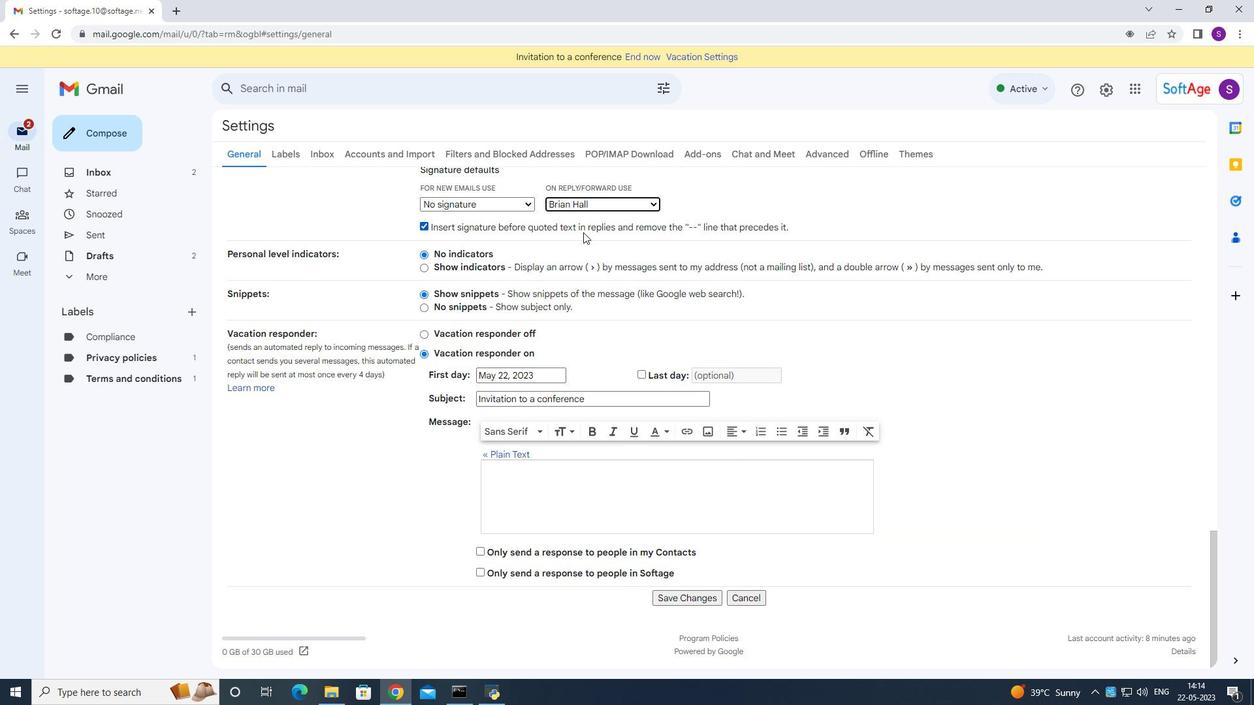 
Action: Mouse moved to (601, 232)
Screenshot: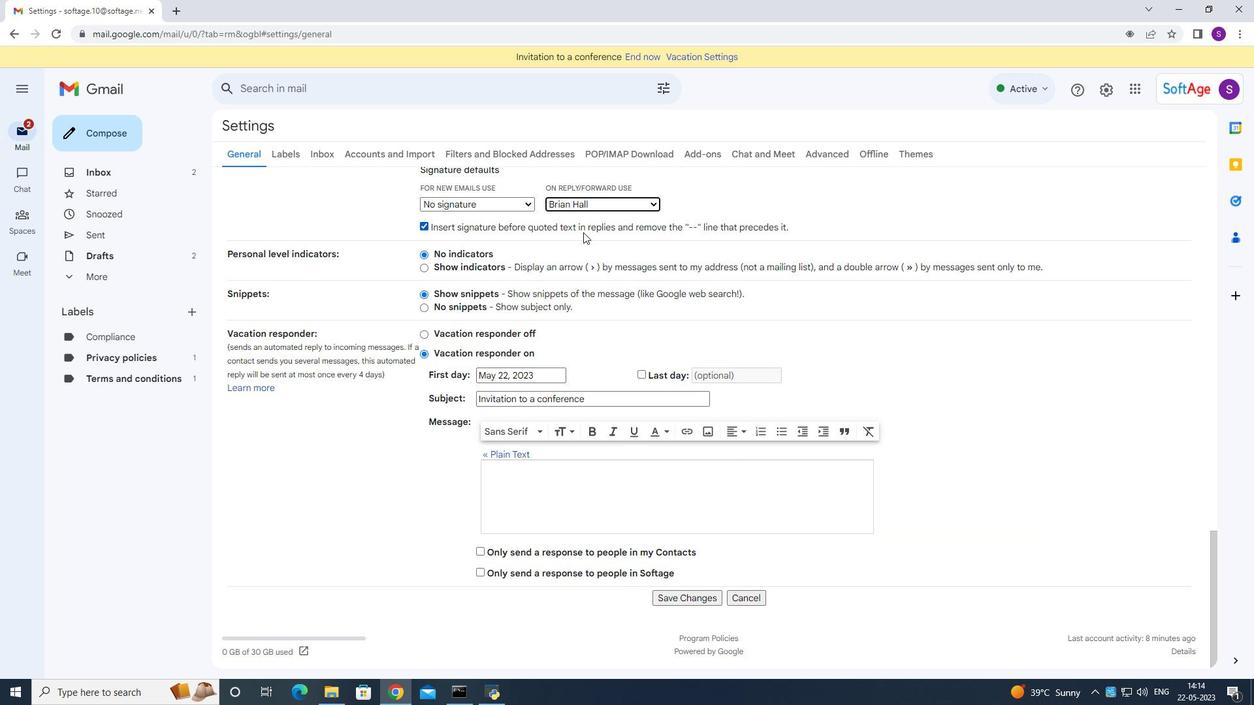 
Action: Mouse scrolled (601, 231) with delta (0, 0)
Screenshot: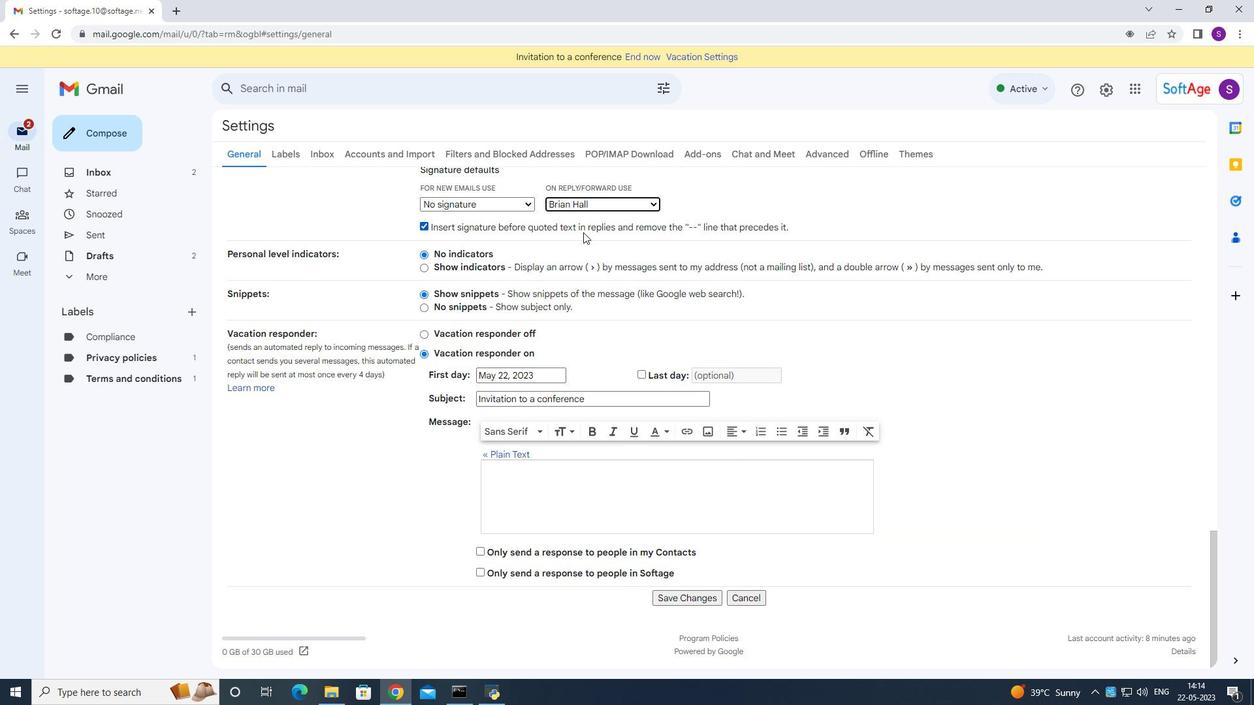 
Action: Mouse moved to (609, 232)
Screenshot: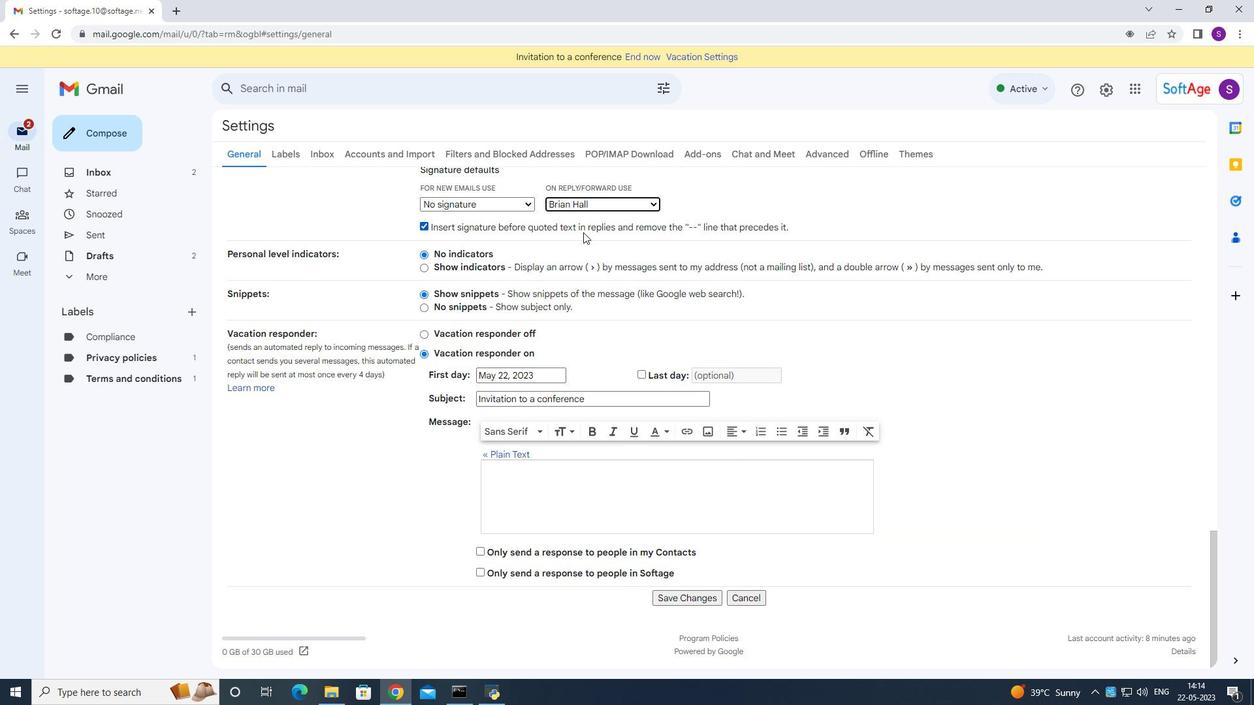 
Action: Mouse scrolled (609, 231) with delta (0, 0)
Screenshot: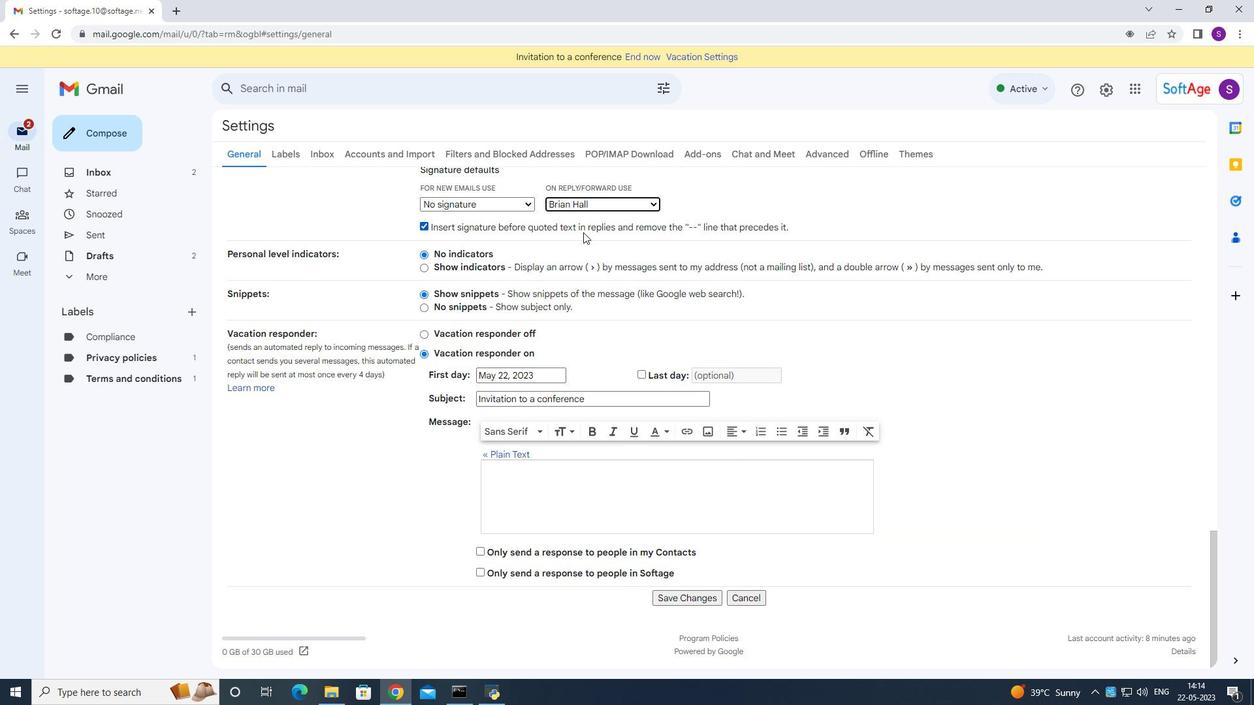 
Action: Mouse moved to (674, 598)
Screenshot: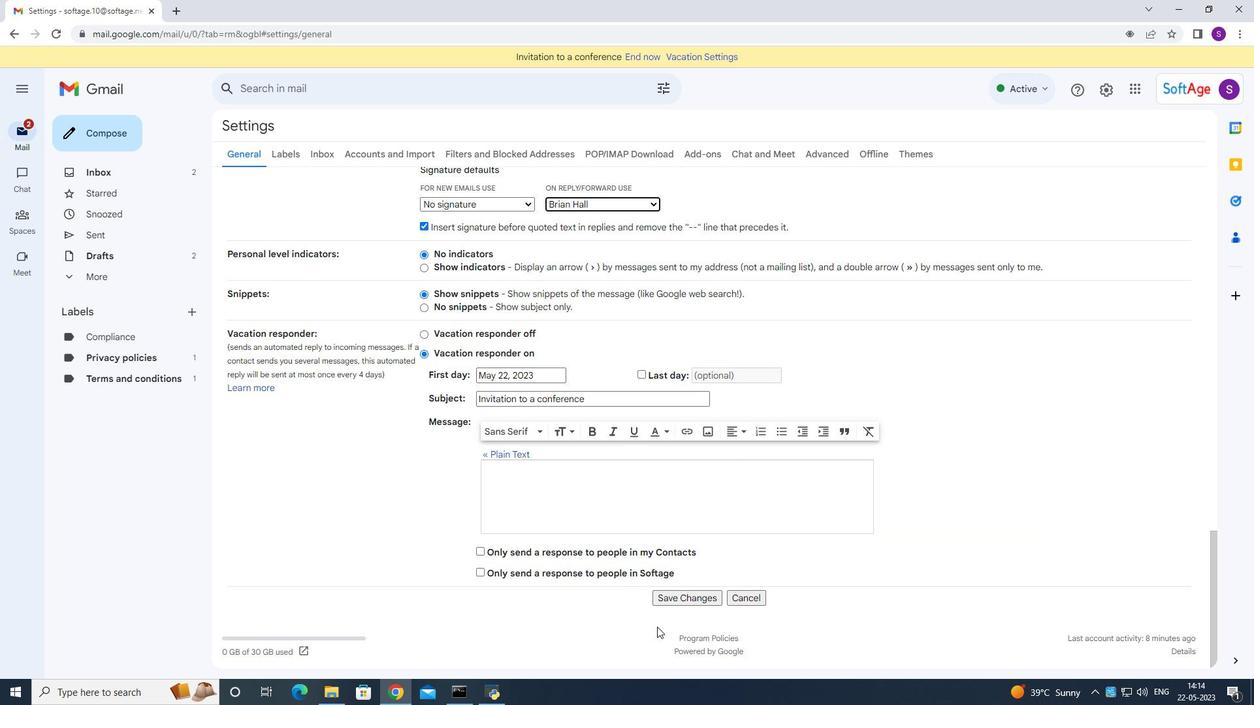
Action: Mouse pressed left at (674, 598)
Screenshot: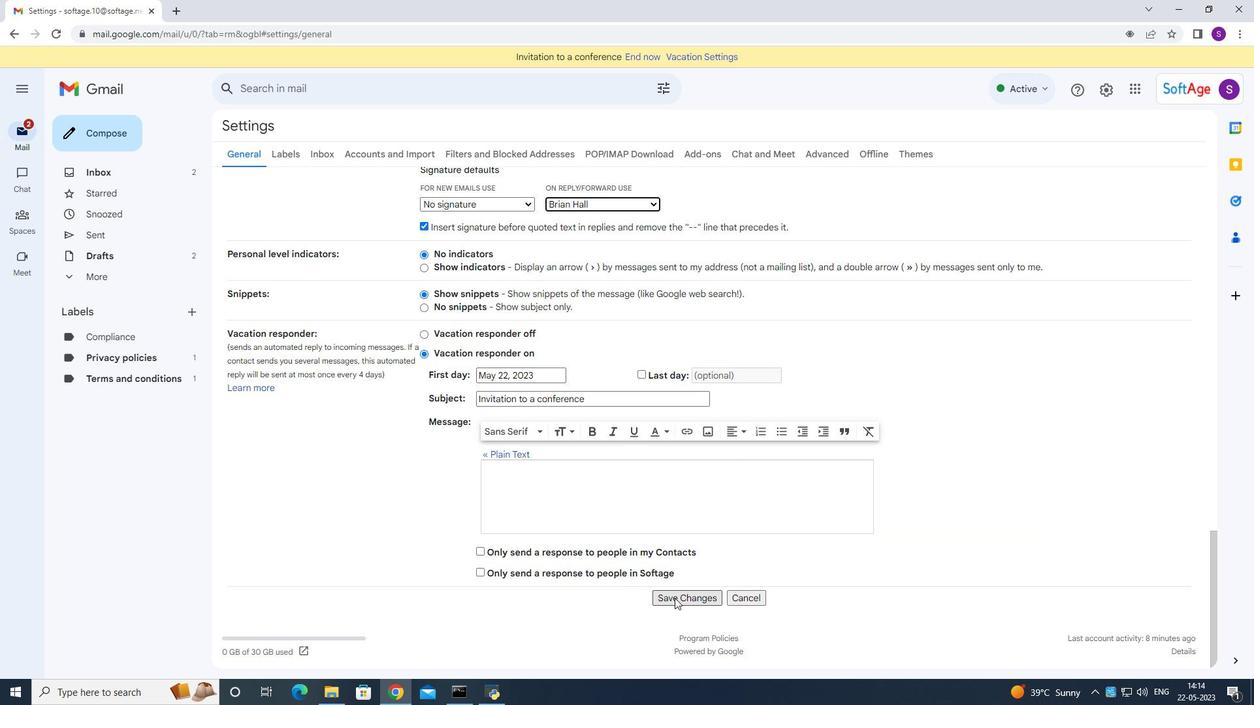 
Action: Mouse moved to (122, 126)
Screenshot: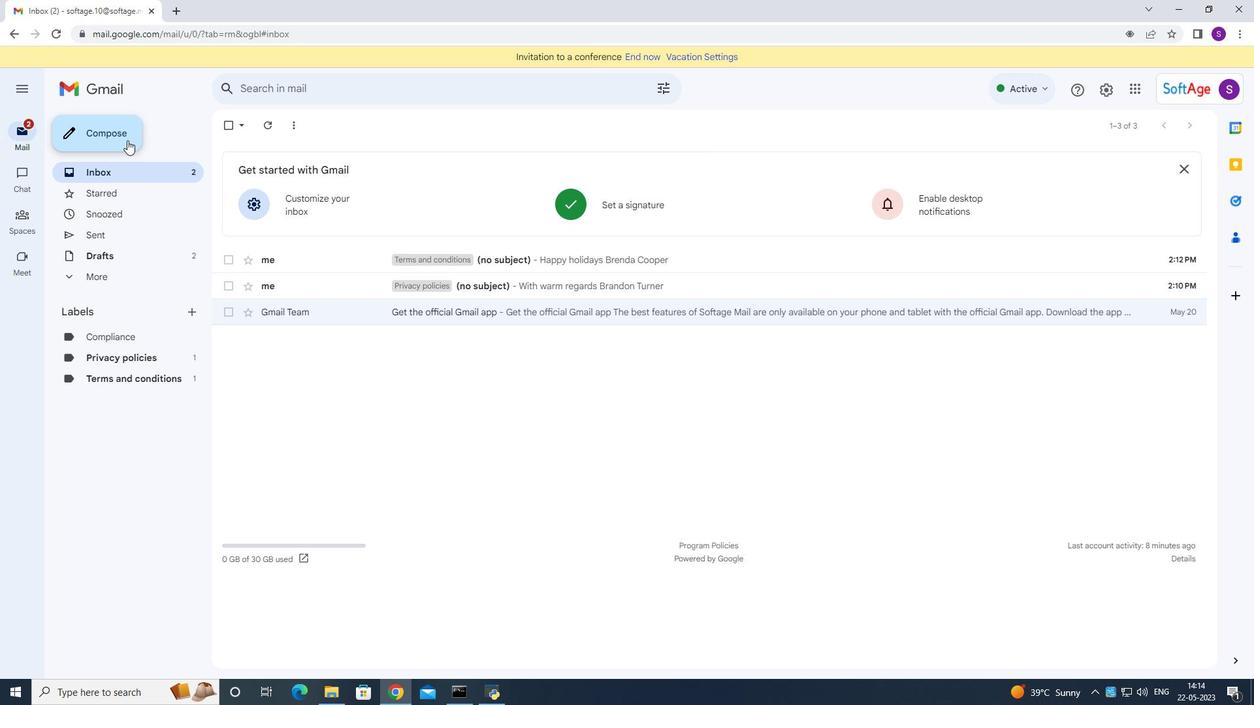 
Action: Mouse pressed left at (122, 126)
Screenshot: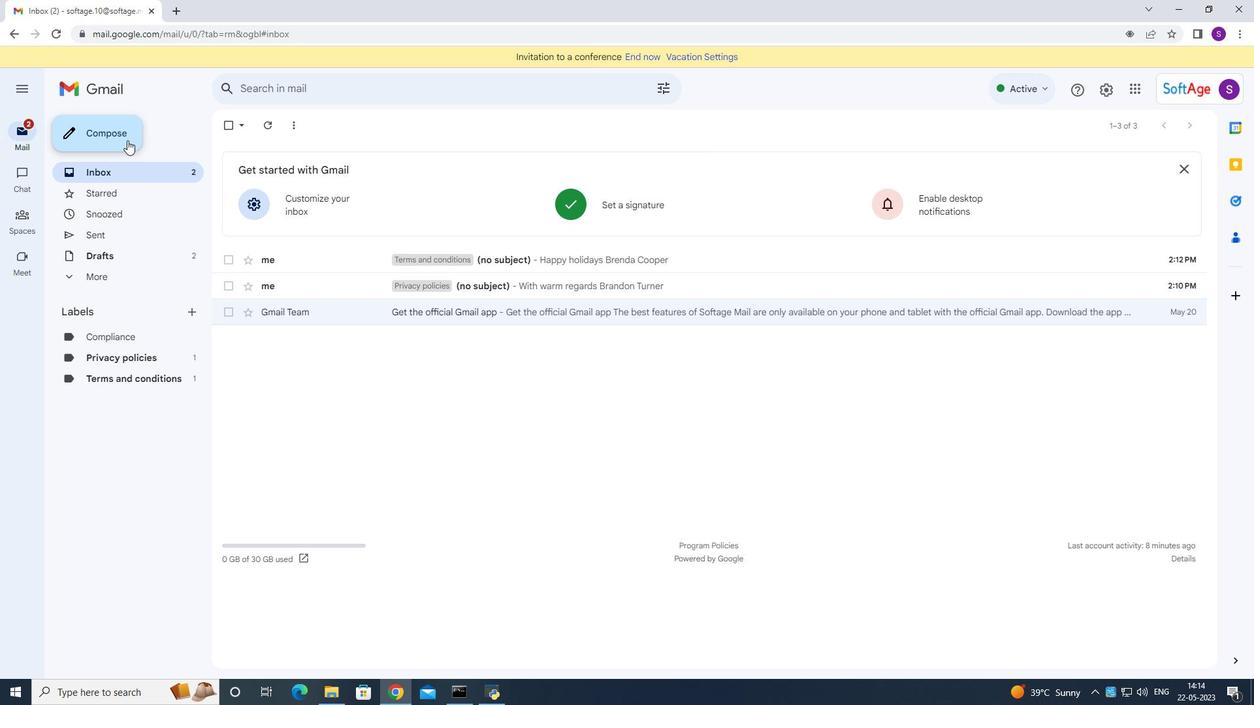 
Action: Mouse moved to (1055, 658)
Screenshot: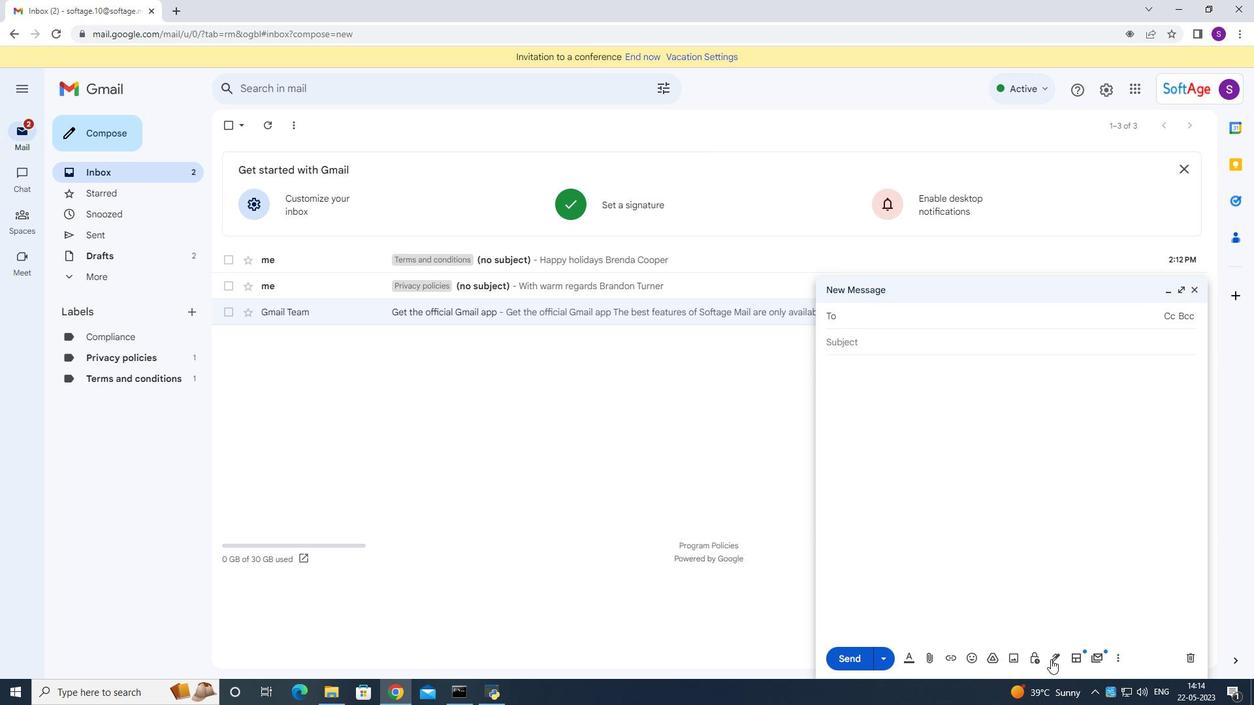 
Action: Mouse pressed left at (1055, 658)
Screenshot: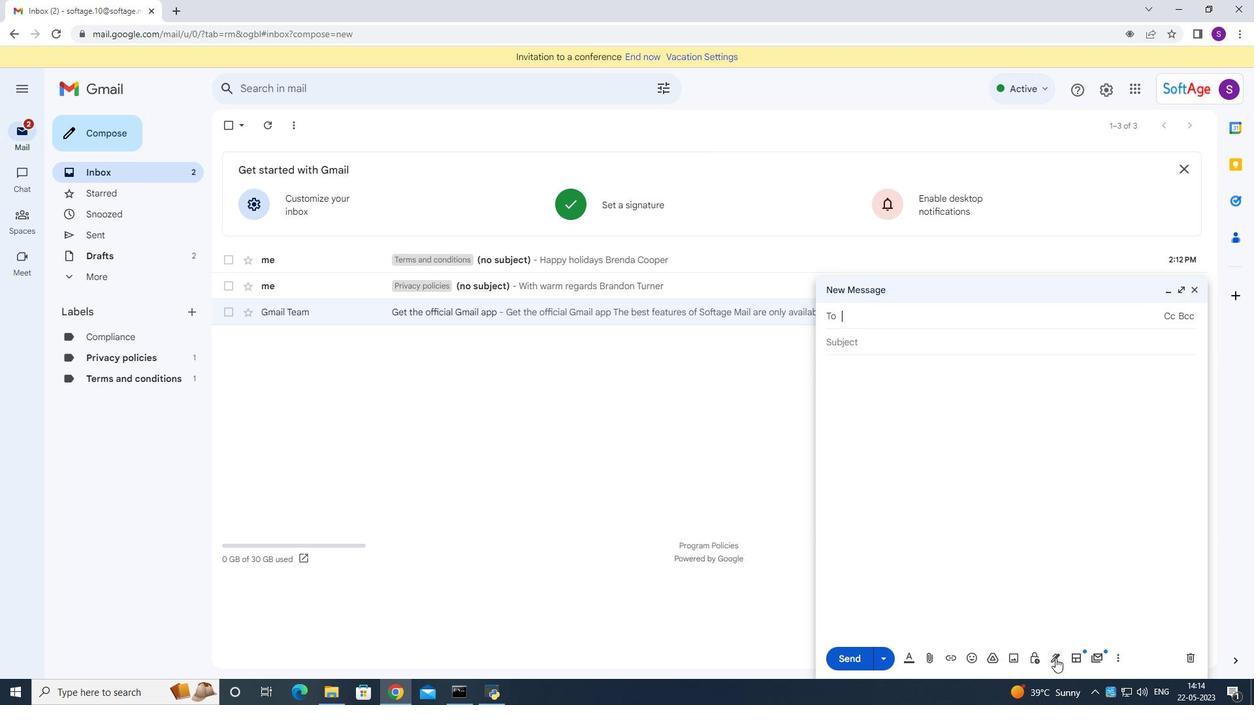 
Action: Mouse moved to (1070, 633)
Screenshot: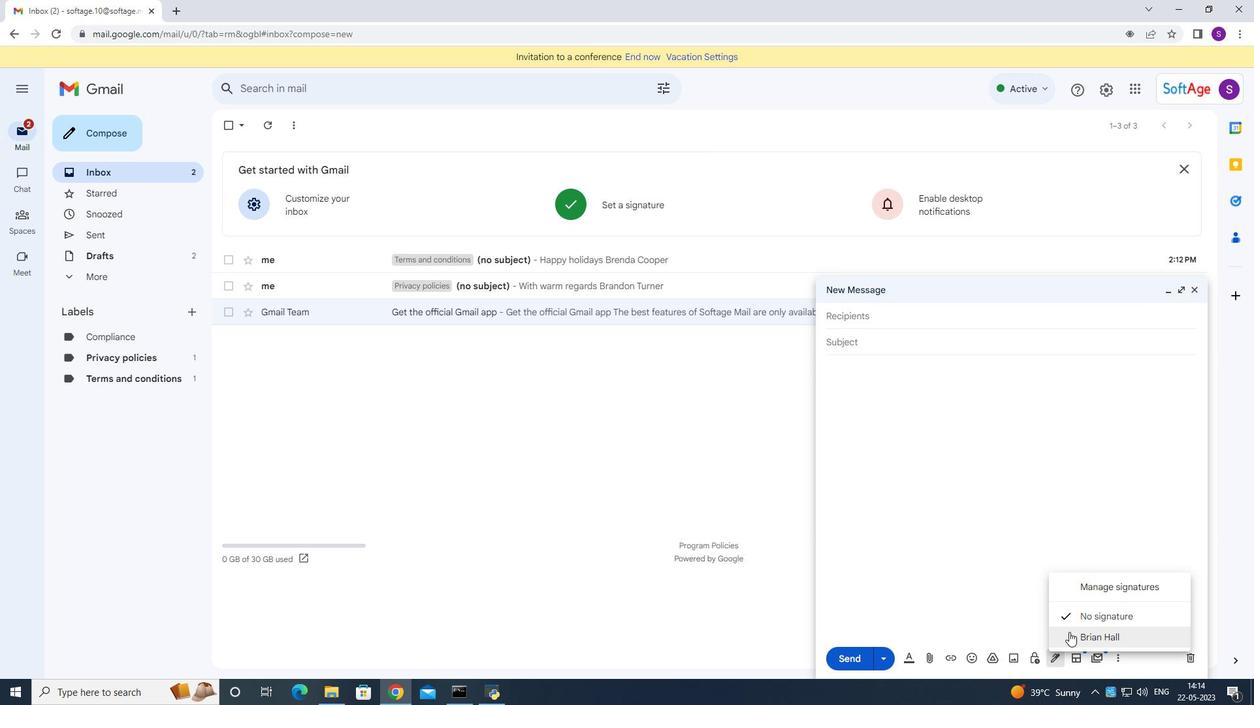 
Action: Mouse pressed left at (1070, 633)
Screenshot: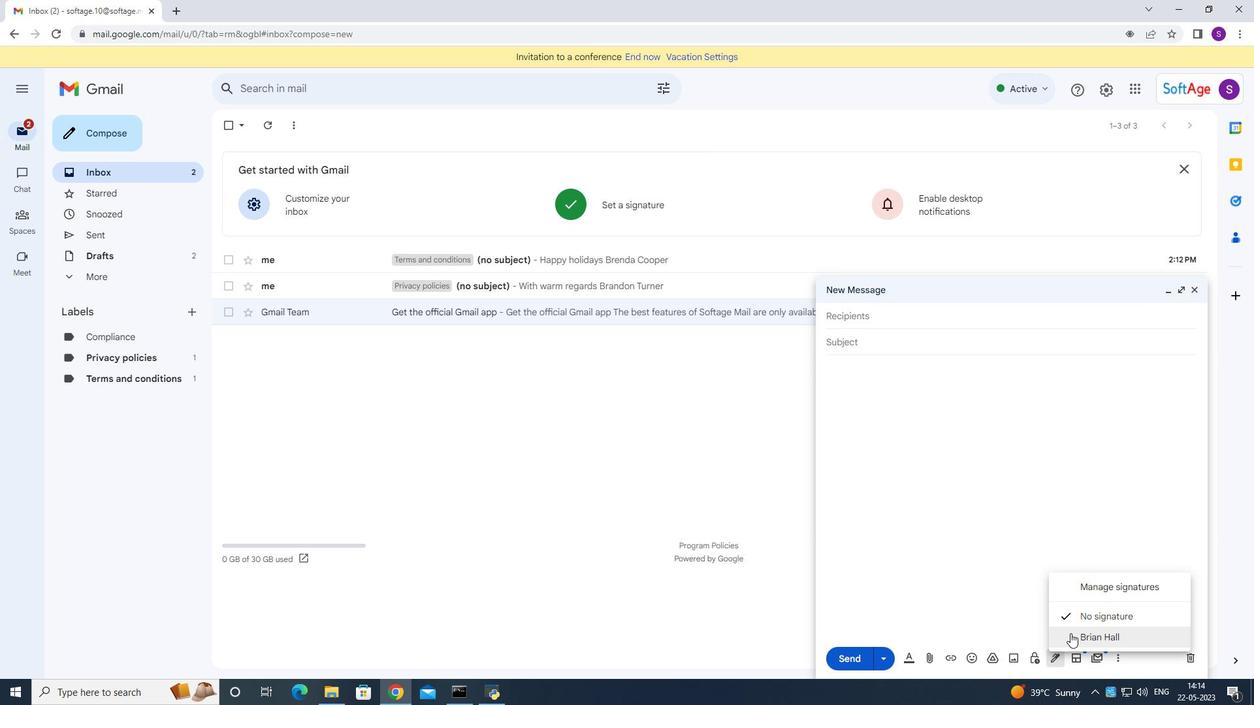 
Action: Mouse moved to (889, 327)
Screenshot: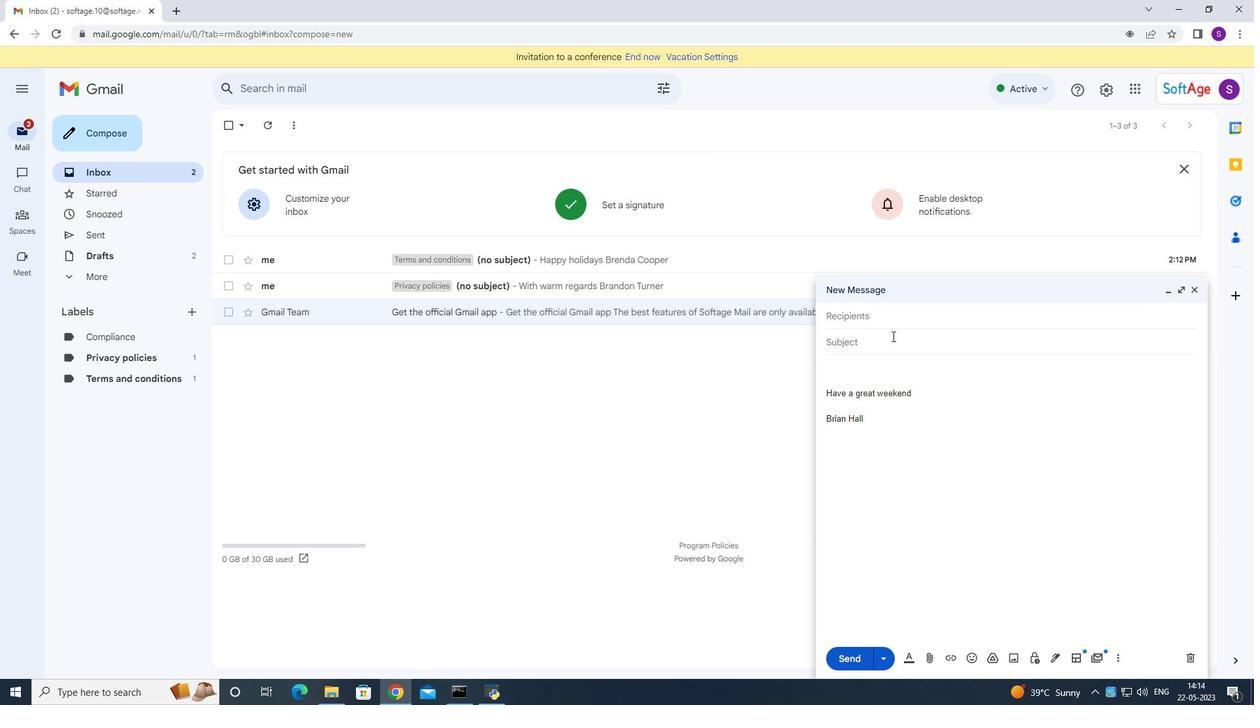 
Action: Mouse pressed left at (889, 327)
Screenshot: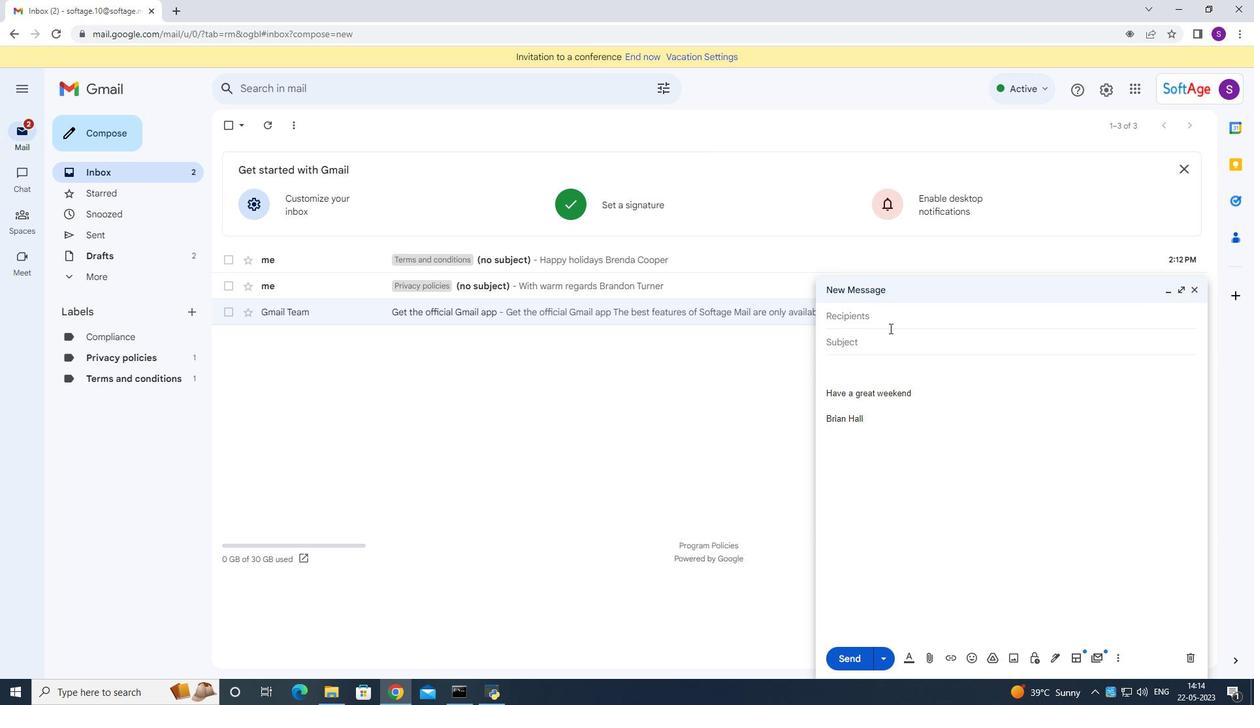 
Action: Key pressed <Key.shift>SOFTAGE.10<Key.shift>@softage.net
Screenshot: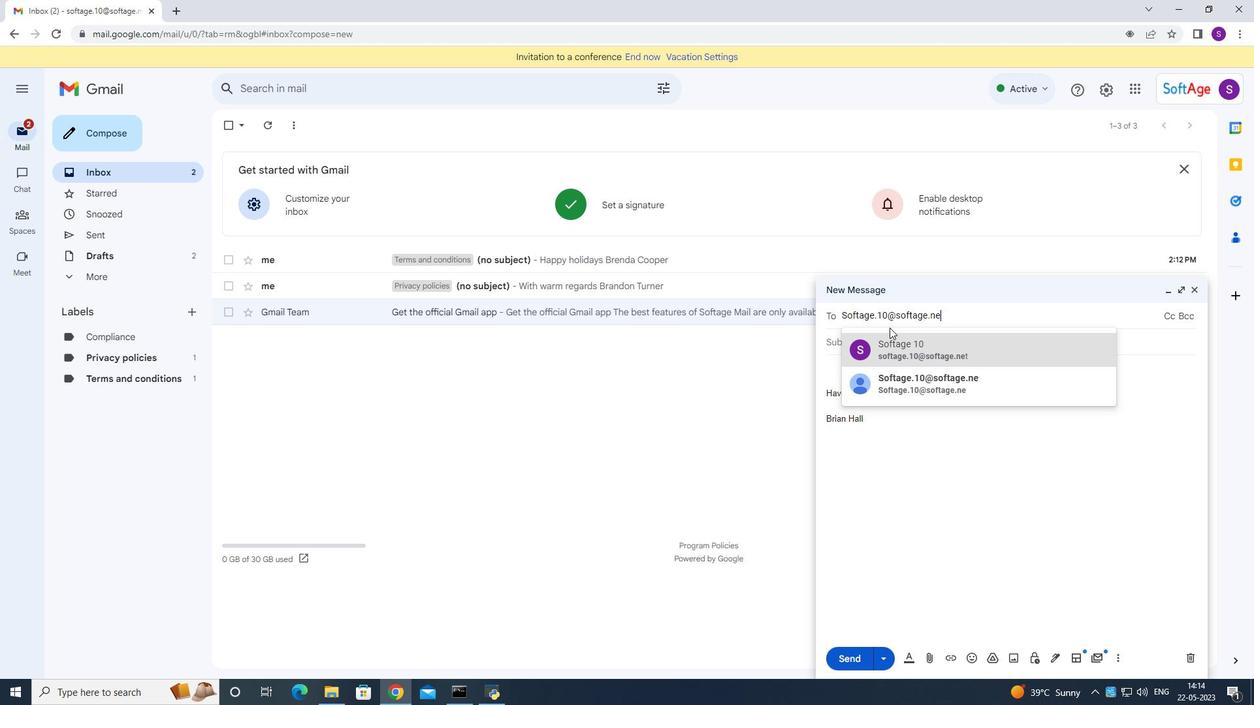 
Action: Mouse moved to (899, 356)
Screenshot: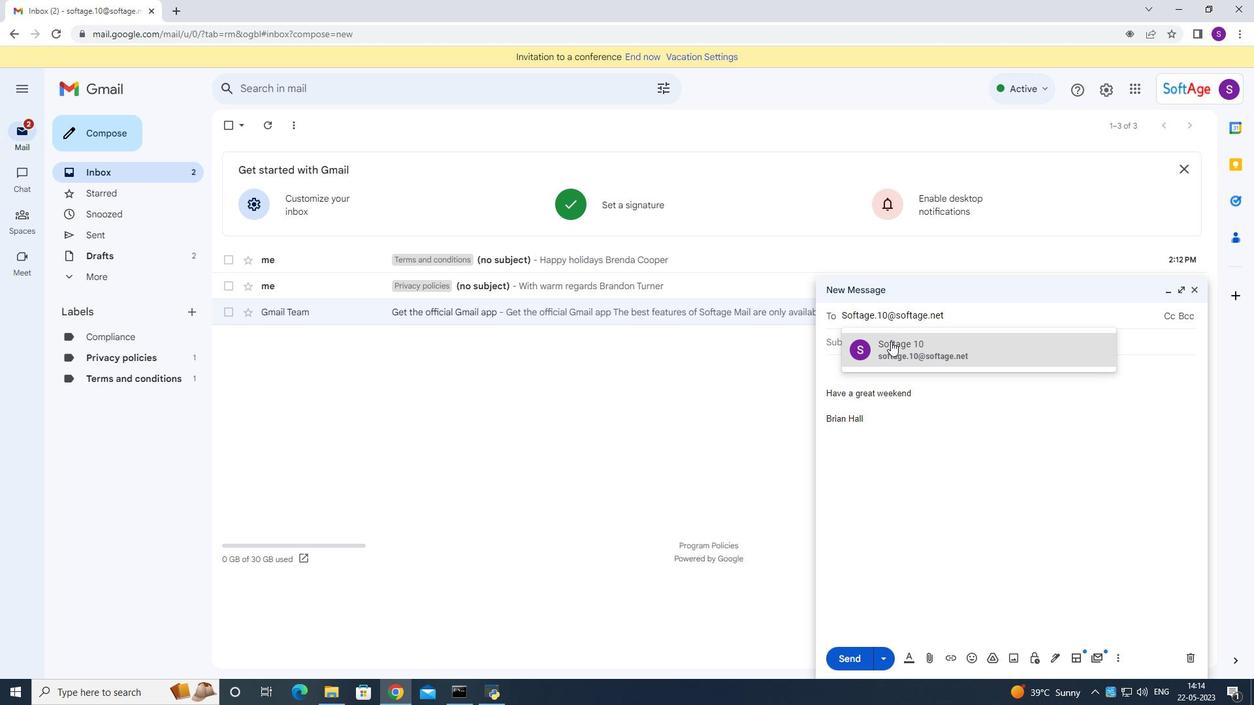 
Action: Mouse pressed left at (899, 356)
Screenshot: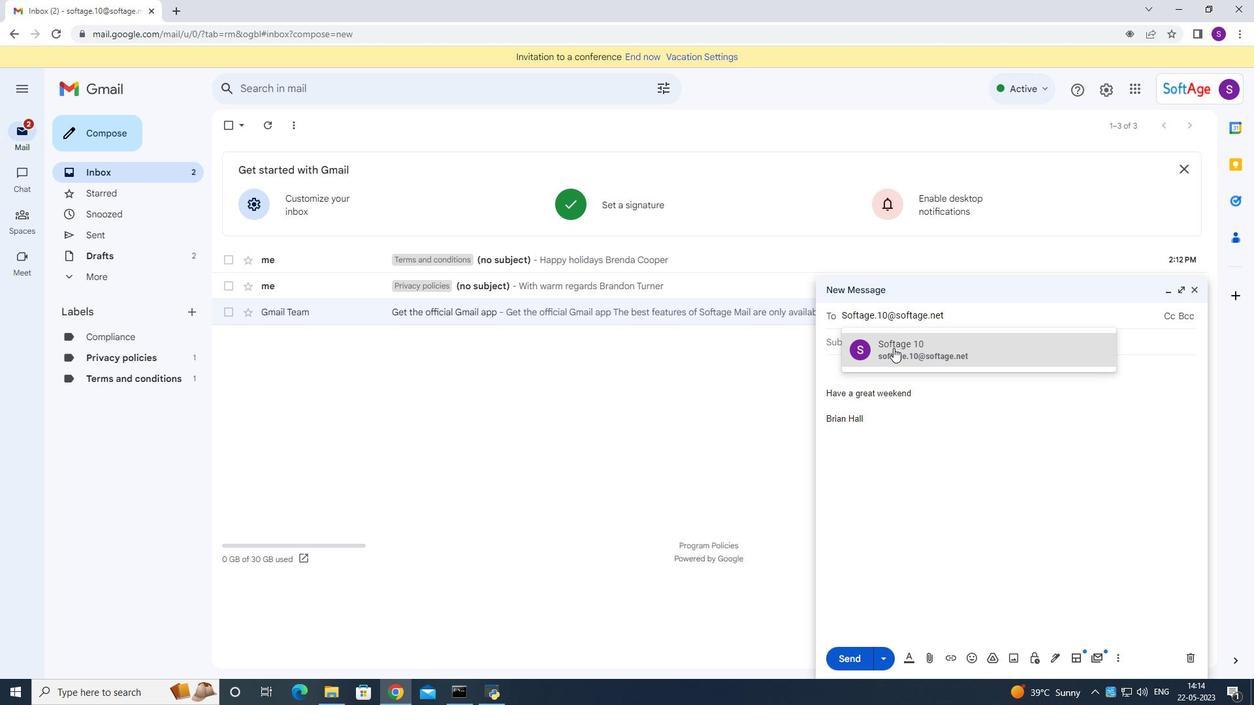
Action: Mouse moved to (978, 366)
Screenshot: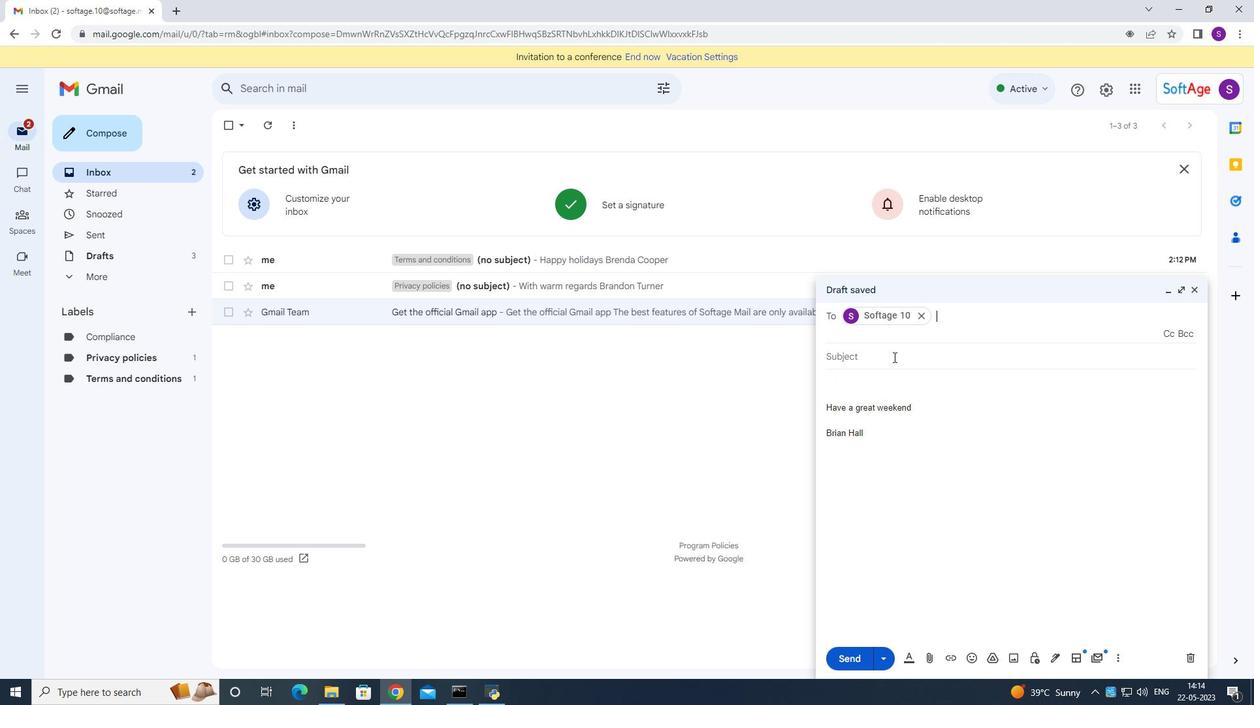 
Action: Mouse scrolled (978, 365) with delta (0, 0)
Screenshot: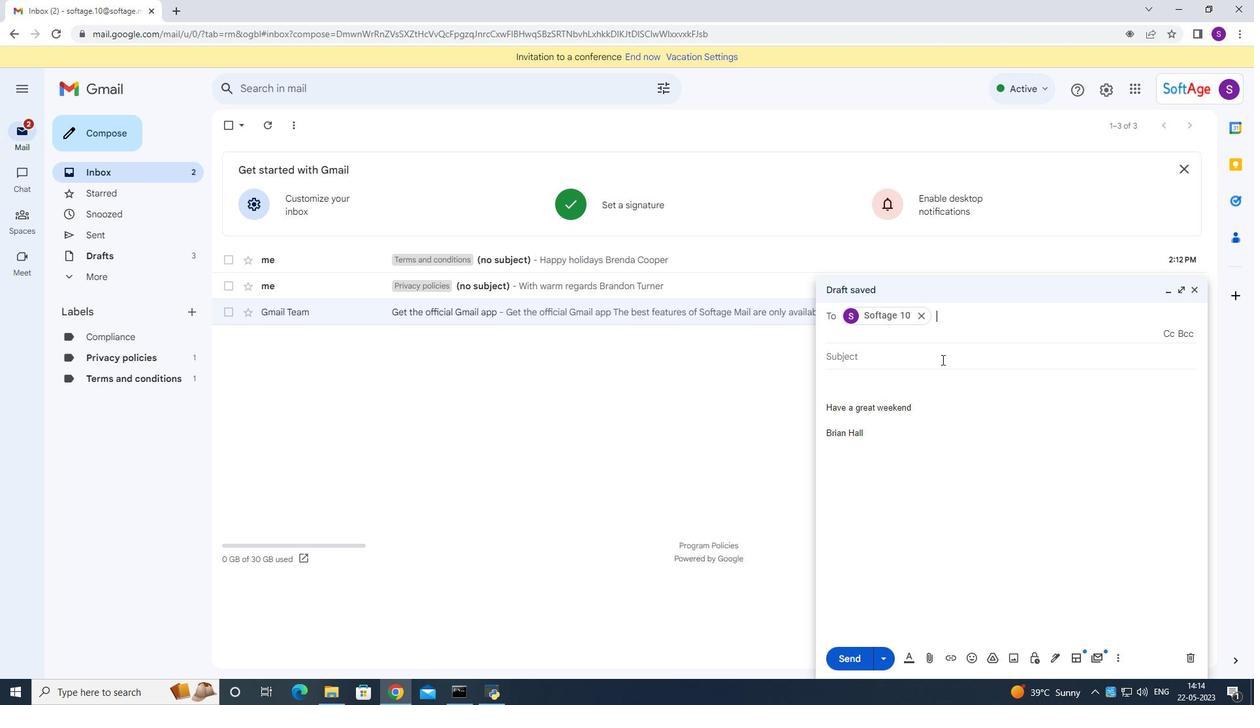 
Action: Mouse scrolled (978, 365) with delta (0, 0)
Screenshot: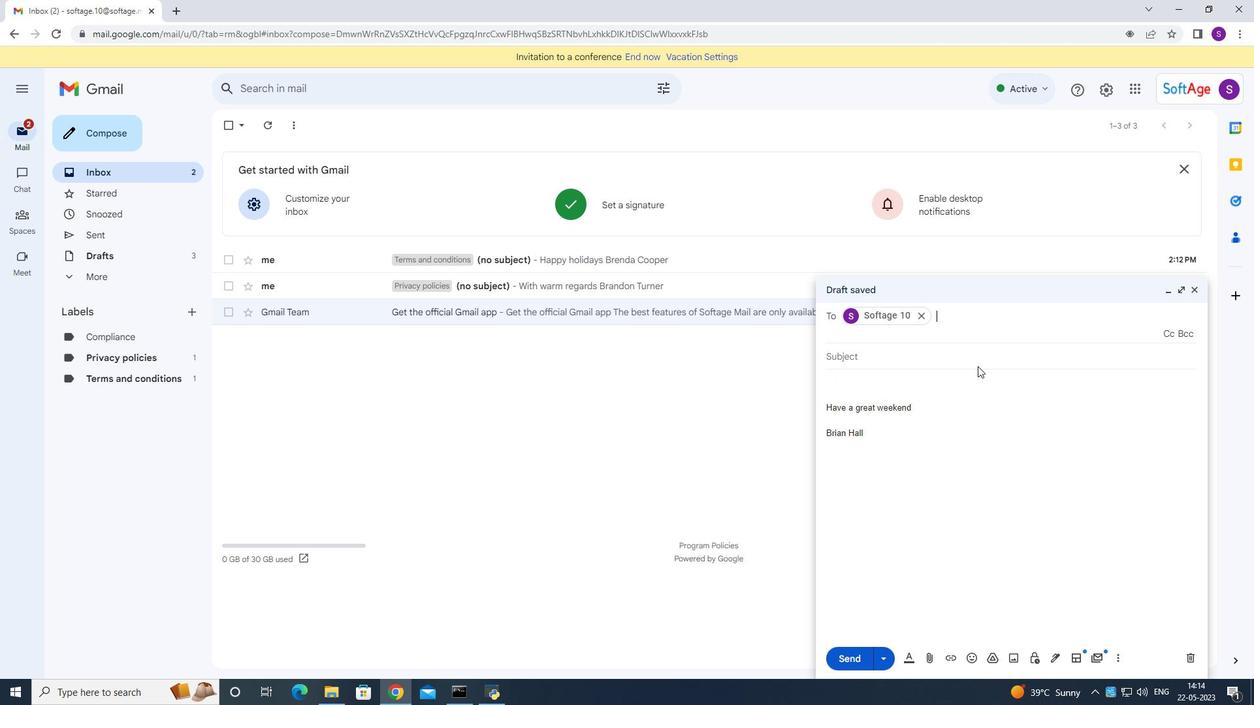 
Action: Mouse moved to (978, 366)
Screenshot: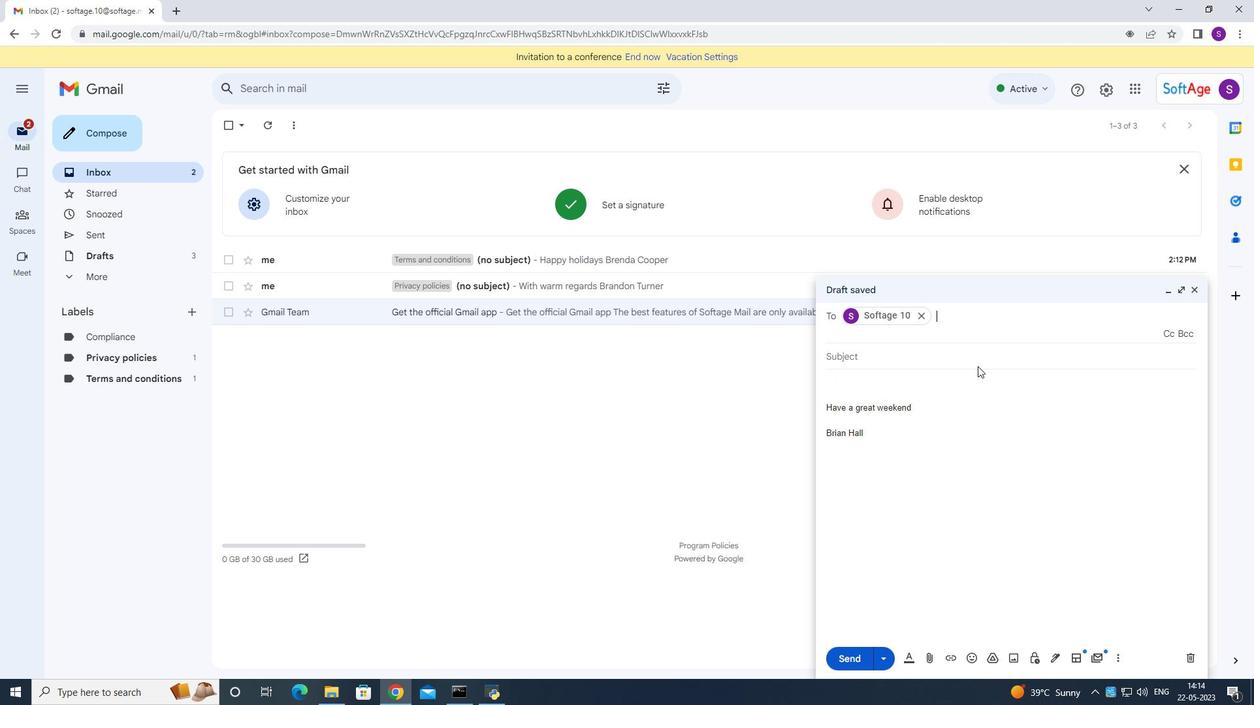 
Action: Mouse scrolled (978, 365) with delta (0, 0)
Screenshot: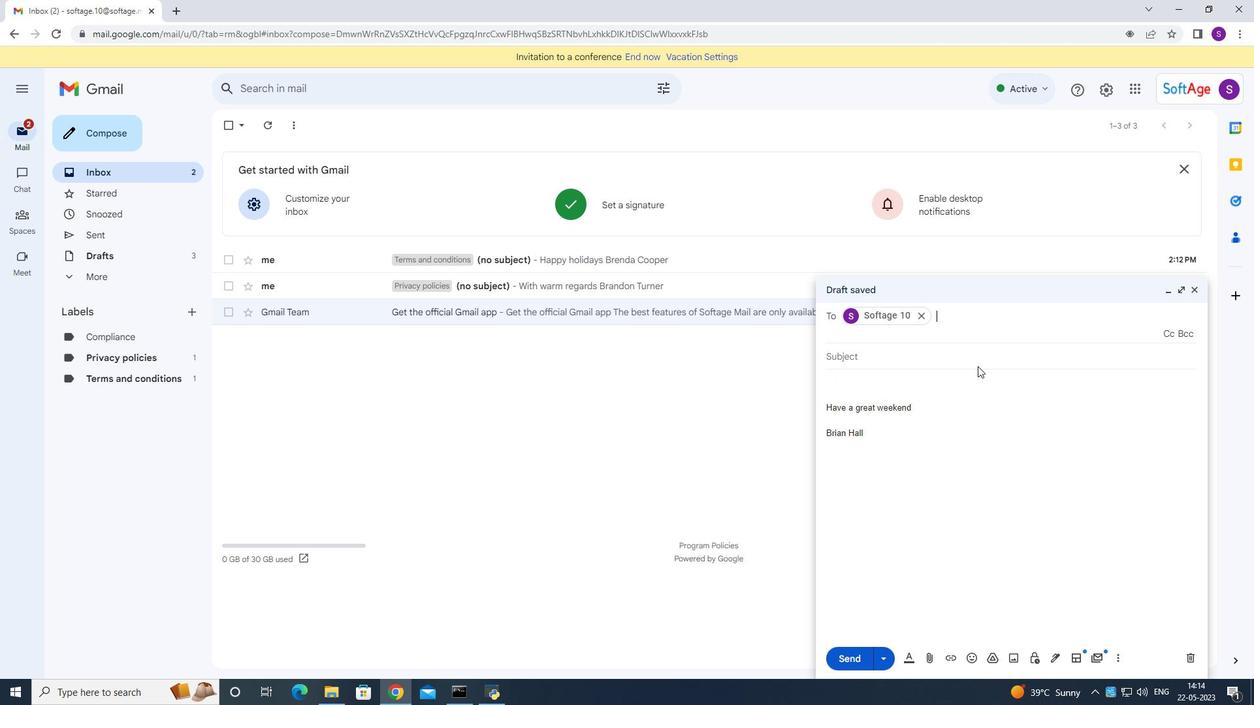 
Action: Mouse scrolled (978, 365) with delta (0, 0)
Screenshot: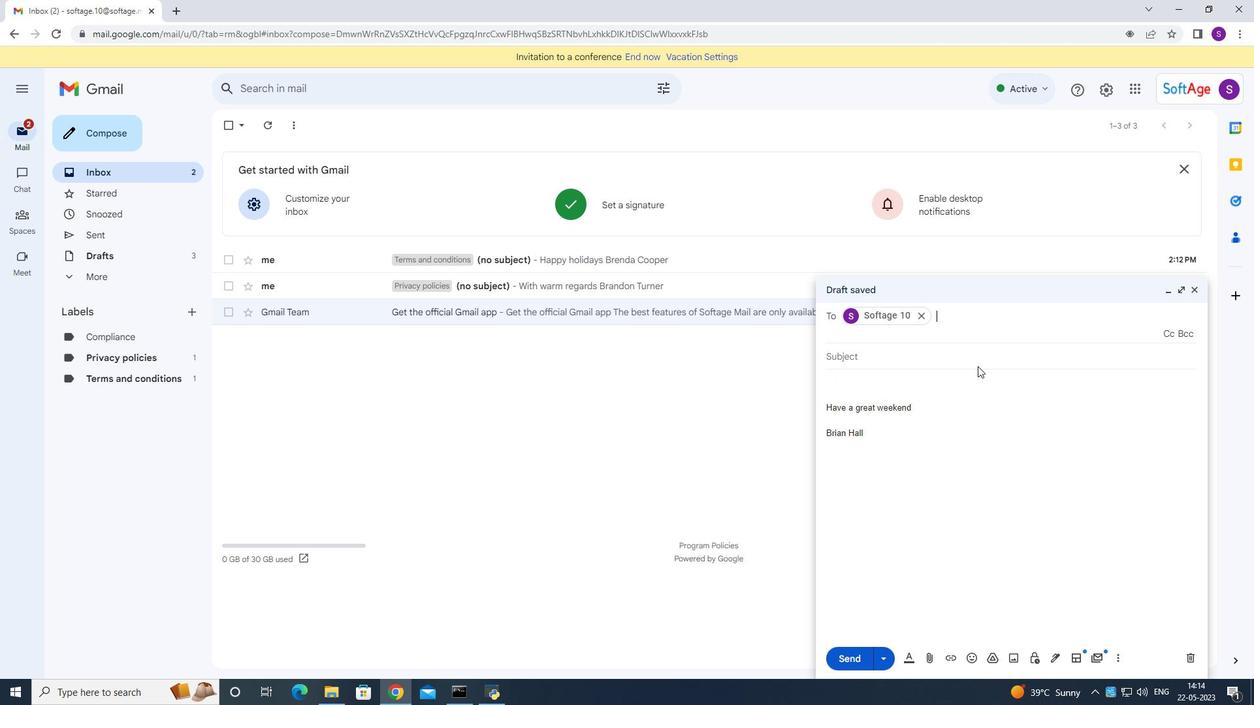 
Action: Mouse moved to (1121, 660)
Screenshot: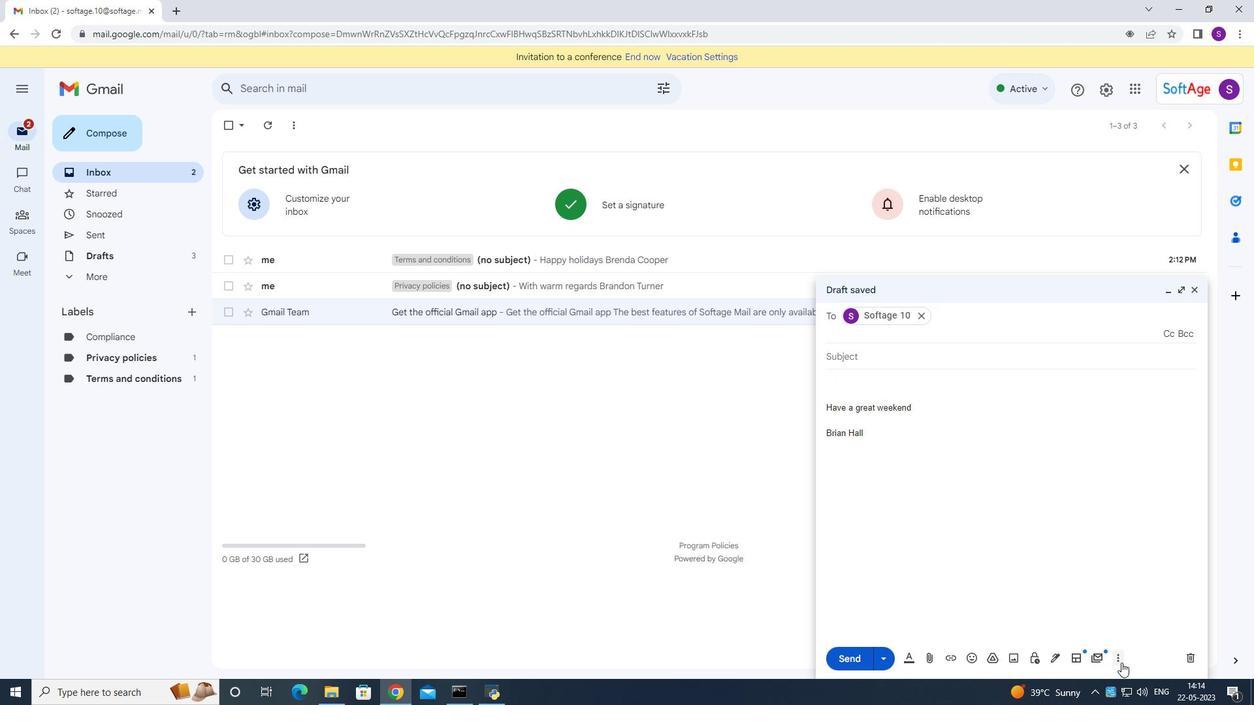 
Action: Mouse pressed left at (1121, 660)
Screenshot: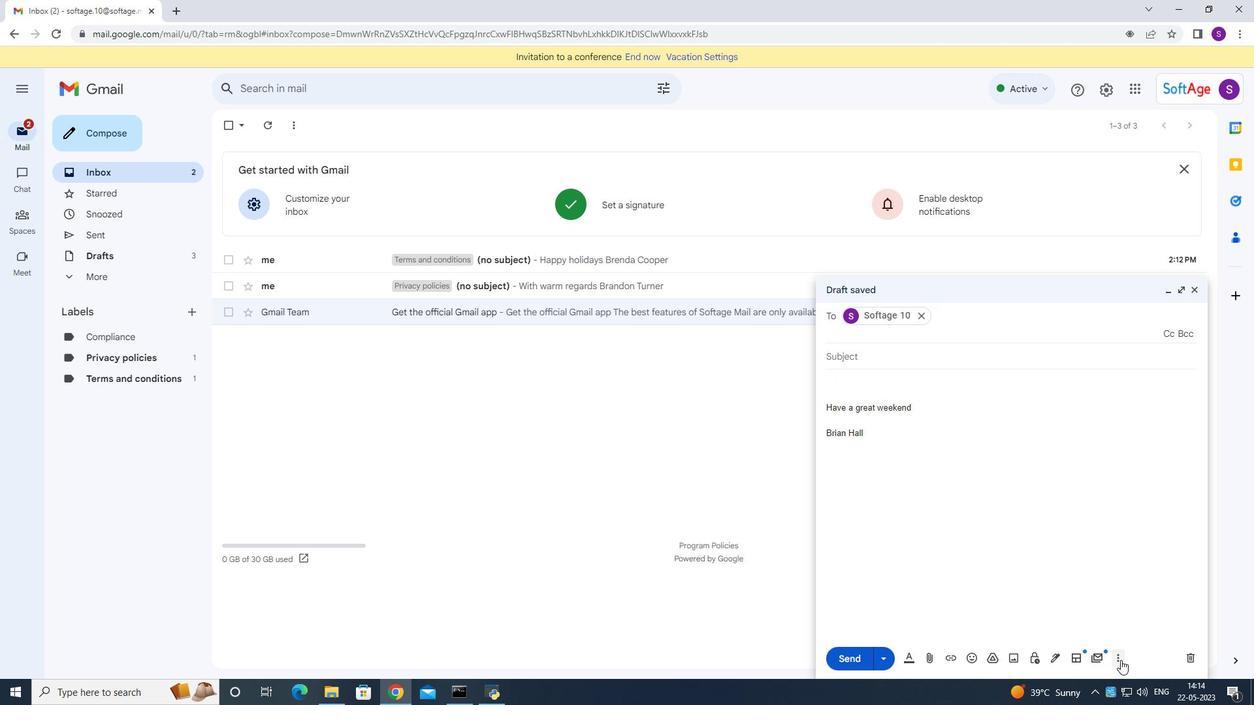 
Action: Mouse moved to (849, 510)
Screenshot: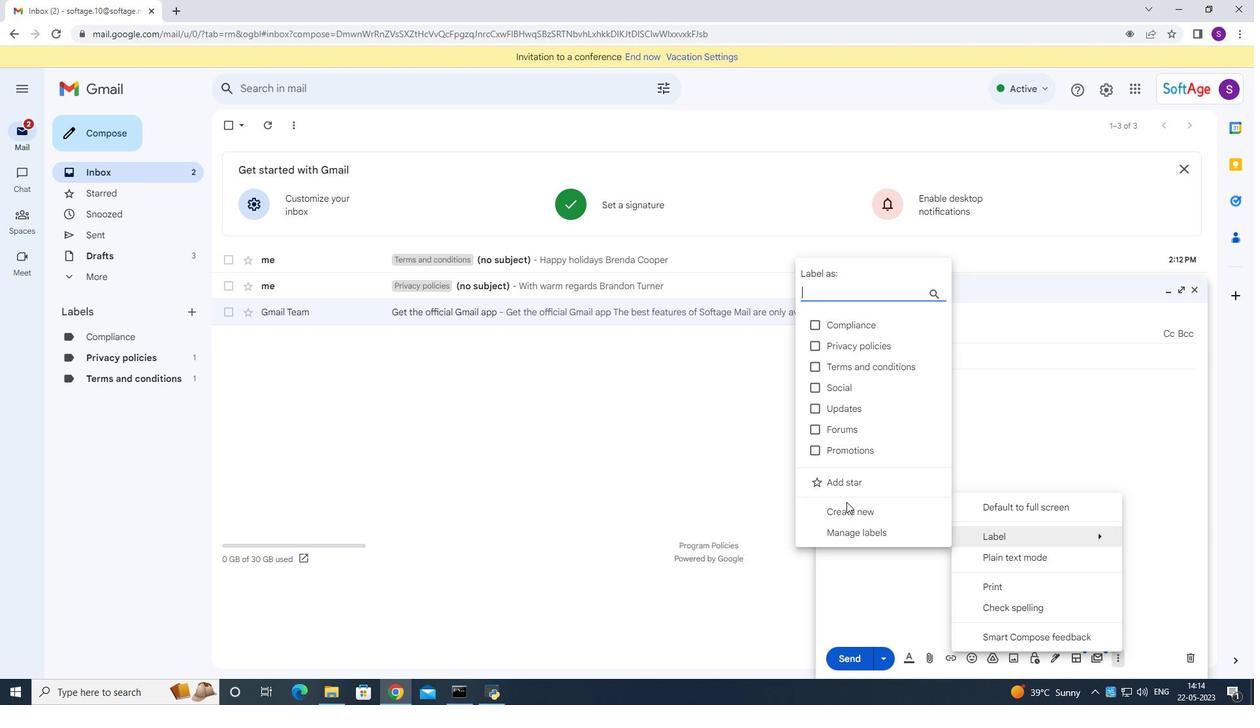 
Action: Mouse pressed left at (849, 510)
Screenshot: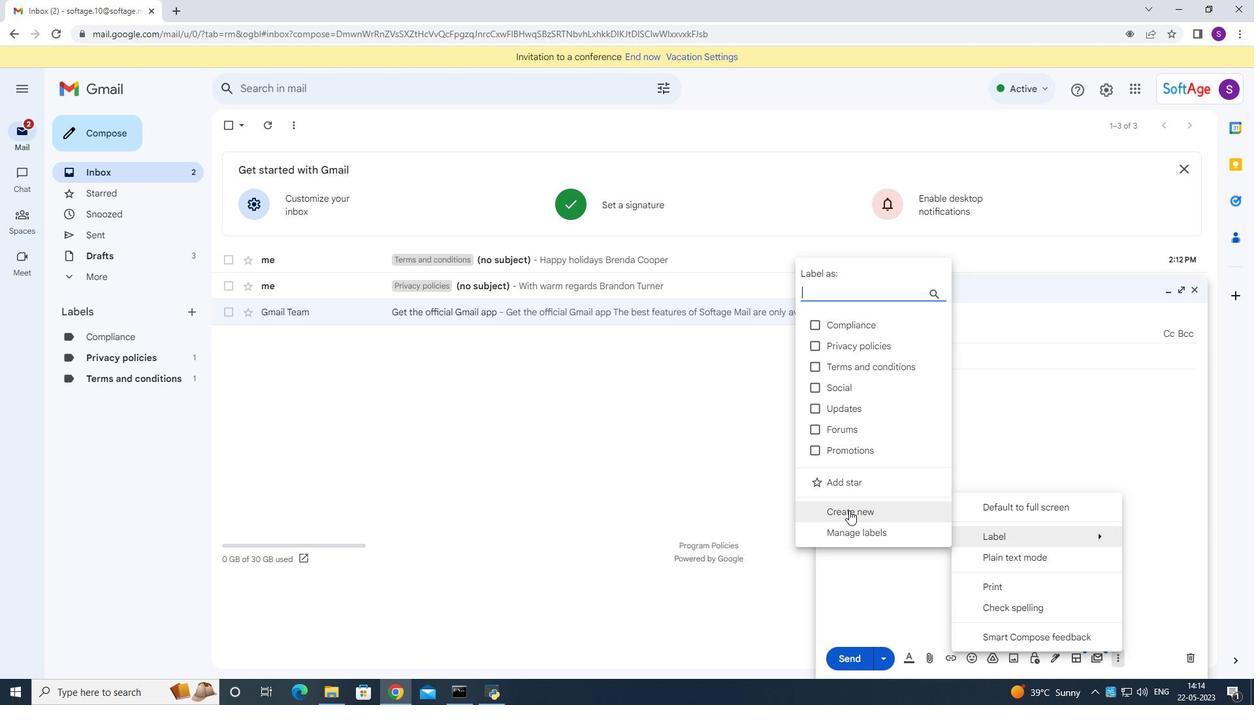 
Action: Mouse moved to (544, 339)
Screenshot: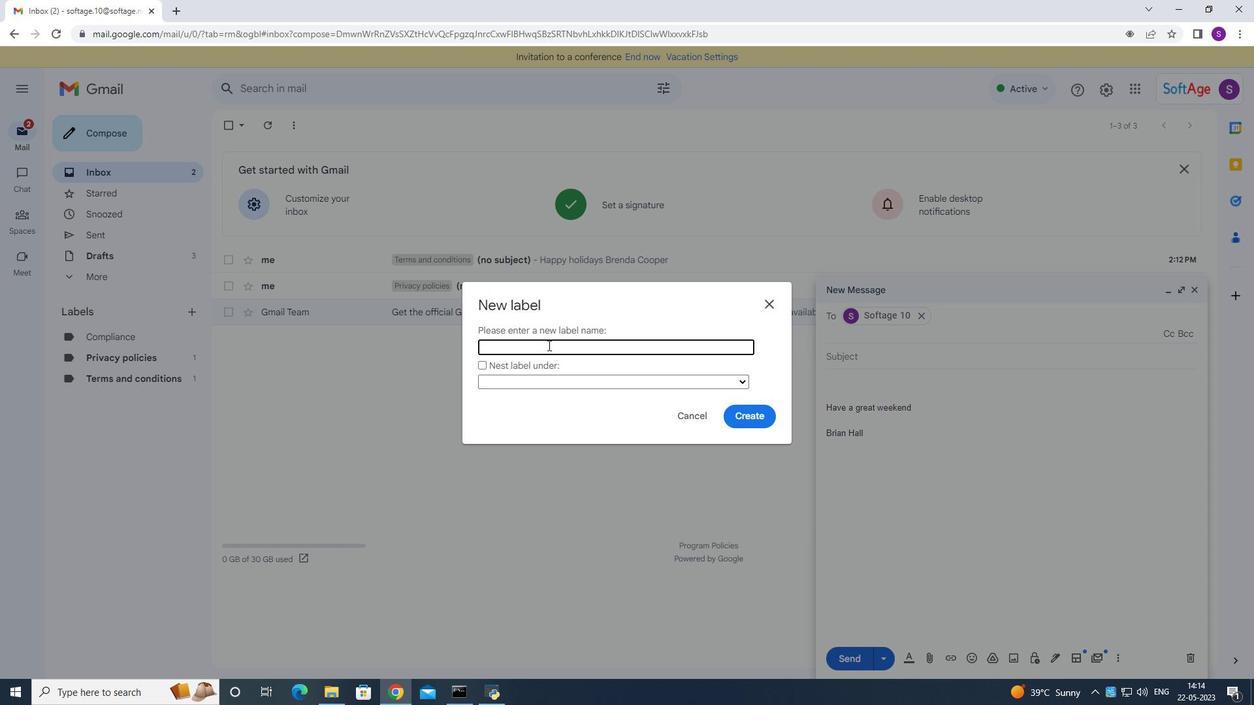 
Action: Mouse pressed left at (544, 339)
Screenshot: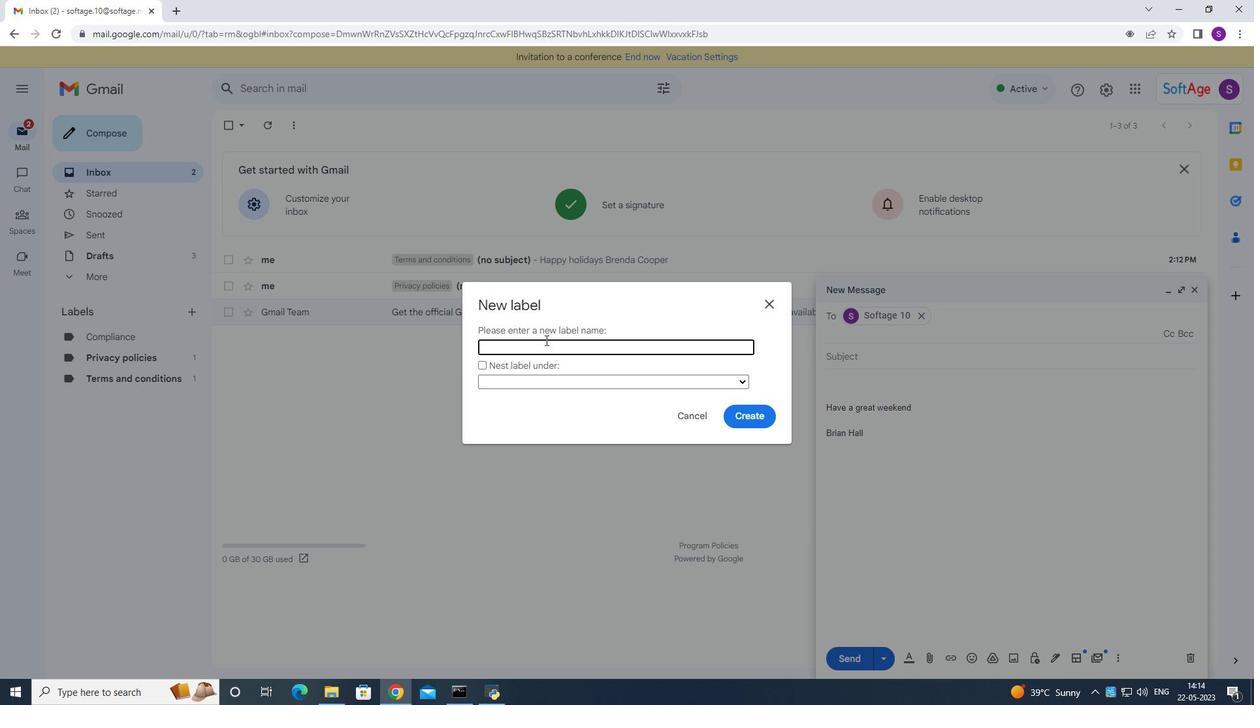 
Action: Key pressed <Key.shift>User<Key.space>agreements<Key.space>
Screenshot: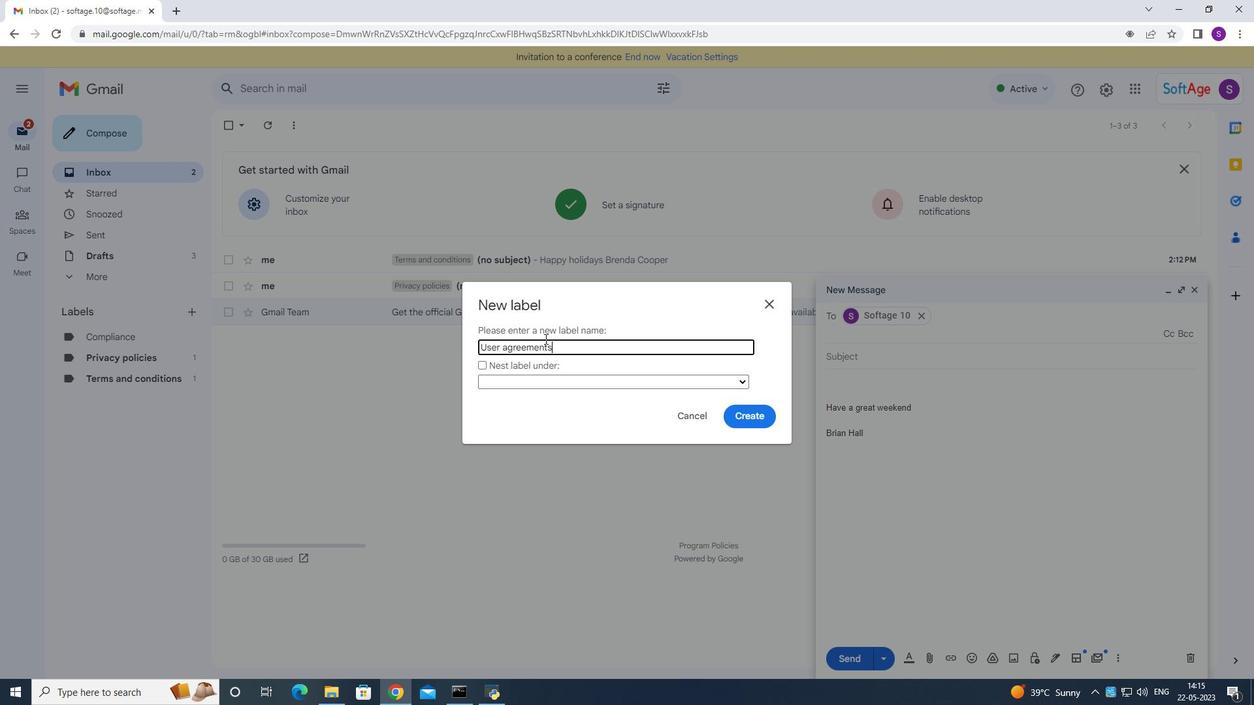 
Action: Mouse moved to (765, 420)
Screenshot: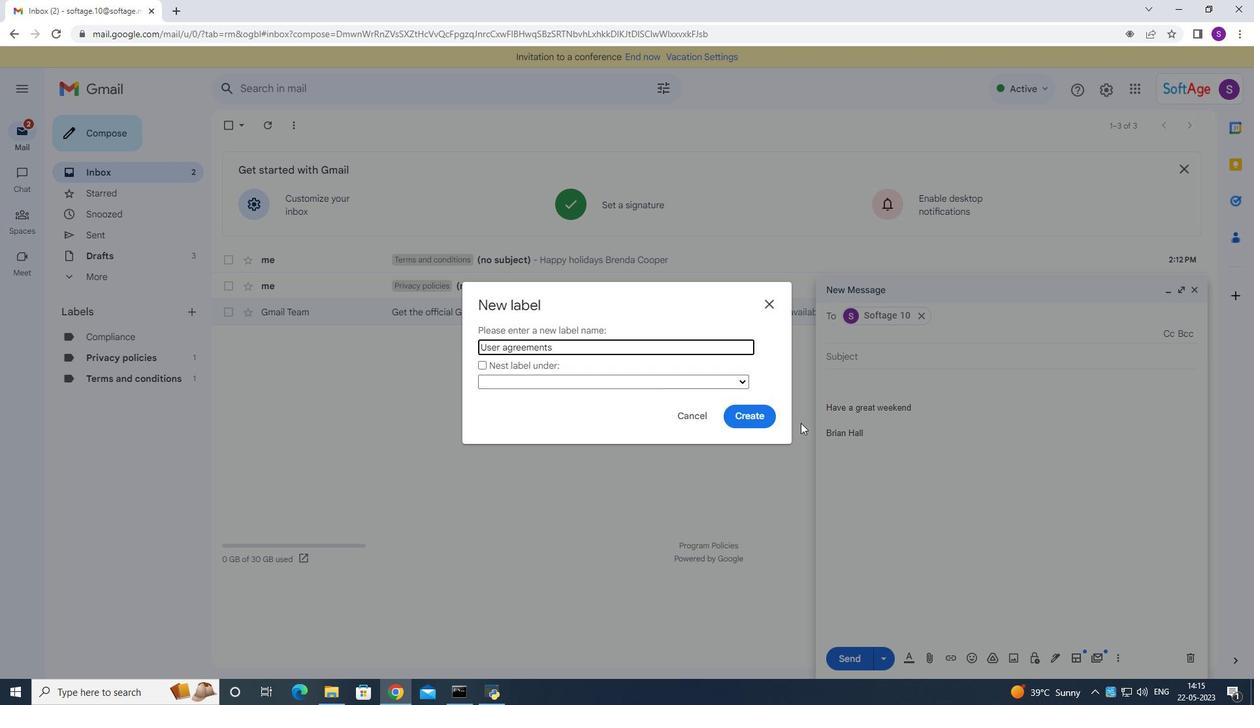 
Action: Mouse pressed left at (765, 420)
Screenshot: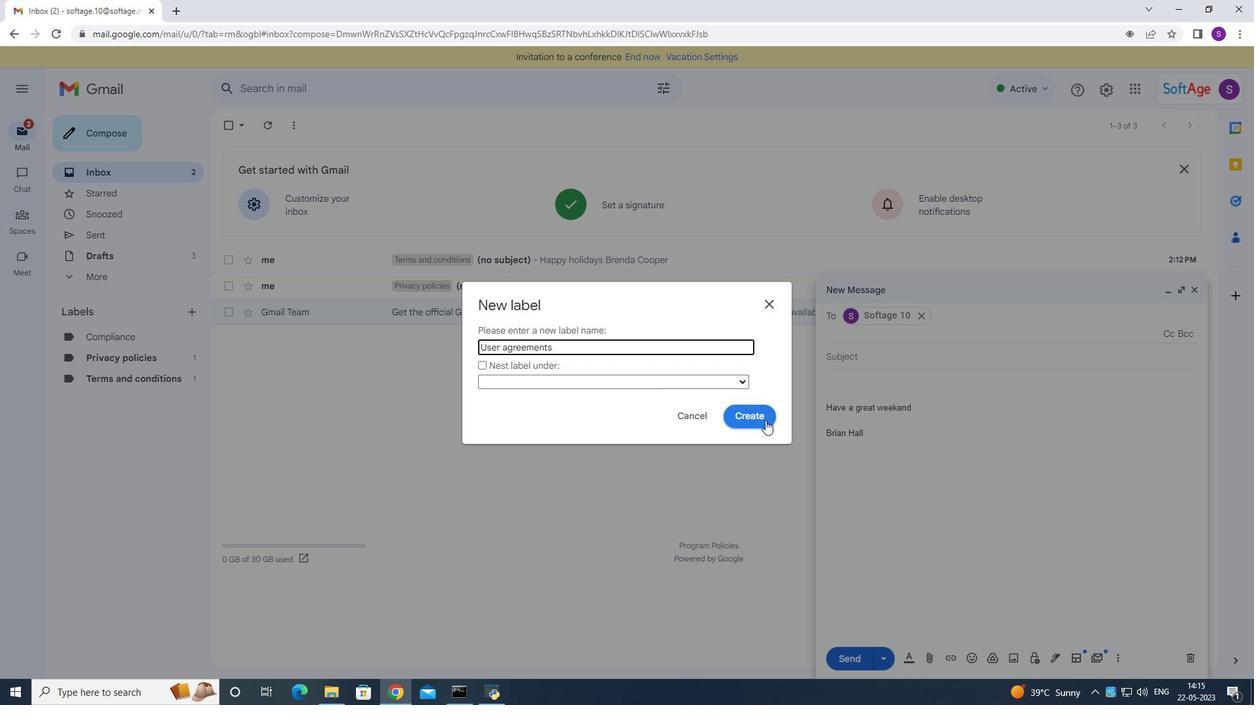 
Action: Mouse moved to (844, 662)
Screenshot: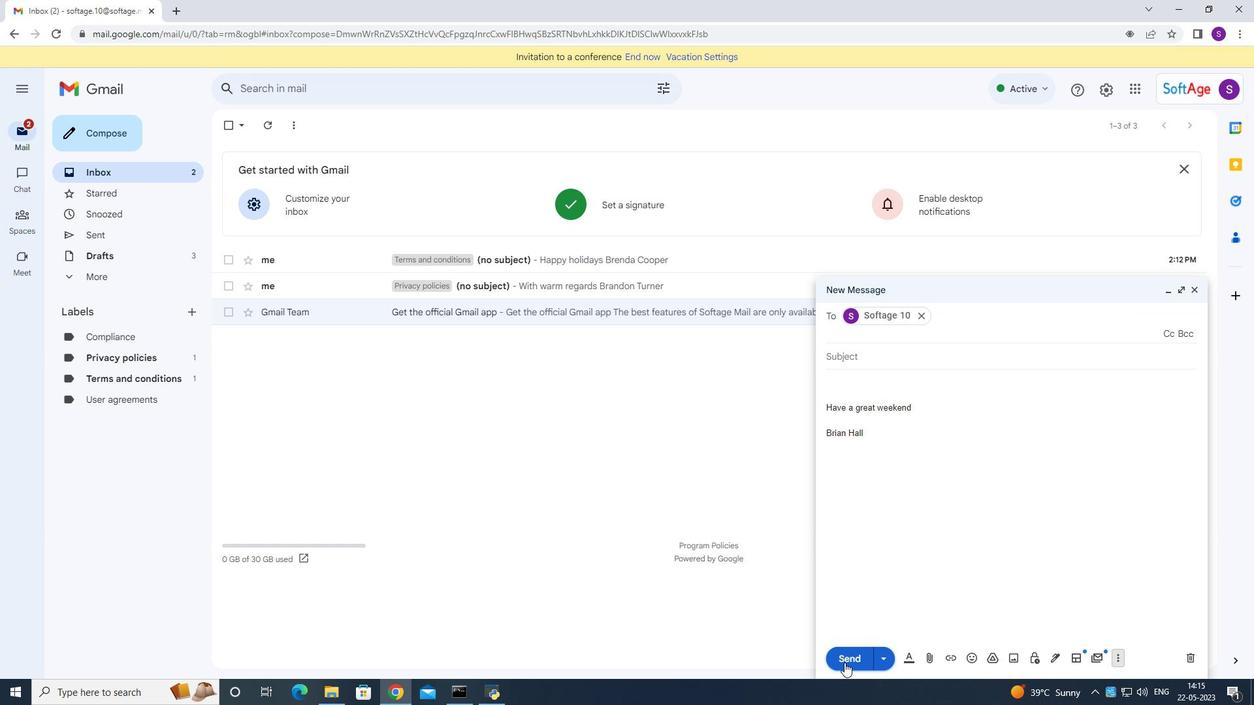 
Action: Mouse pressed left at (844, 662)
Screenshot: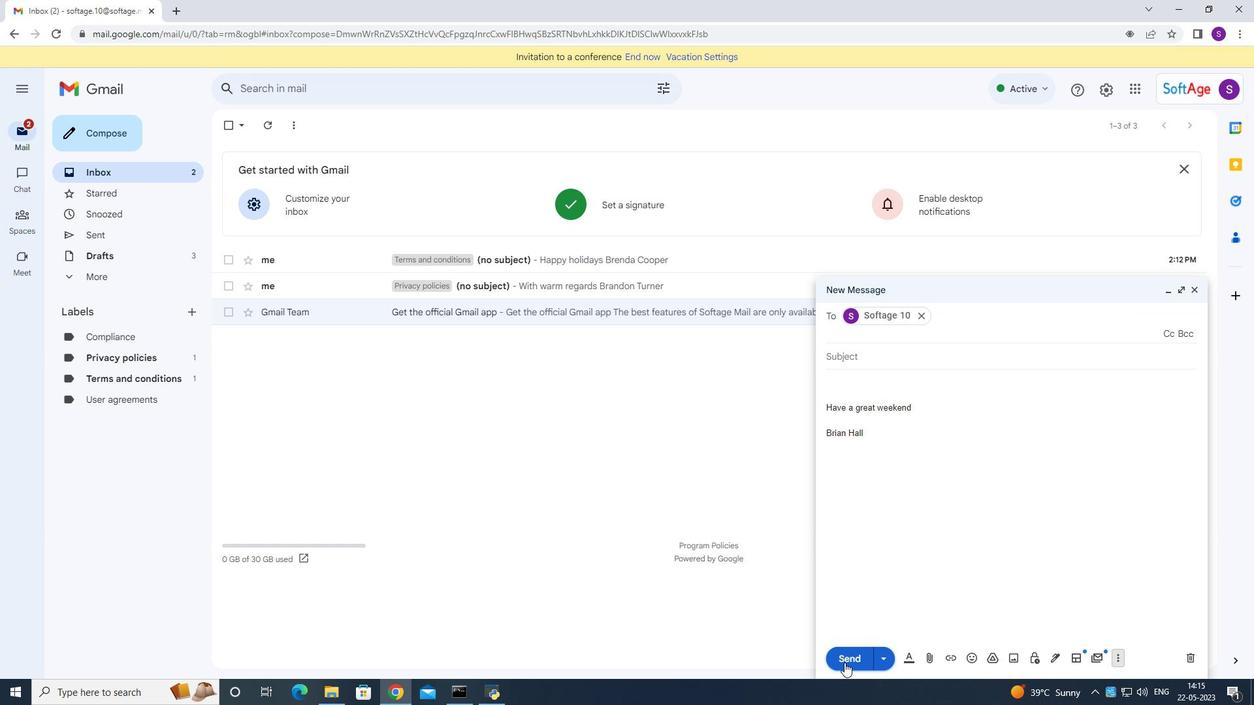 
Action: Mouse moved to (812, 591)
Screenshot: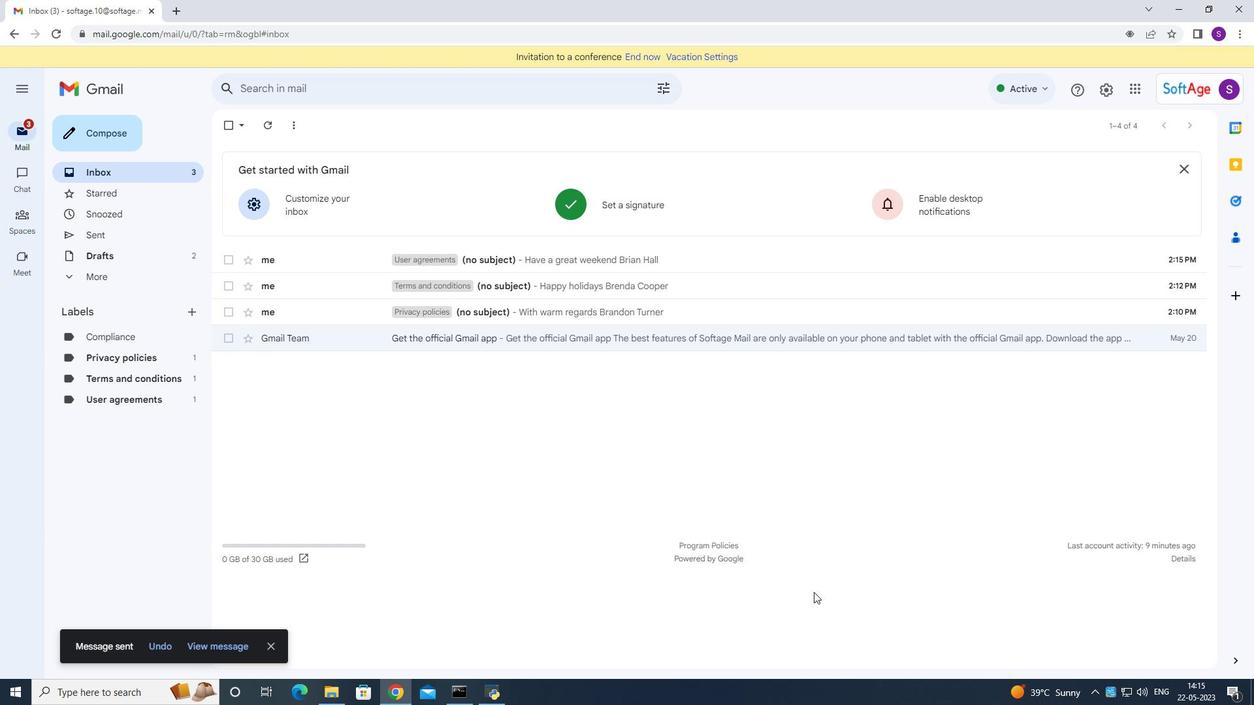 
